 Task: Clip Boundaries.
Action: Mouse moved to (80, 8)
Screenshot: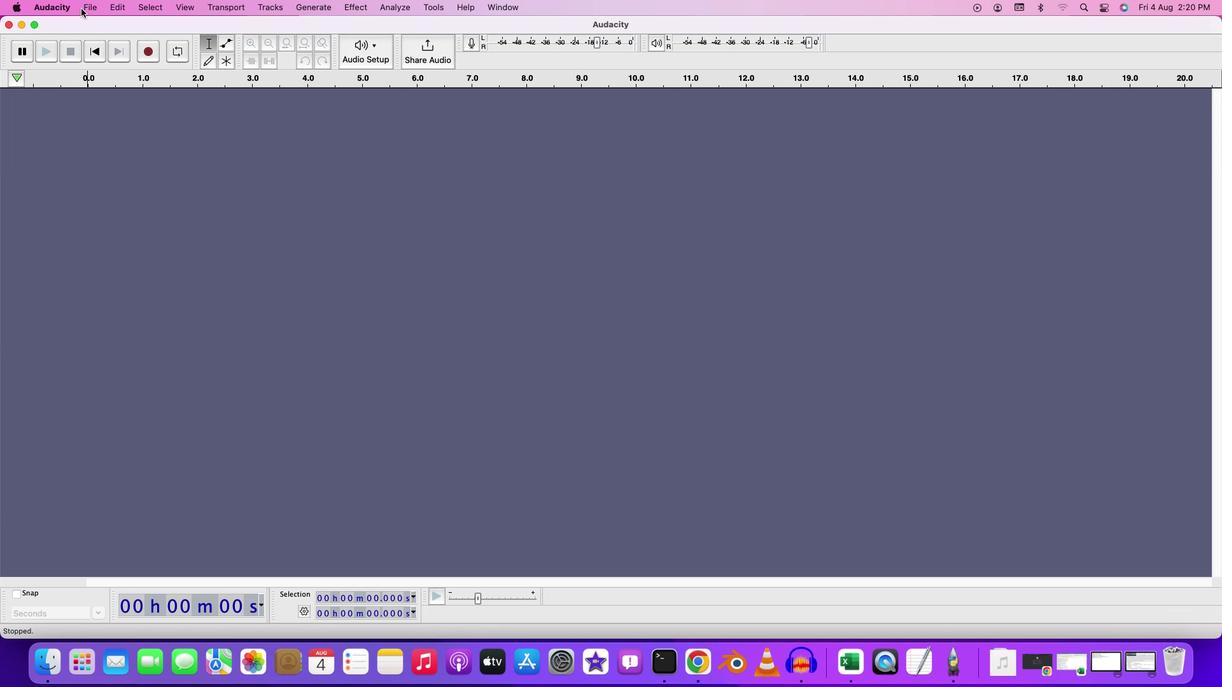 
Action: Mouse pressed left at (80, 8)
Screenshot: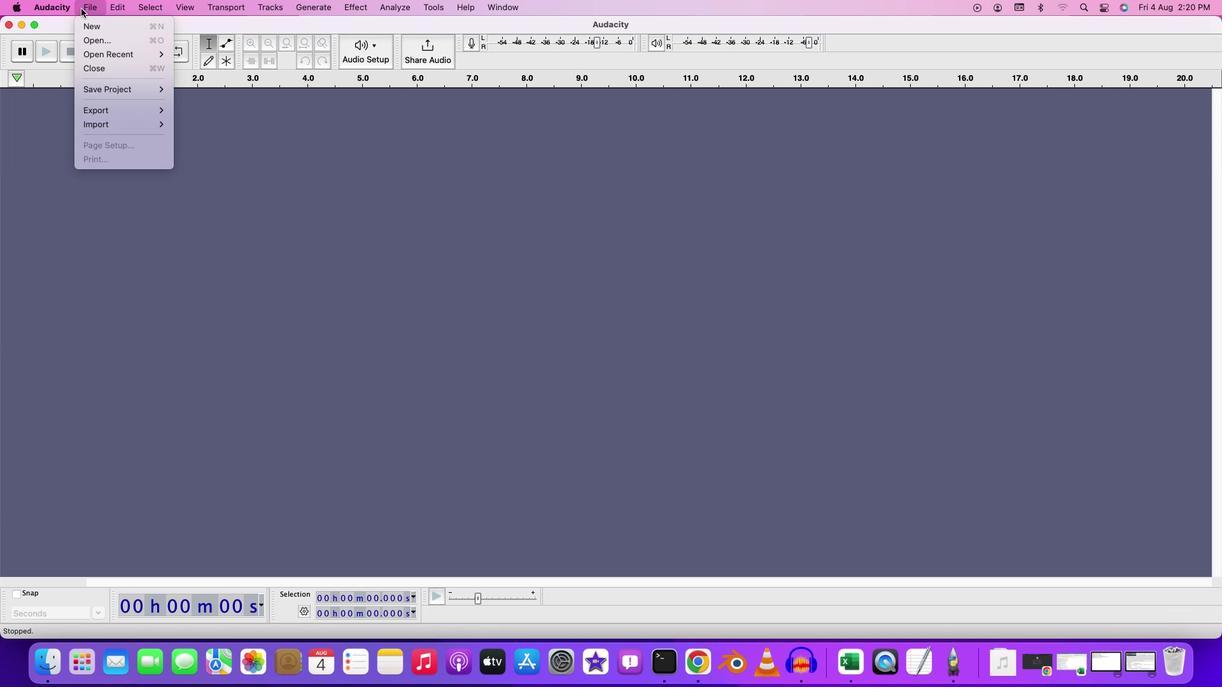 
Action: Mouse moved to (94, 38)
Screenshot: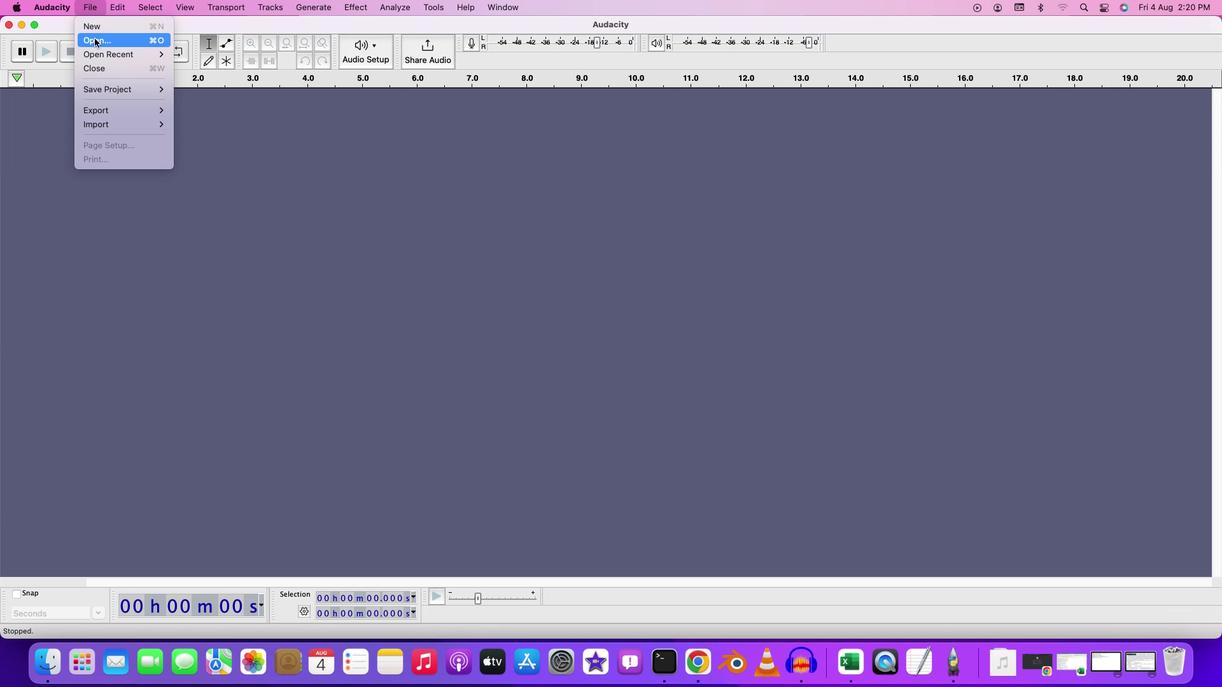 
Action: Mouse pressed left at (94, 38)
Screenshot: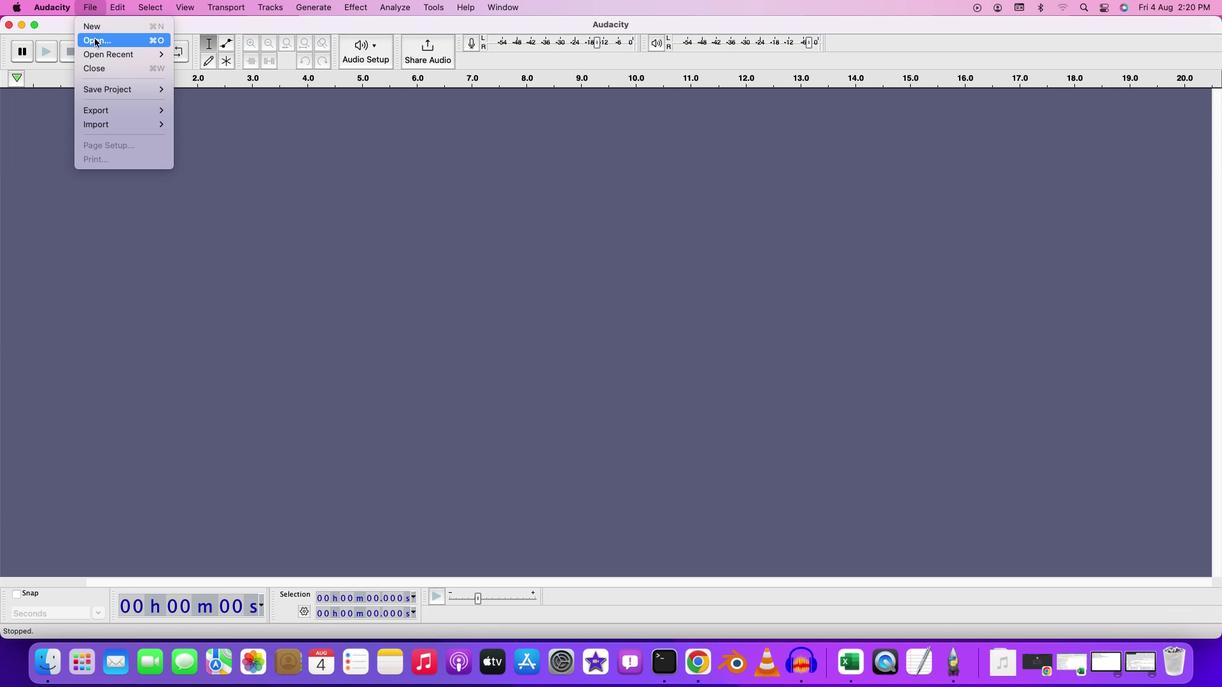 
Action: Mouse moved to (499, 181)
Screenshot: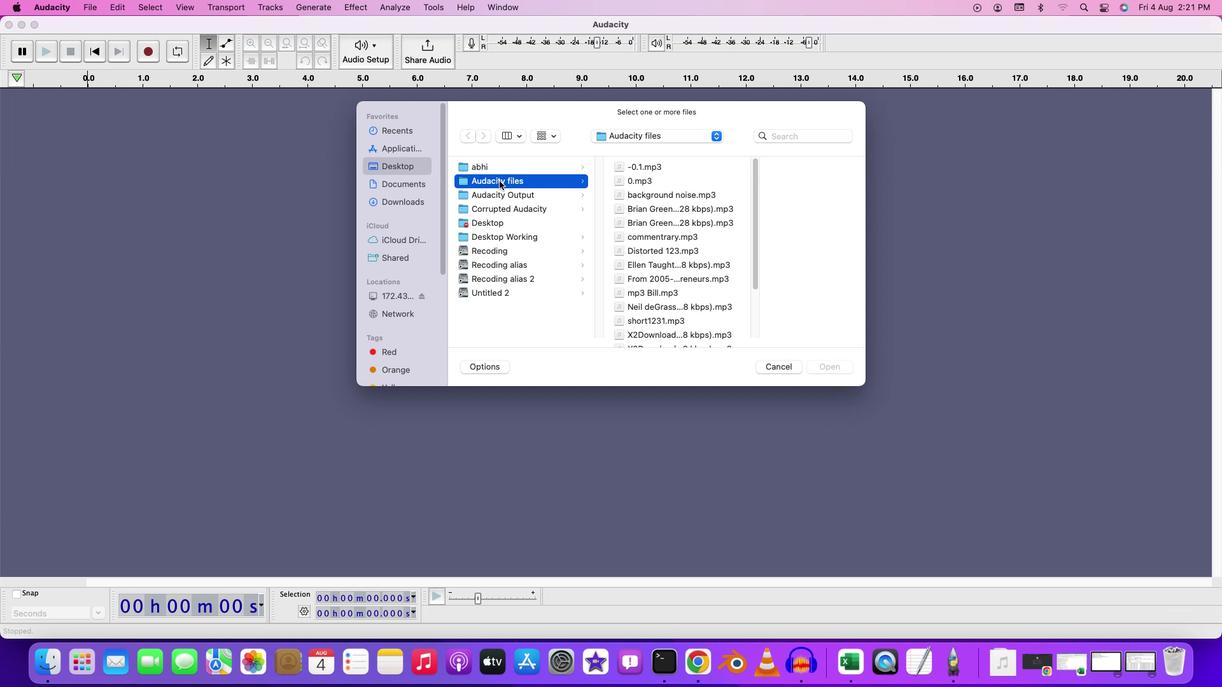 
Action: Mouse pressed left at (499, 181)
Screenshot: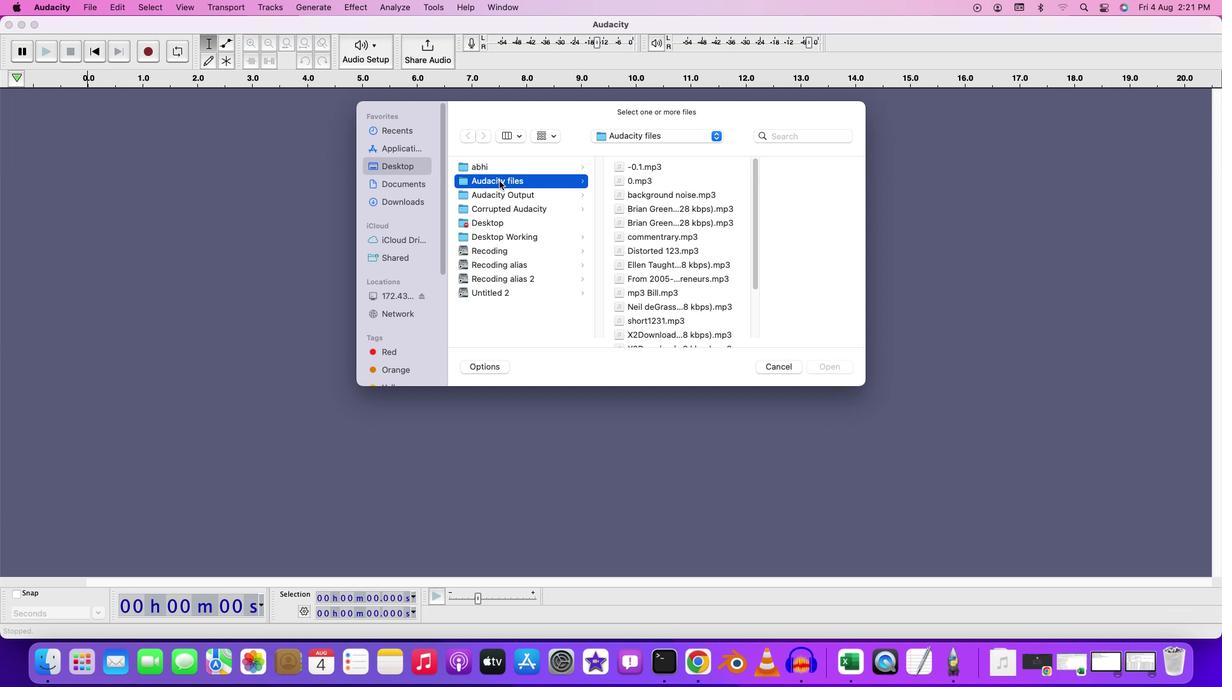
Action: Mouse moved to (658, 222)
Screenshot: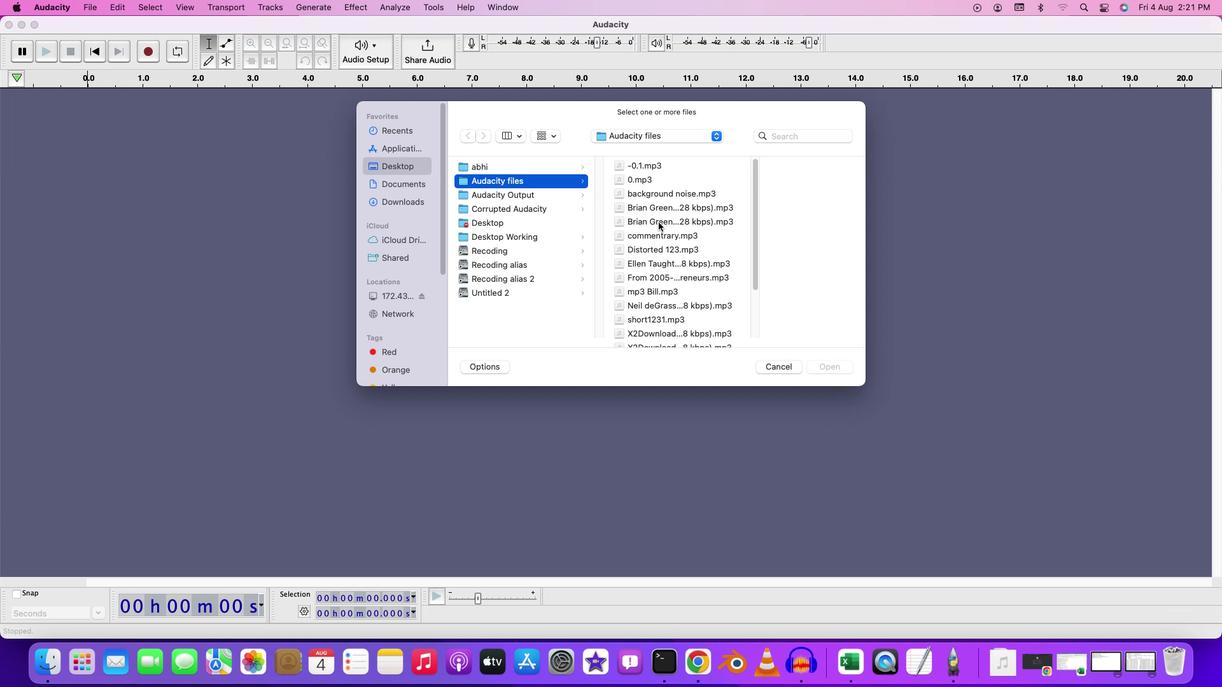 
Action: Mouse scrolled (658, 222) with delta (0, 0)
Screenshot: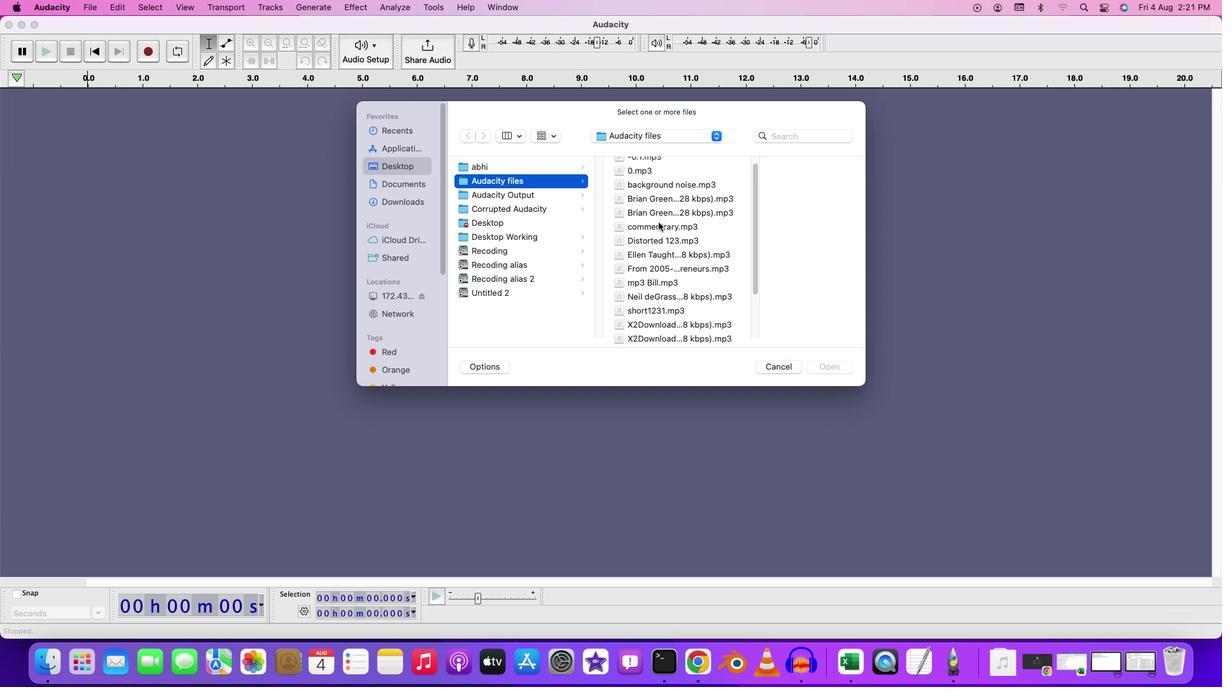 
Action: Mouse moved to (659, 222)
Screenshot: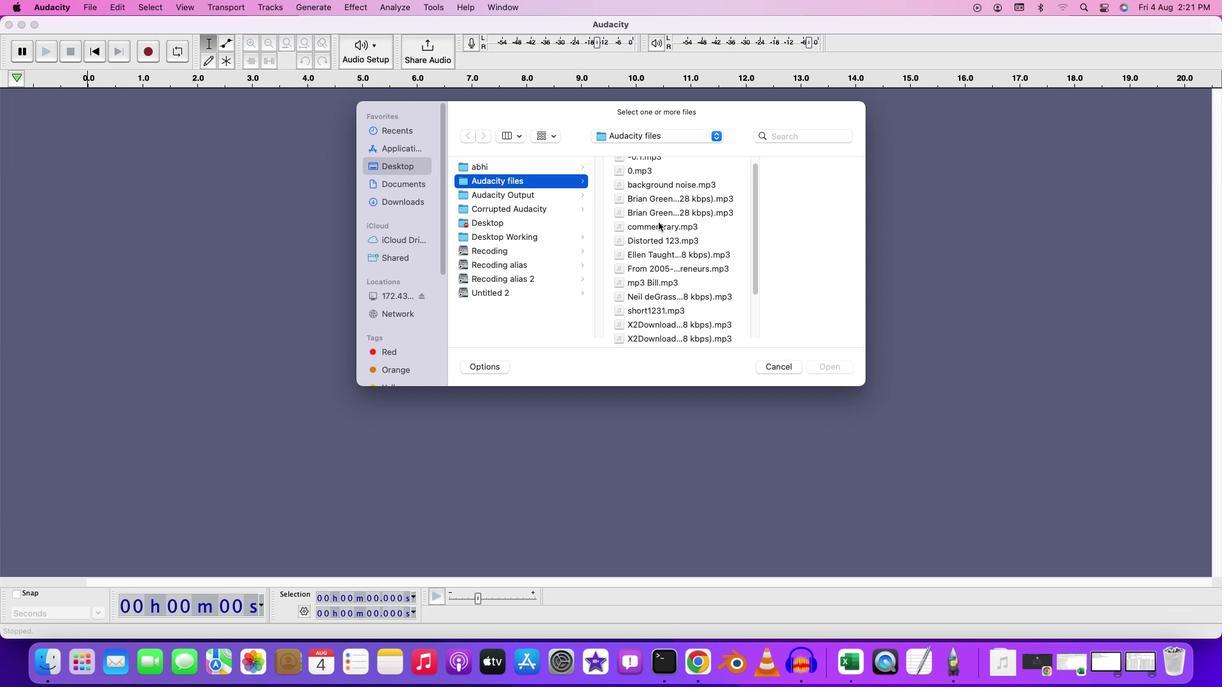 
Action: Mouse scrolled (659, 222) with delta (0, 0)
Screenshot: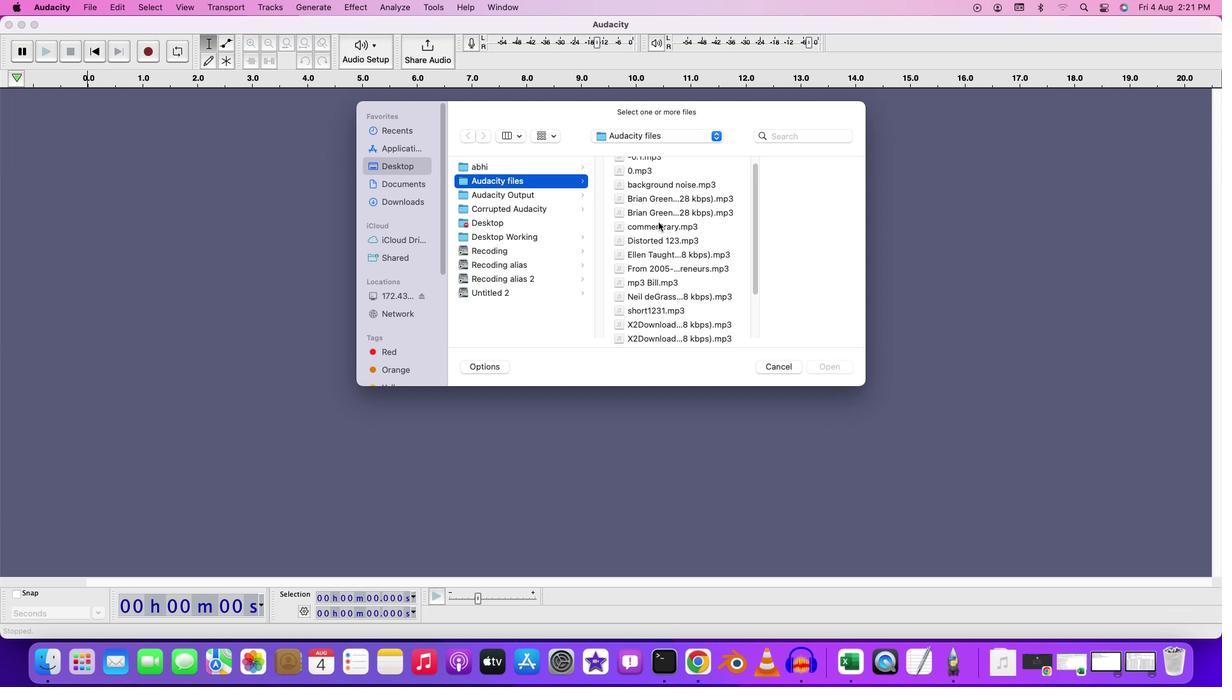 
Action: Mouse scrolled (659, 222) with delta (0, 0)
Screenshot: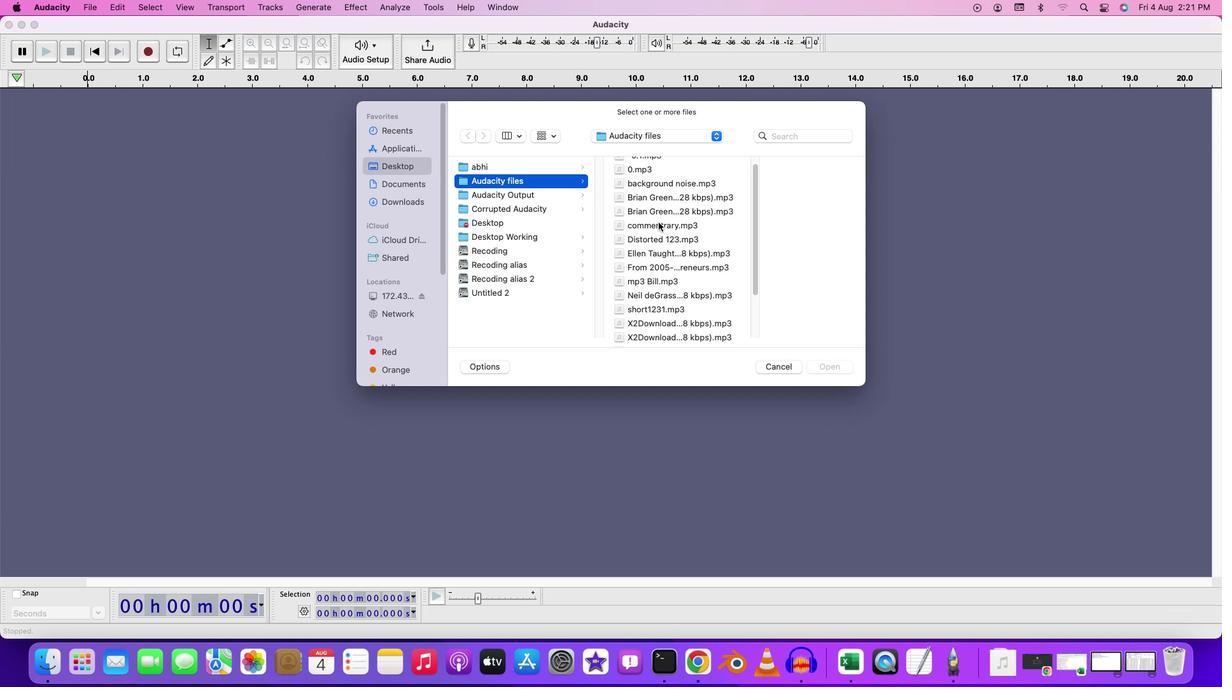 
Action: Mouse moved to (673, 235)
Screenshot: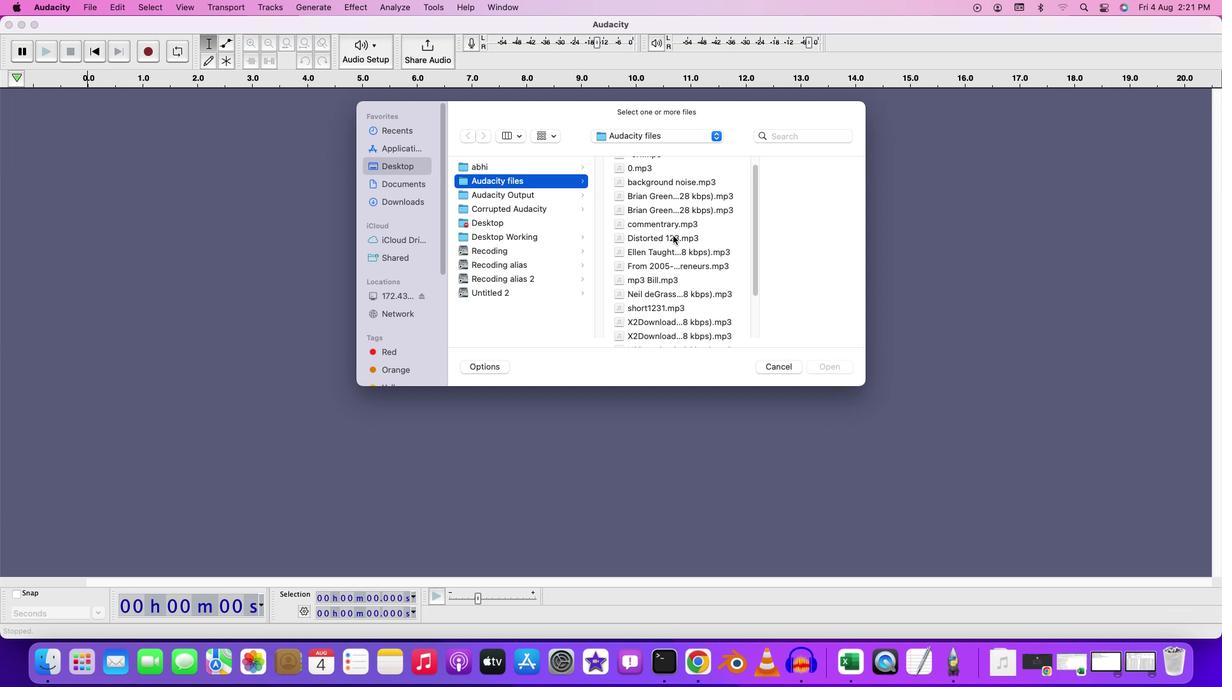 
Action: Mouse scrolled (673, 235) with delta (0, 0)
Screenshot: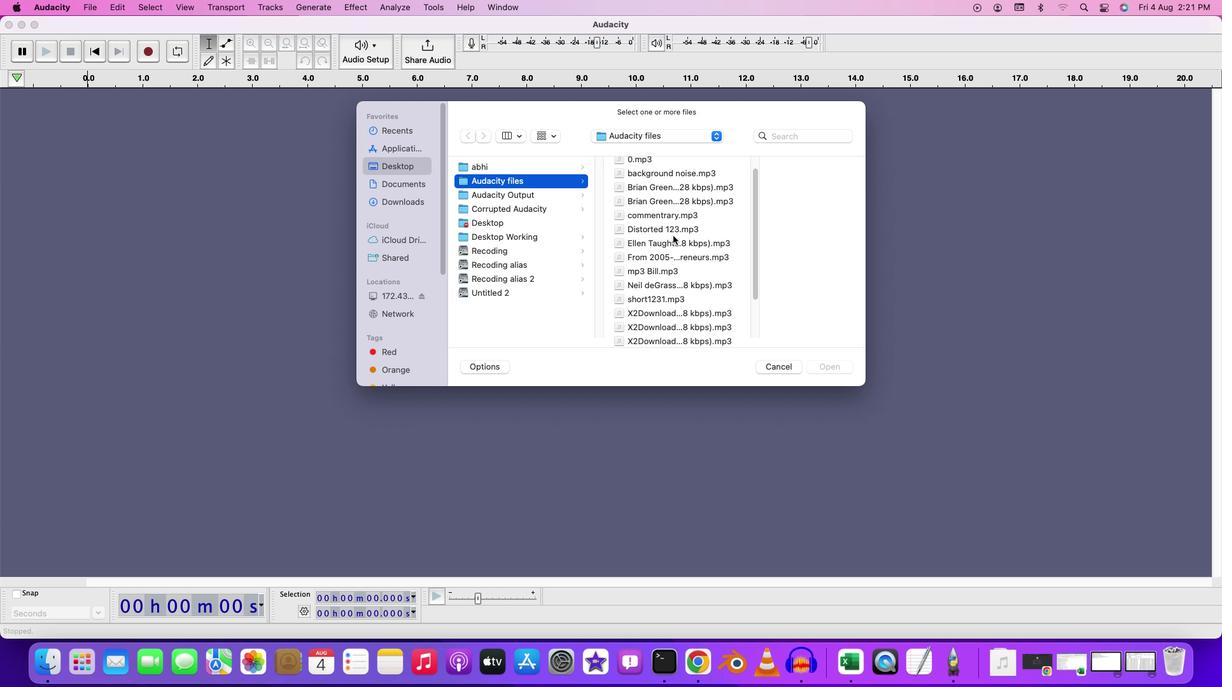 
Action: Mouse scrolled (673, 235) with delta (0, 0)
Screenshot: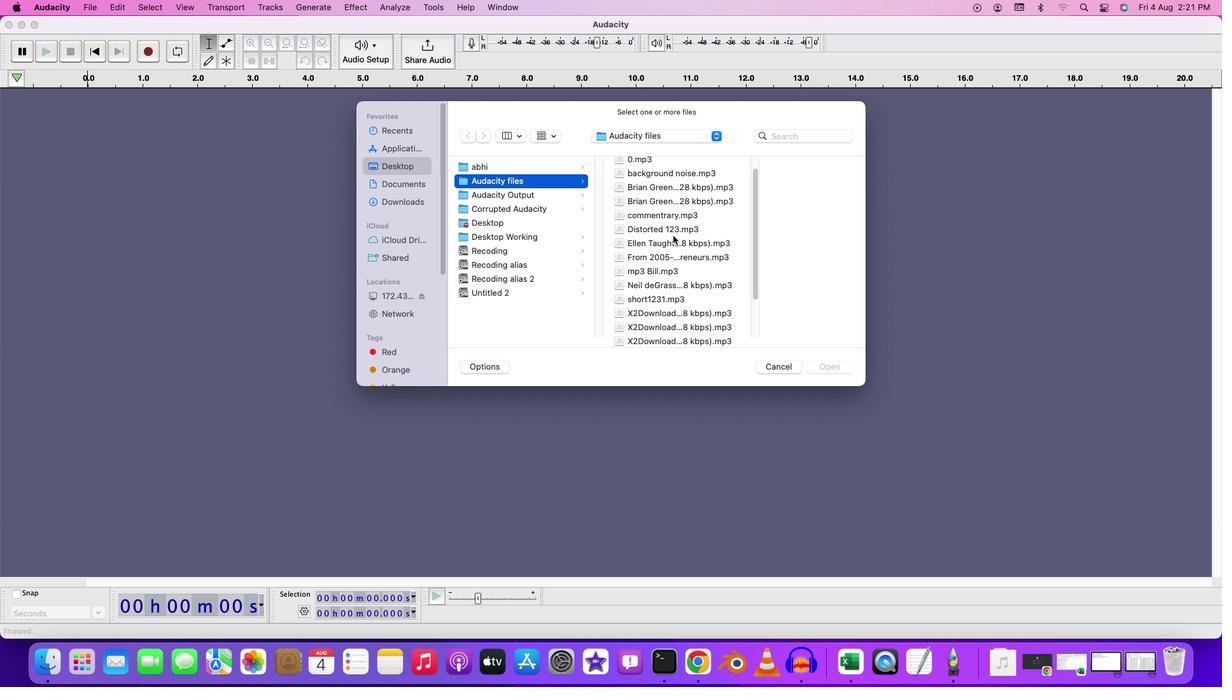 
Action: Mouse moved to (680, 225)
Screenshot: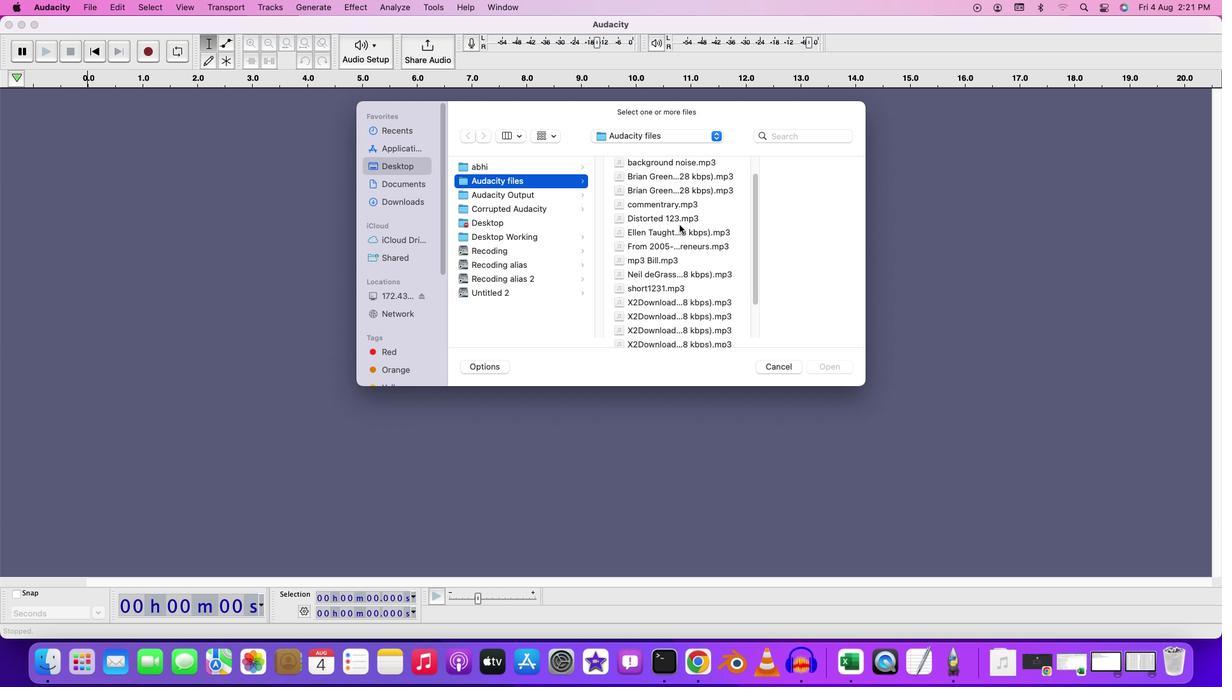
Action: Mouse scrolled (680, 225) with delta (0, 0)
Screenshot: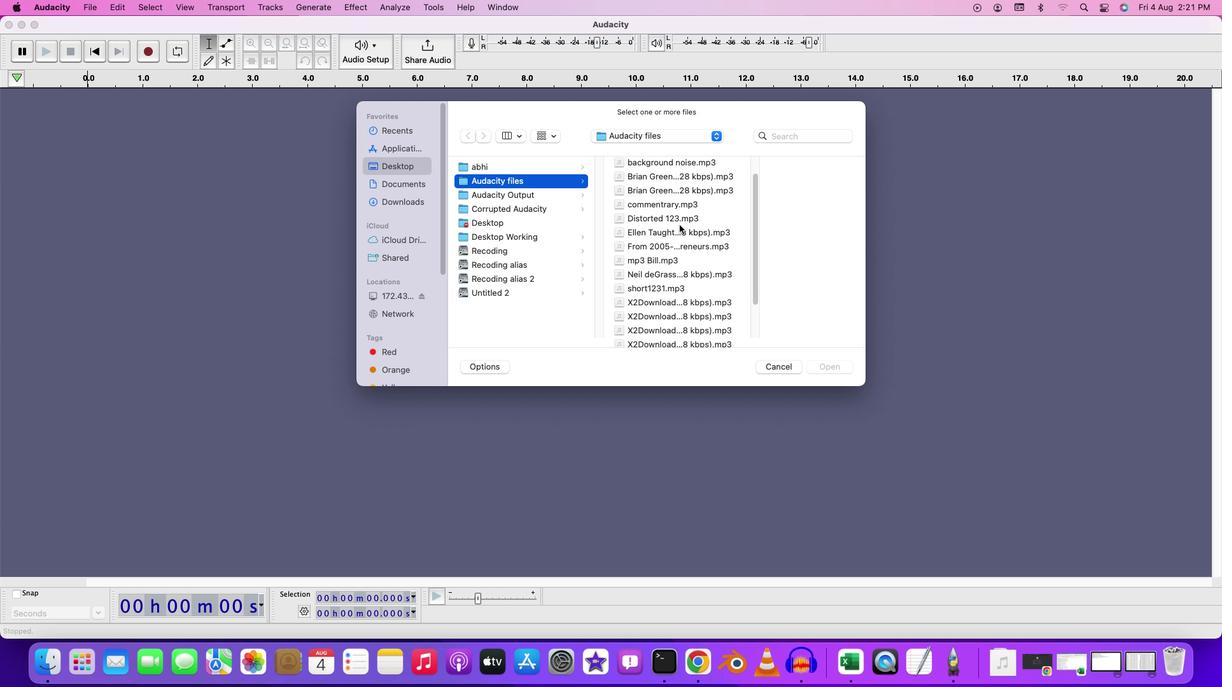 
Action: Mouse moved to (680, 225)
Screenshot: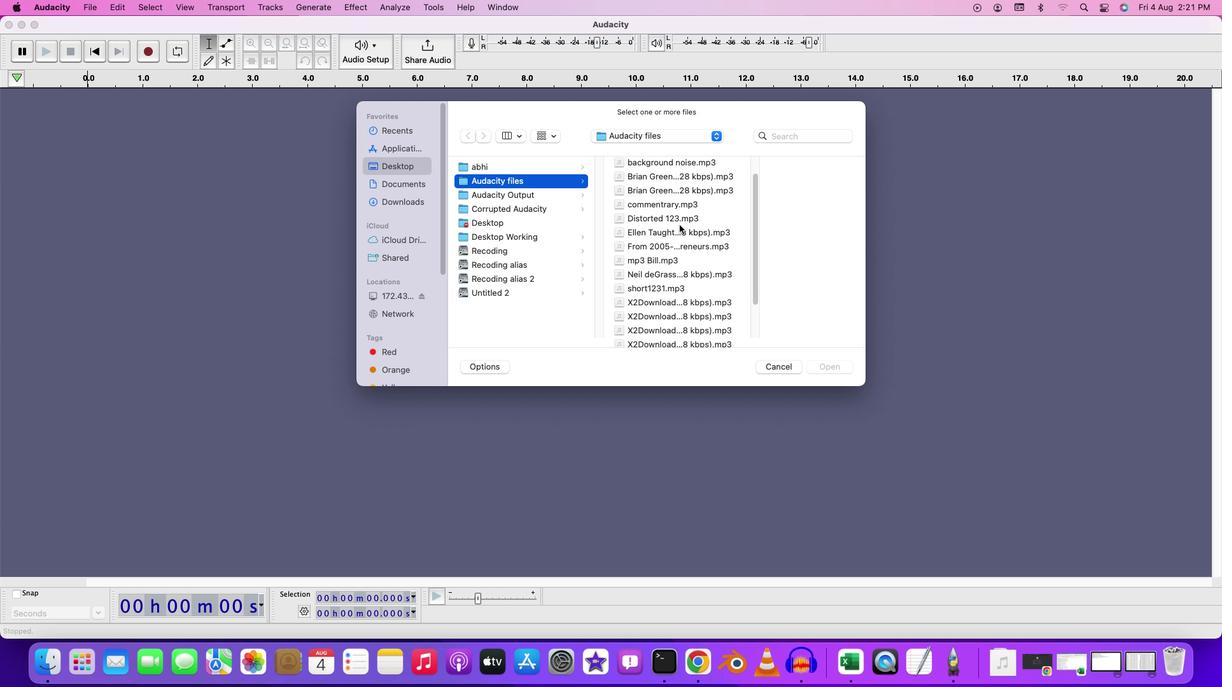 
Action: Mouse scrolled (680, 225) with delta (0, 0)
Screenshot: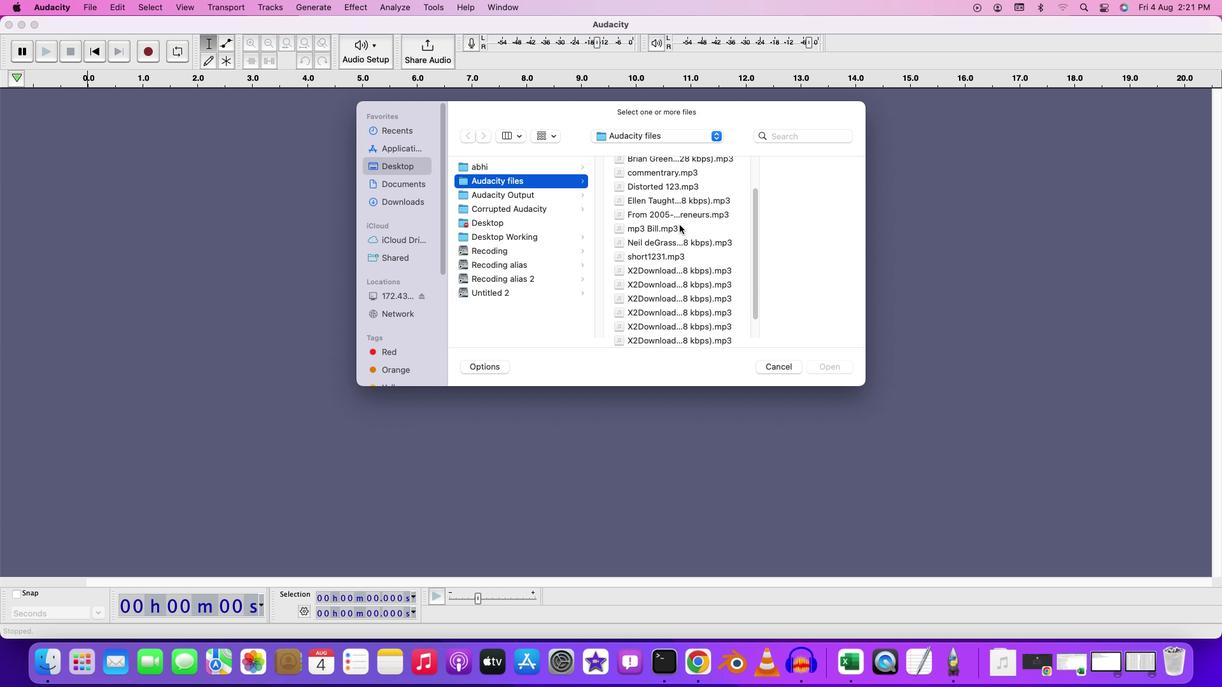 
Action: Mouse scrolled (680, 225) with delta (0, -1)
Screenshot: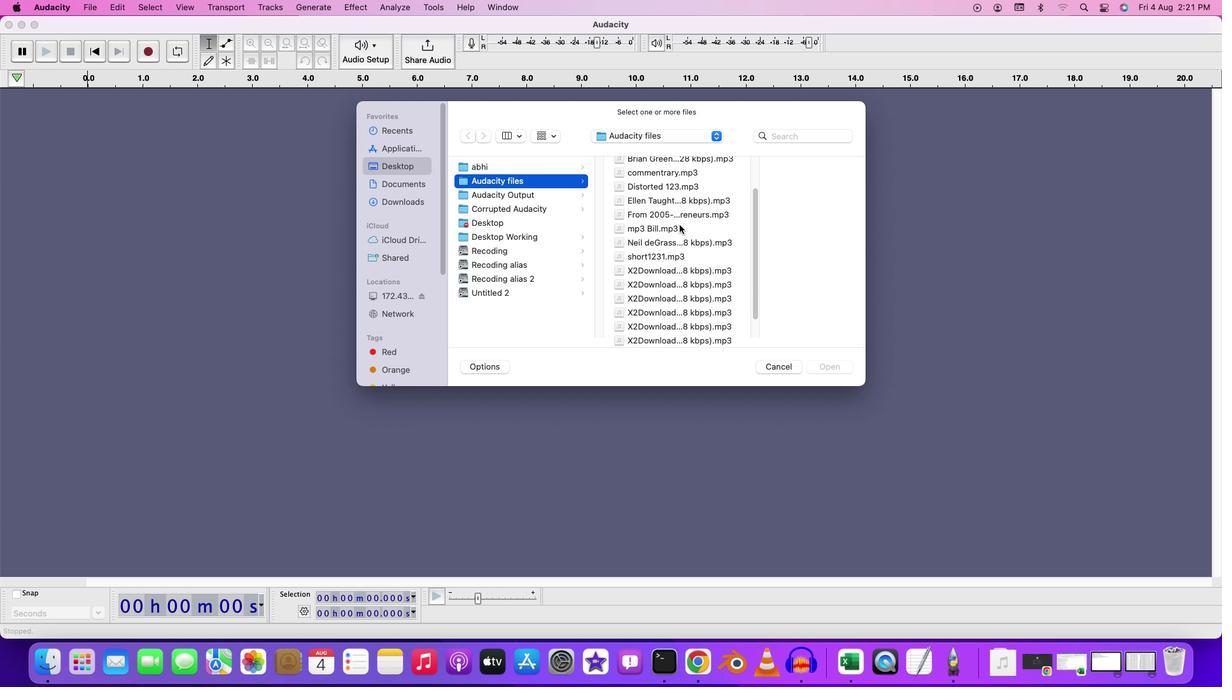 
Action: Mouse moved to (680, 225)
Screenshot: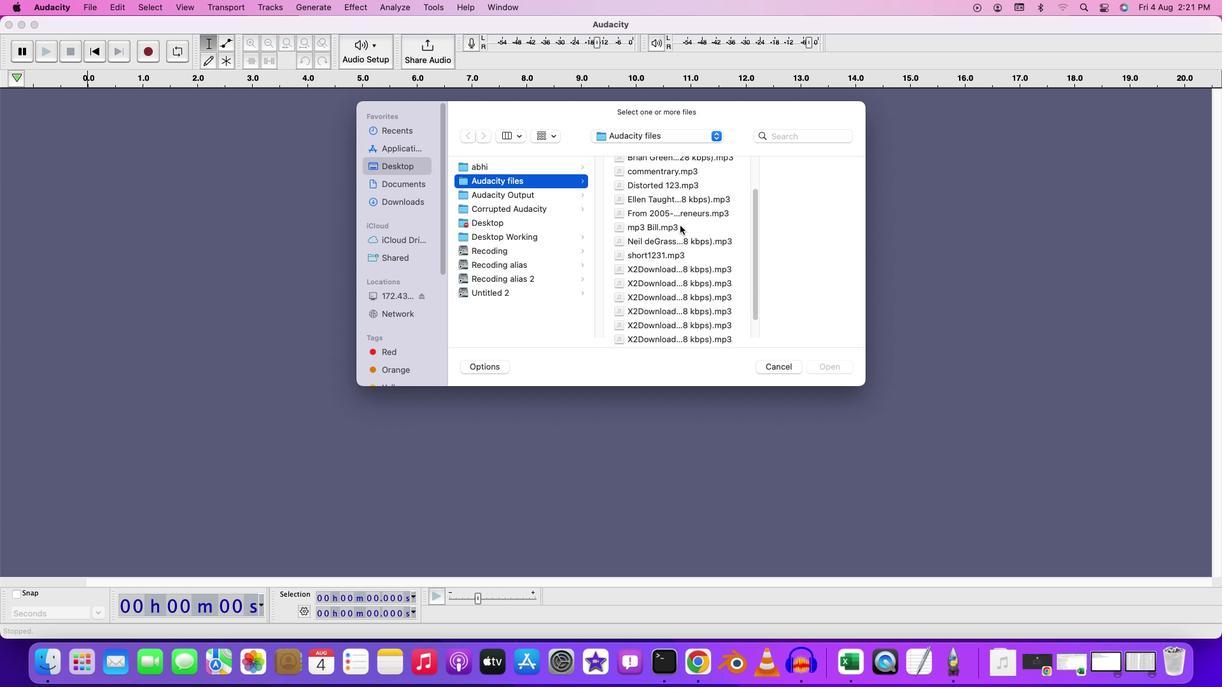
Action: Mouse scrolled (680, 225) with delta (0, 0)
Screenshot: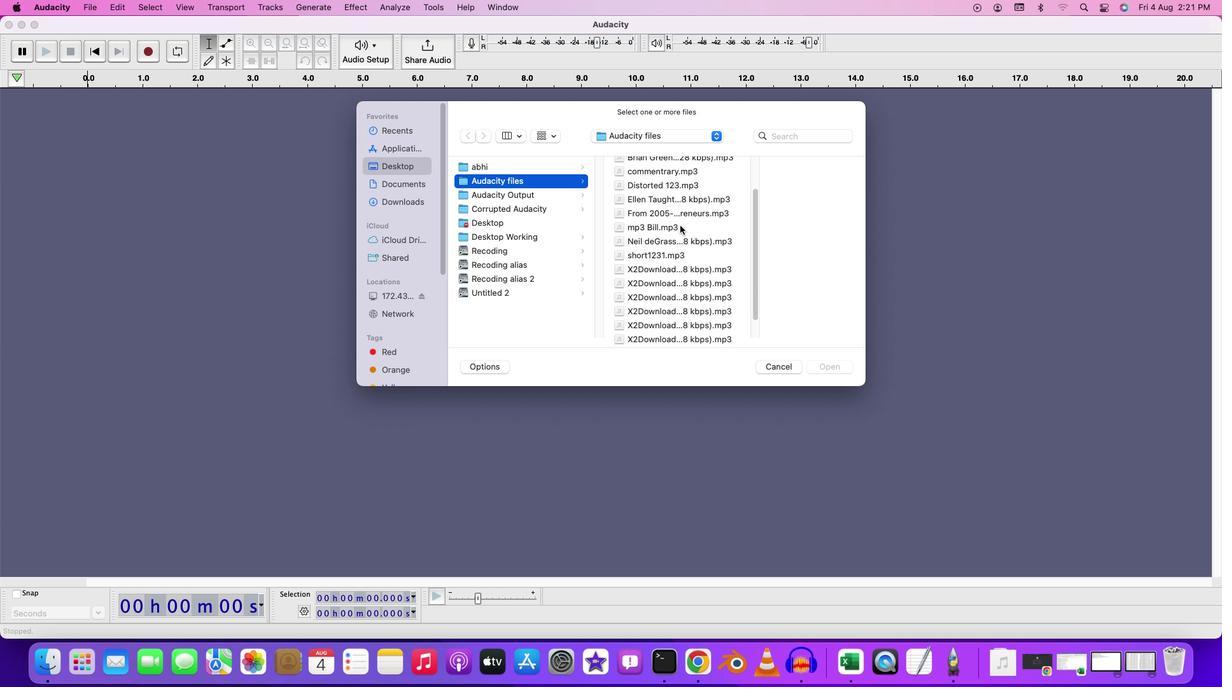 
Action: Mouse moved to (684, 238)
Screenshot: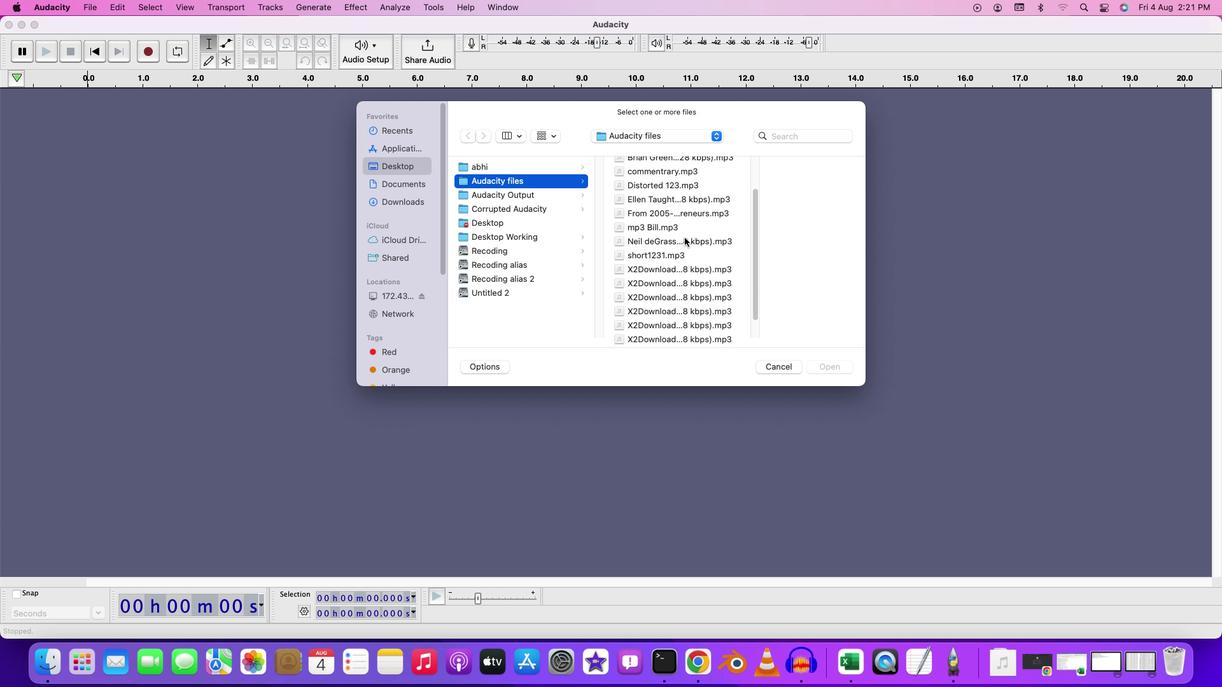 
Action: Mouse pressed left at (684, 238)
Screenshot: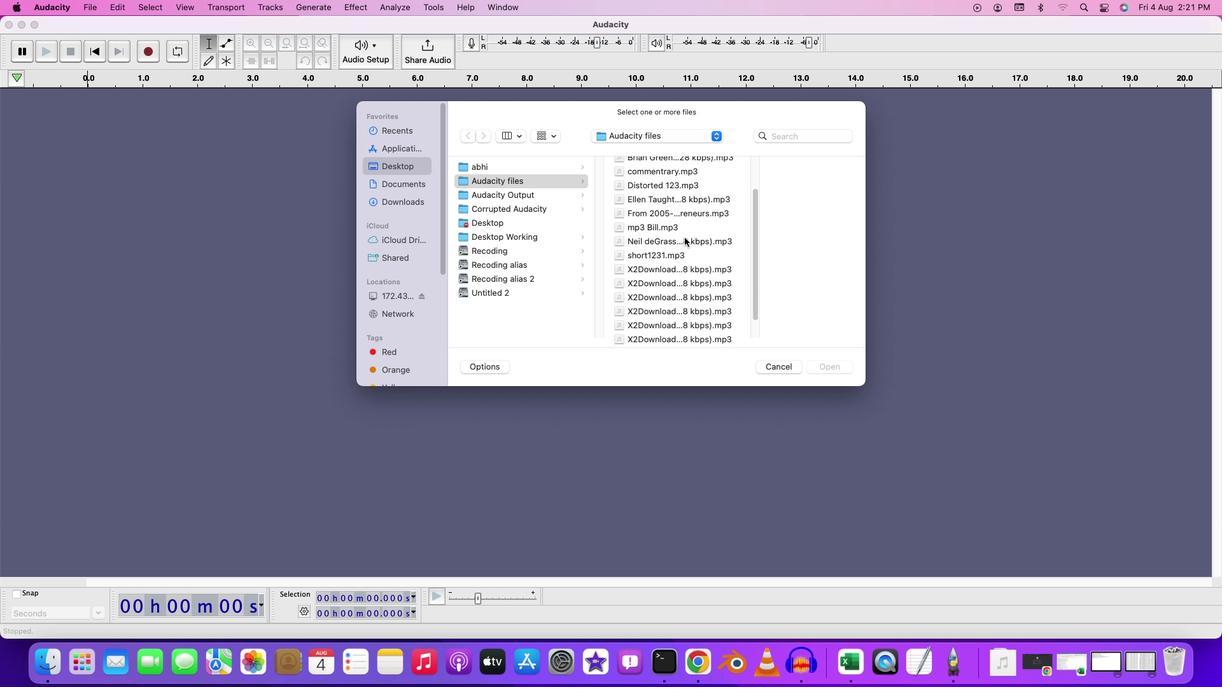 
Action: Mouse moved to (672, 242)
Screenshot: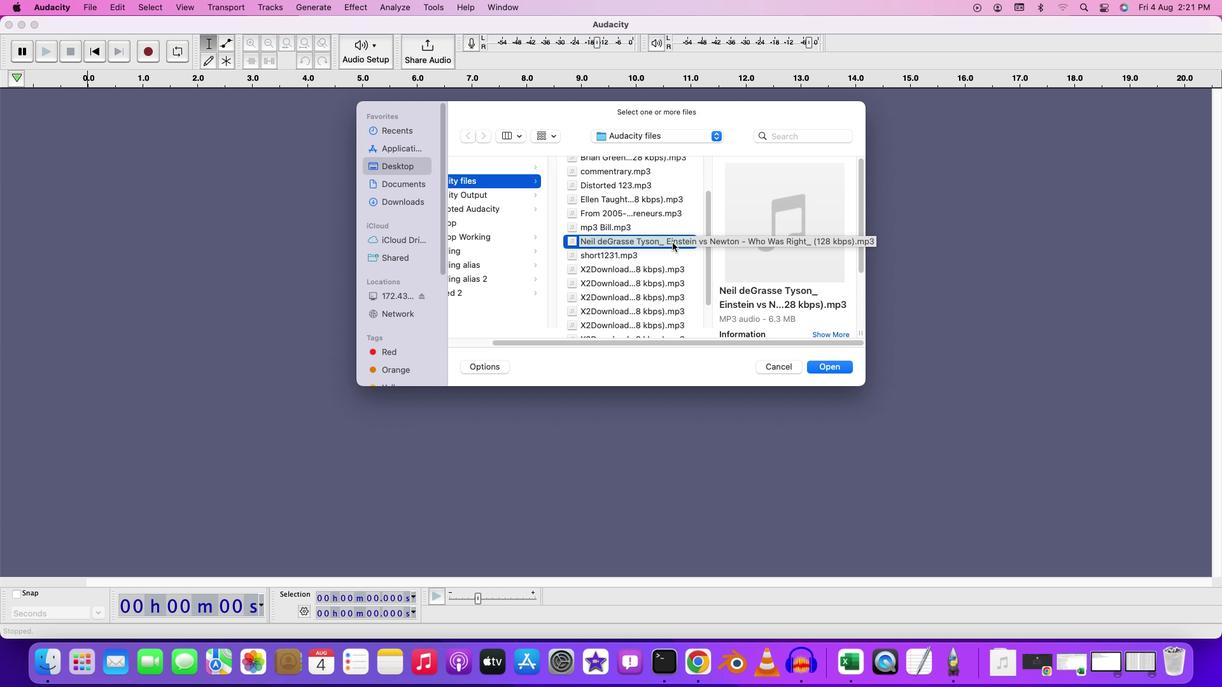 
Action: Mouse pressed left at (672, 242)
Screenshot: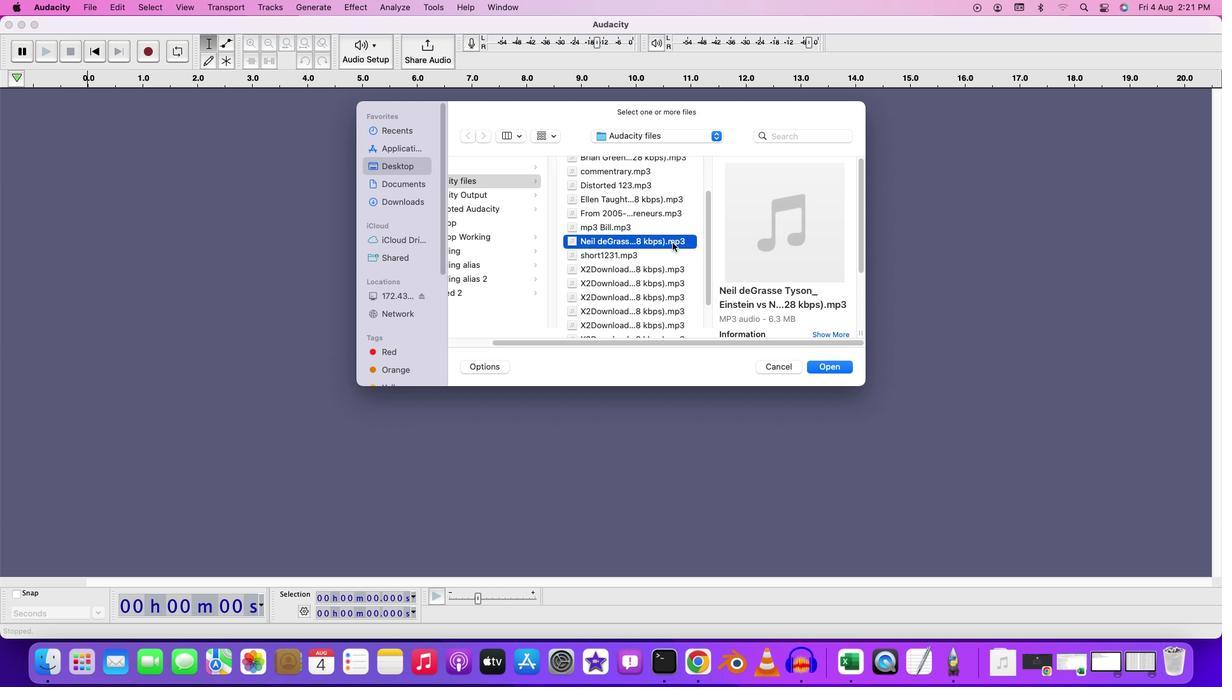 
Action: Mouse pressed left at (672, 242)
Screenshot: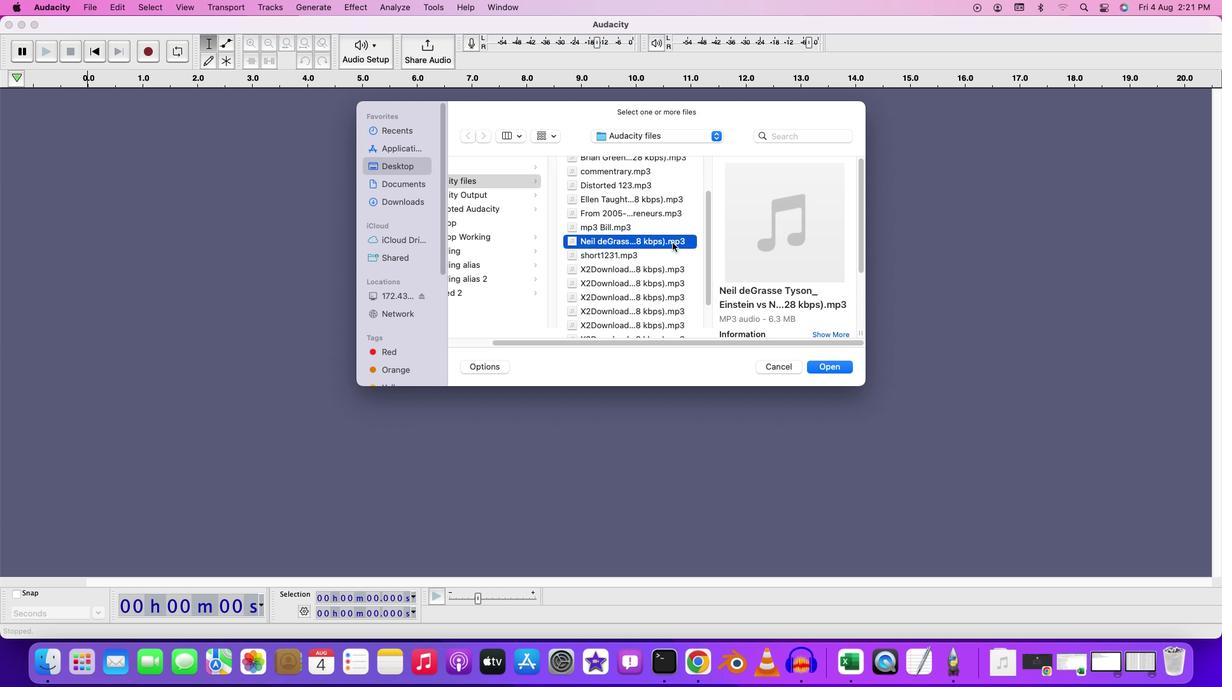 
Action: Mouse moved to (90, 105)
Screenshot: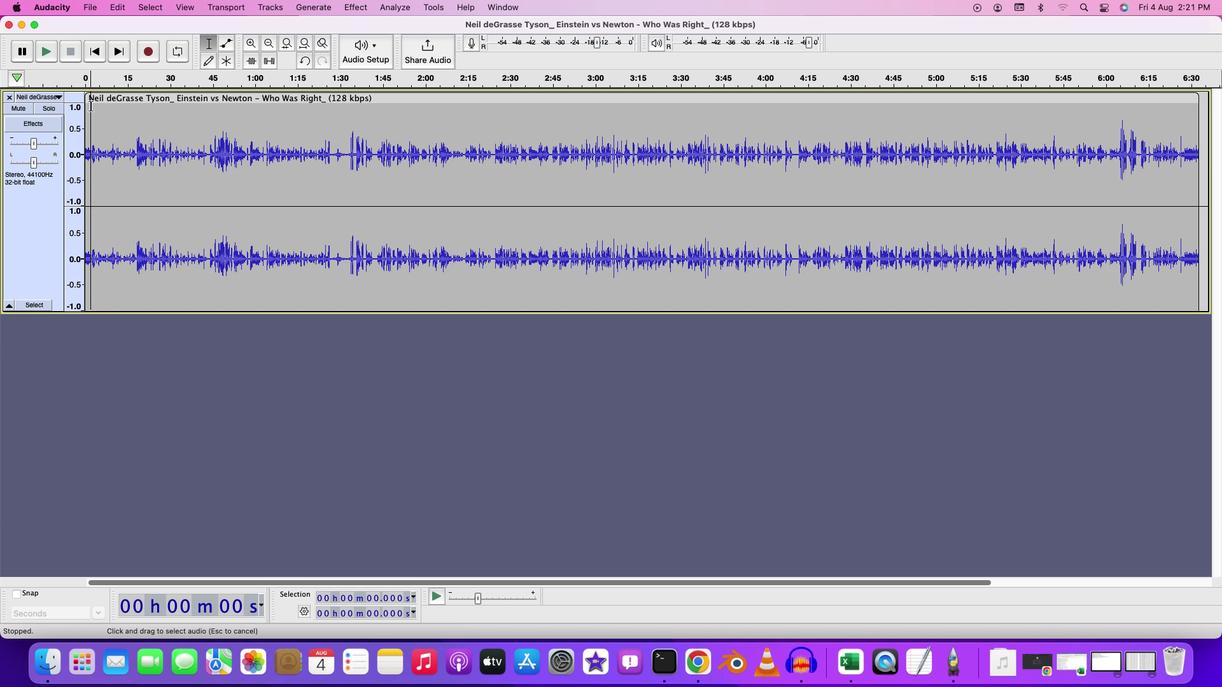 
Action: Mouse pressed left at (90, 105)
Screenshot: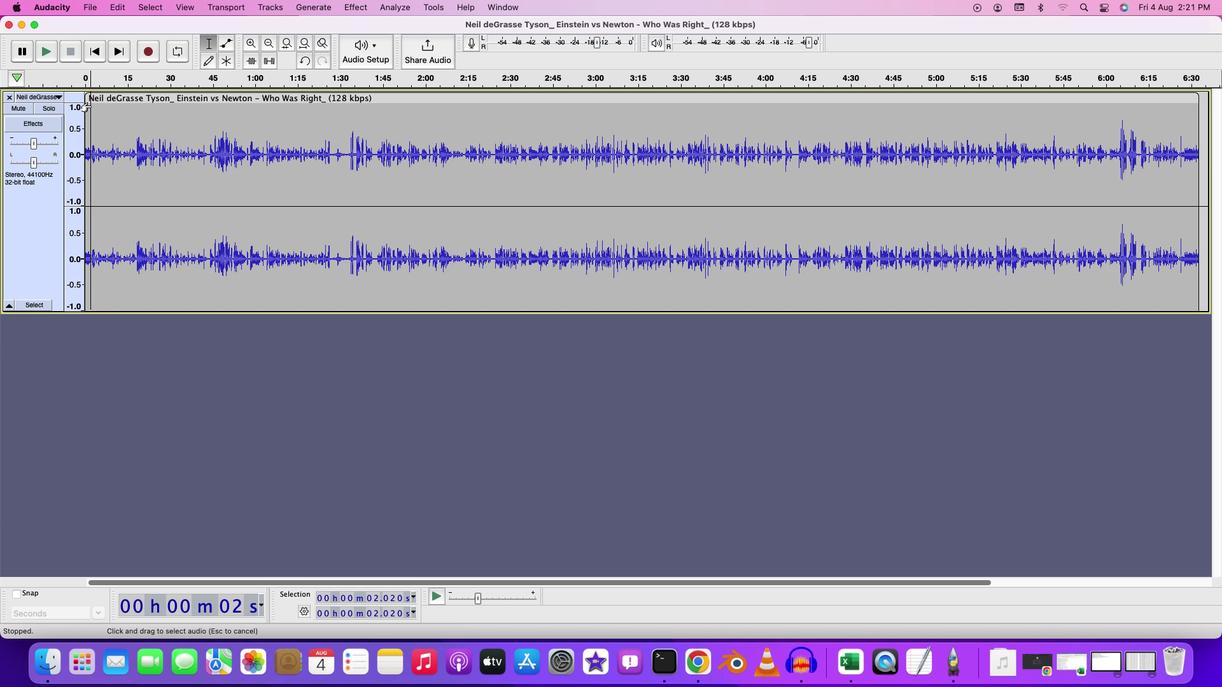 
Action: Key pressed Key.space
Screenshot: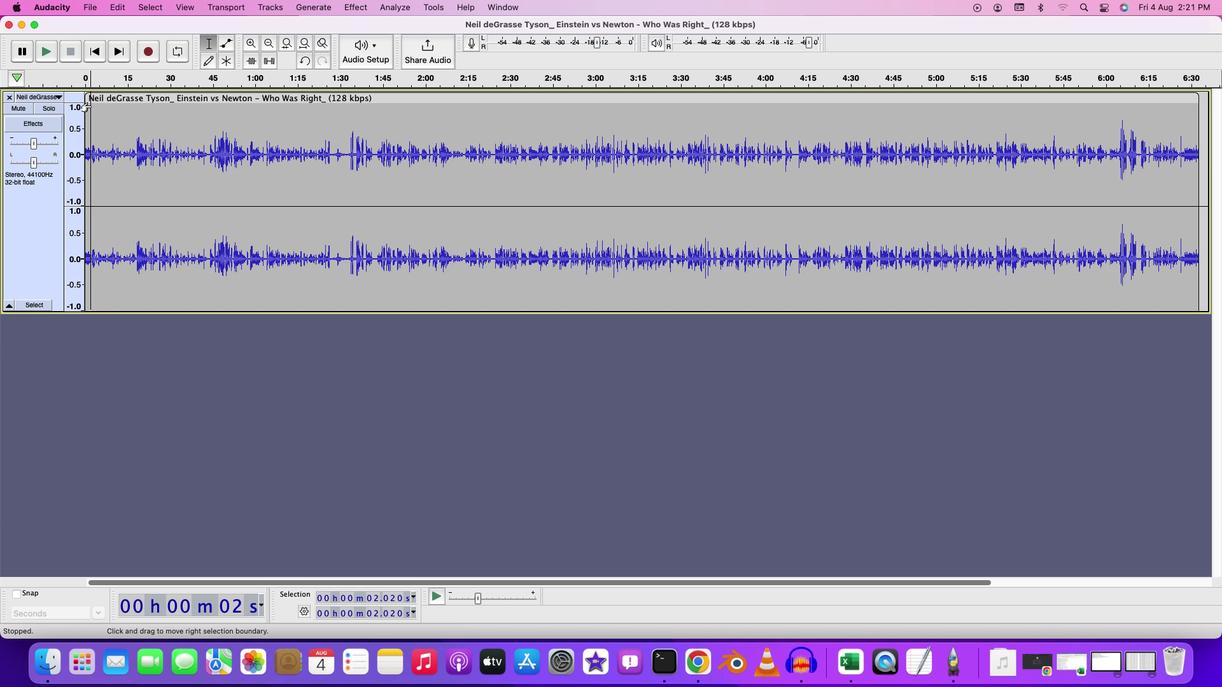 
Action: Mouse moved to (263, 129)
Screenshot: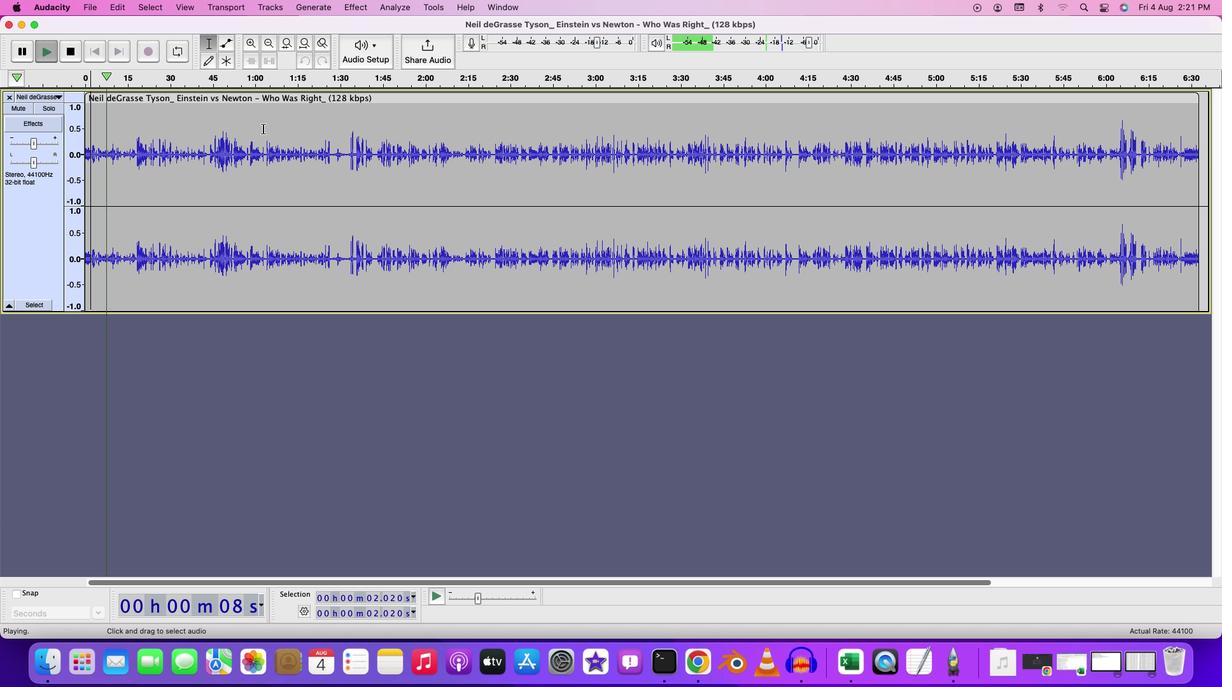 
Action: Mouse pressed left at (263, 129)
Screenshot: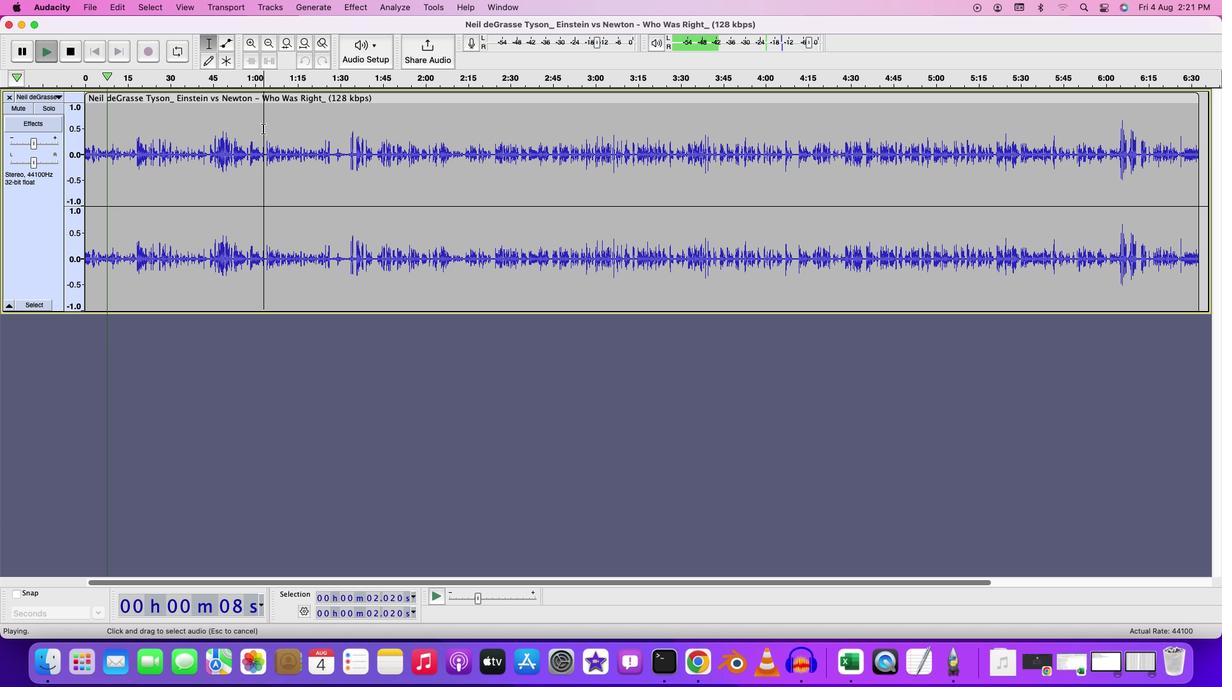 
Action: Mouse moved to (265, 128)
Screenshot: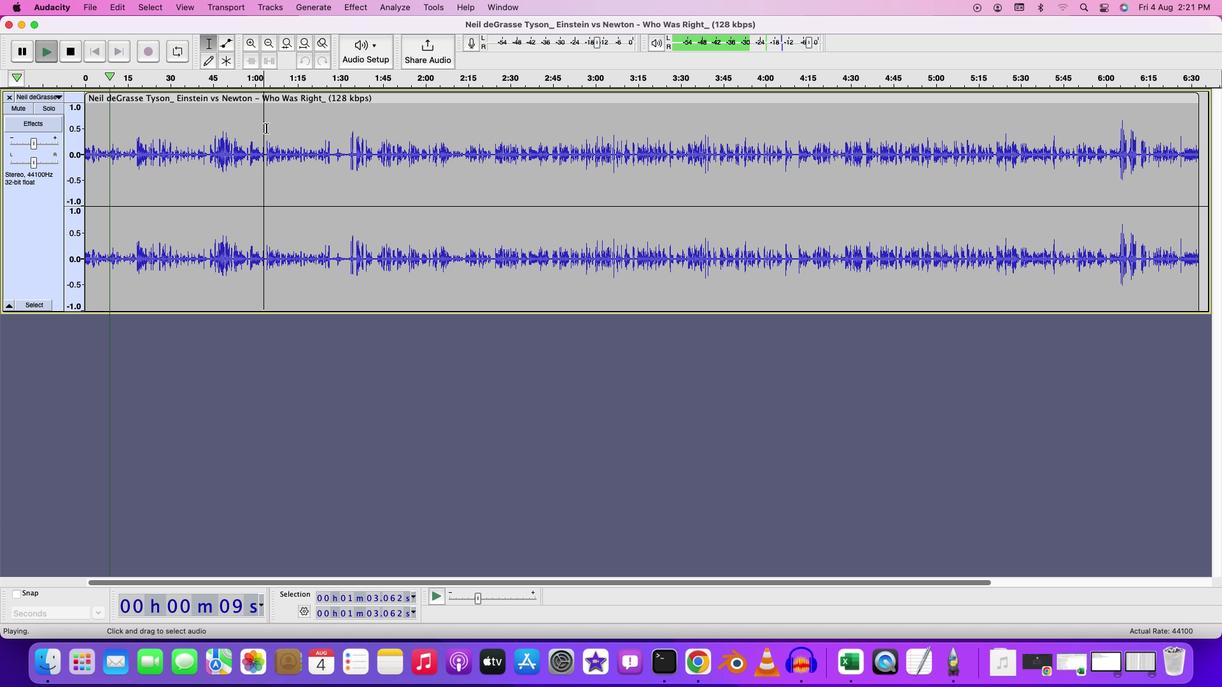 
Action: Key pressed Key.space
Screenshot: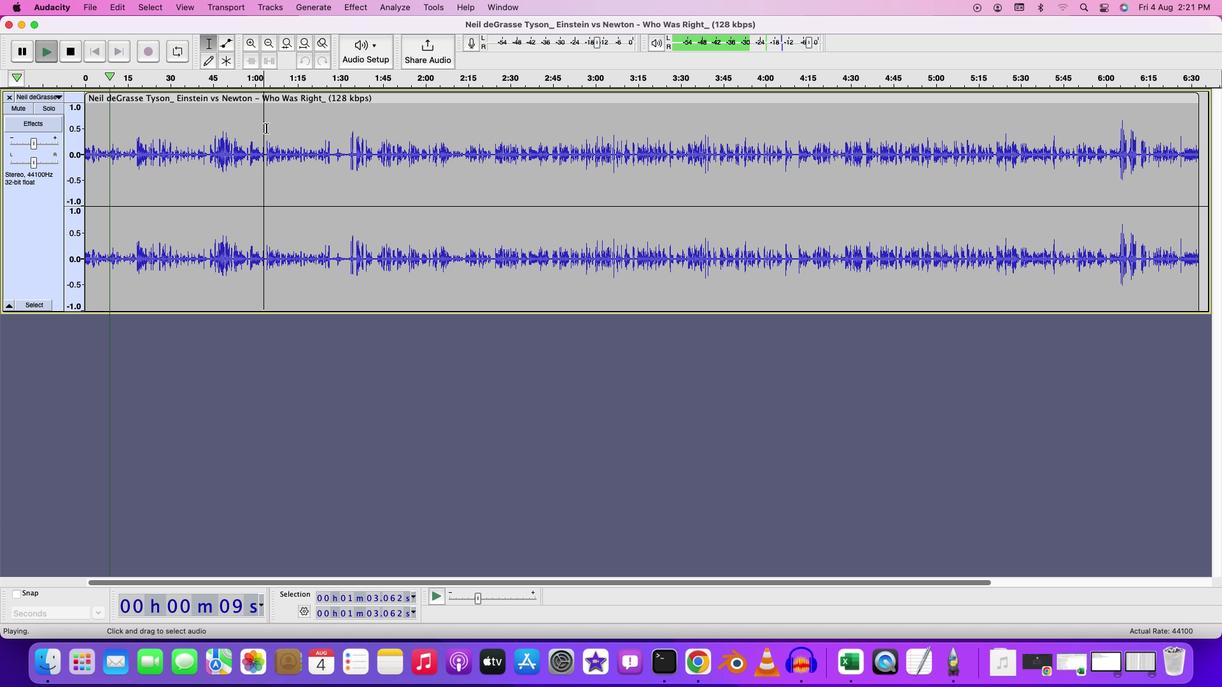 
Action: Mouse moved to (266, 128)
Screenshot: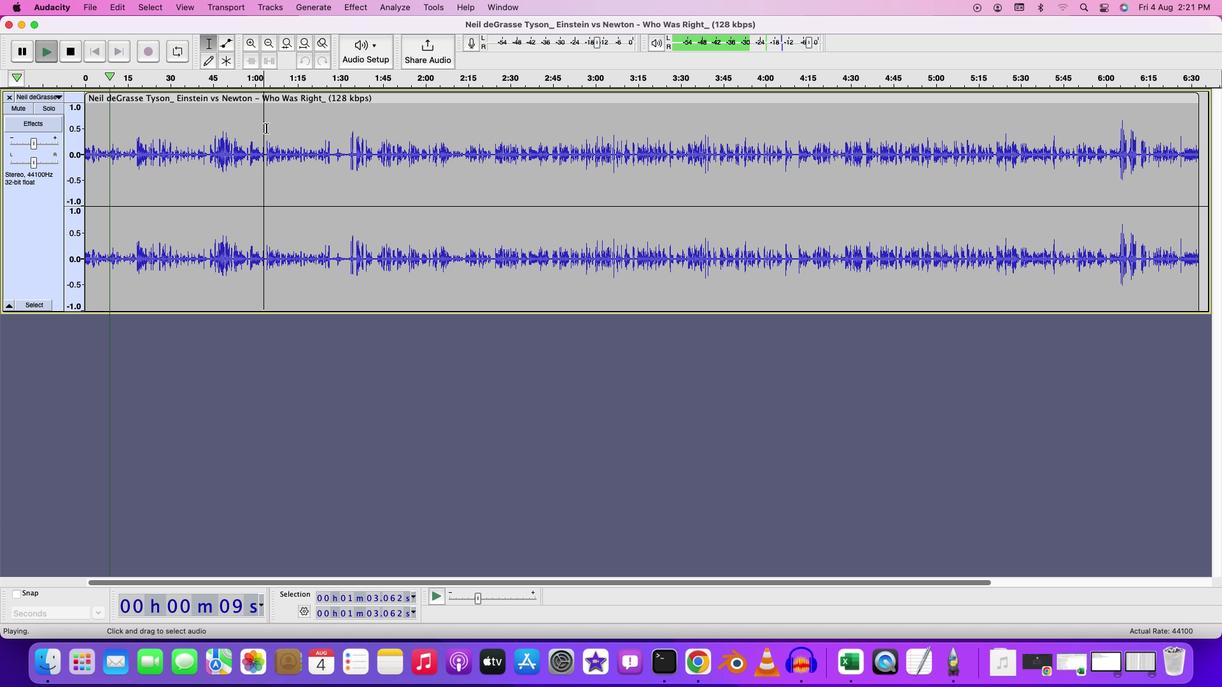 
Action: Key pressed Key.spaceKey.space
Screenshot: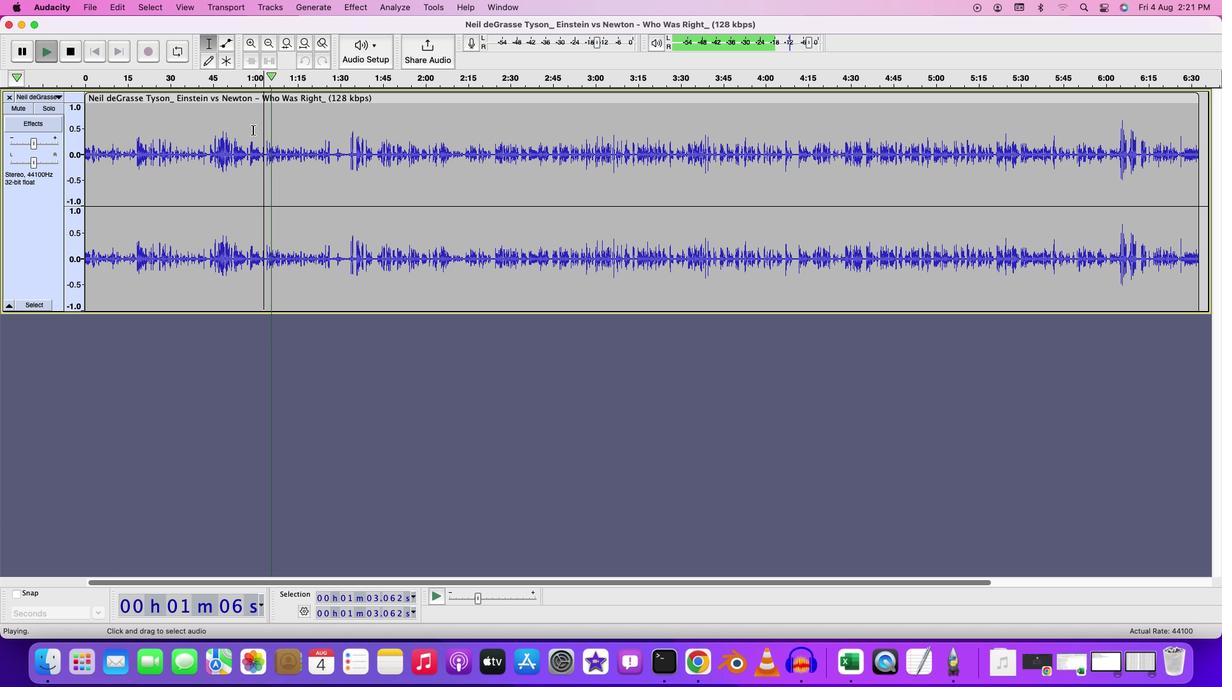 
Action: Mouse moved to (85, 127)
Screenshot: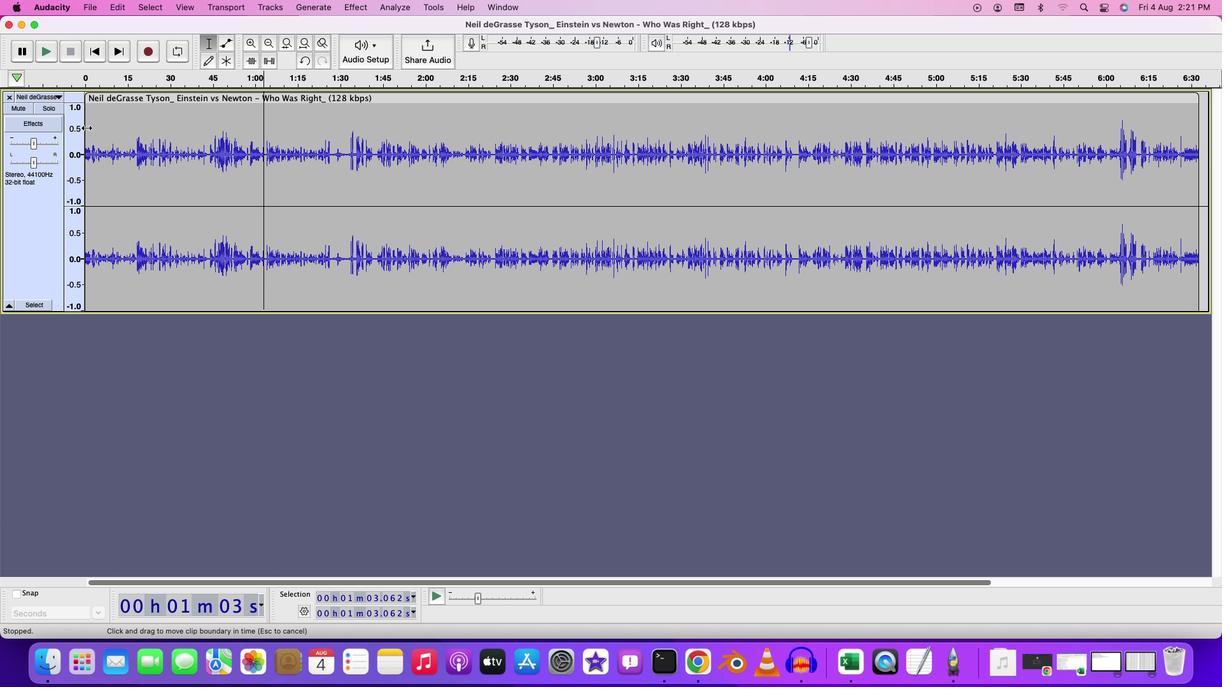 
Action: Mouse pressed left at (85, 127)
Screenshot: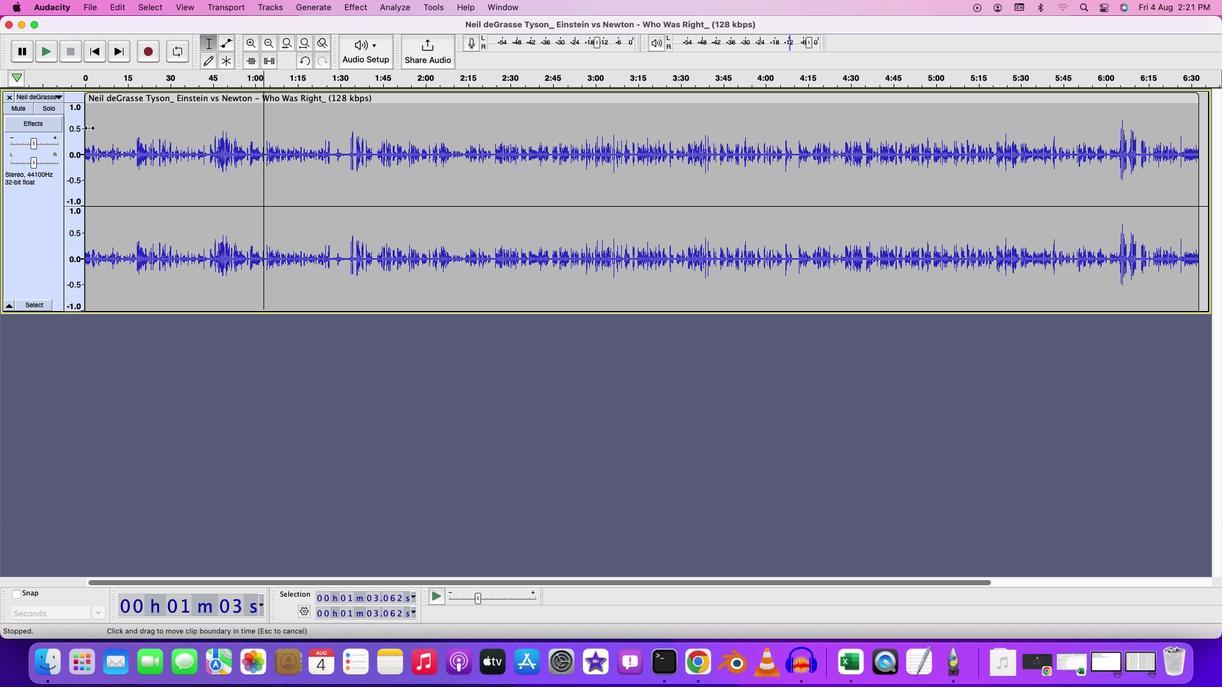 
Action: Mouse moved to (135, 111)
Screenshot: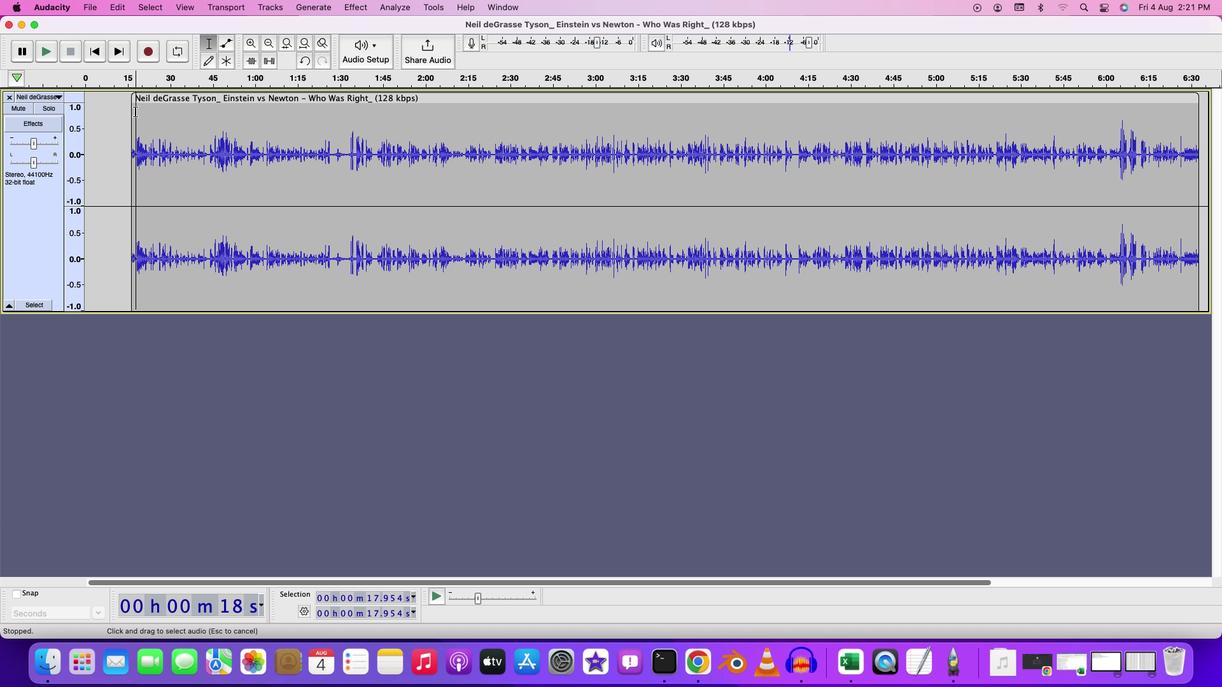 
Action: Mouse pressed left at (135, 111)
Screenshot: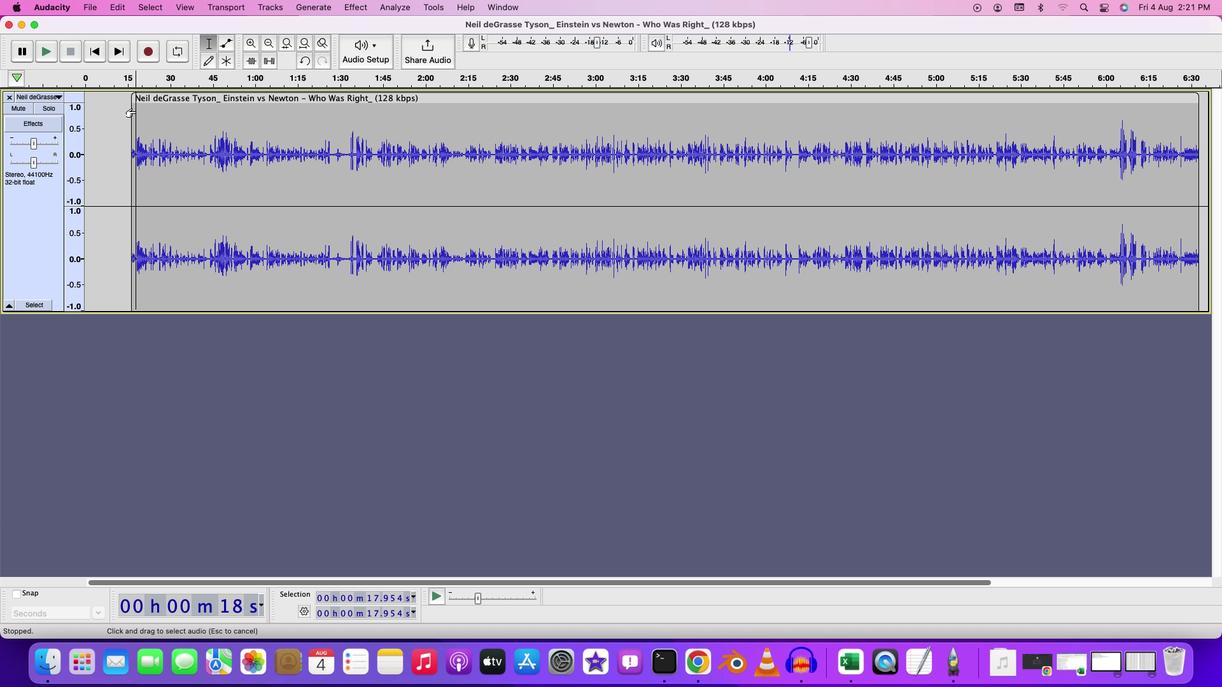
Action: Key pressed Key.space
Screenshot: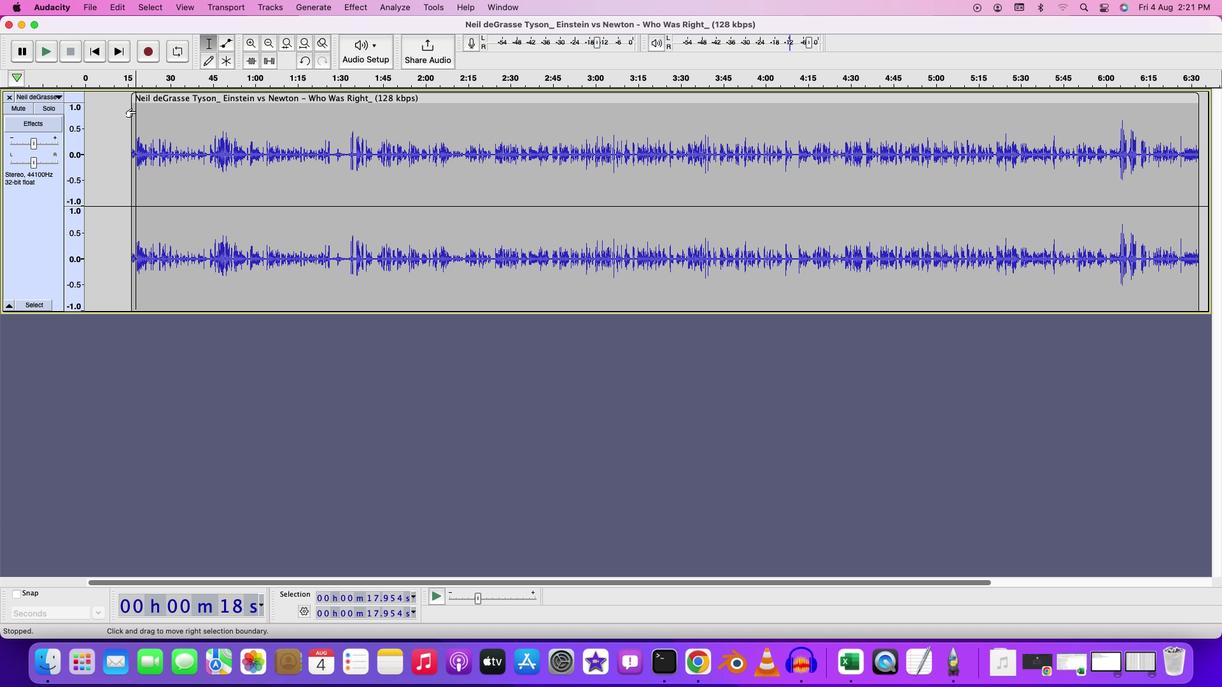 
Action: Mouse moved to (175, 124)
Screenshot: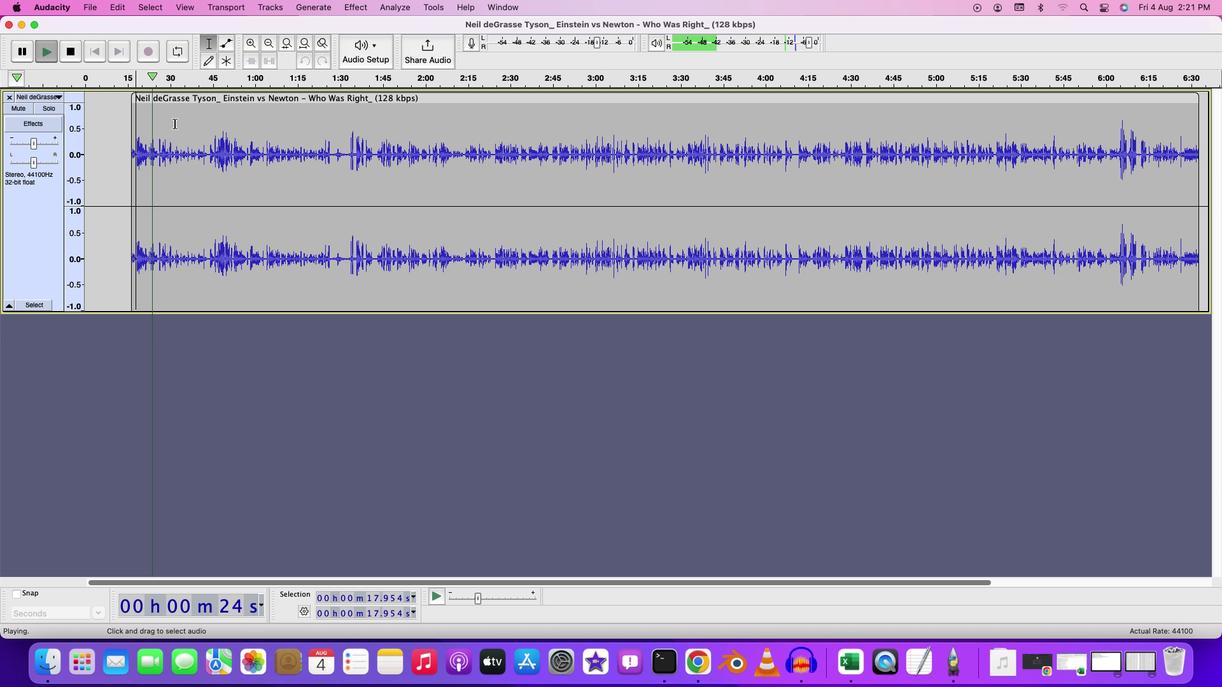 
Action: Key pressed Key.media_volume_upKey.media_volume_up
Screenshot: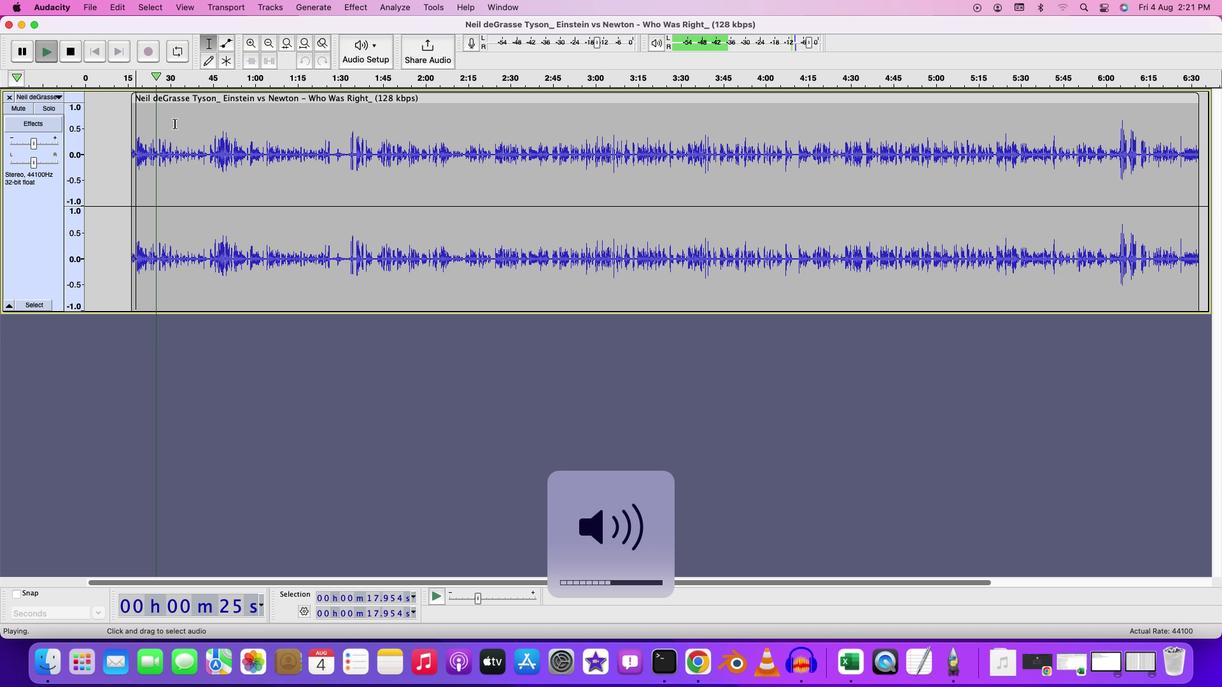 
Action: Mouse moved to (479, 600)
Screenshot: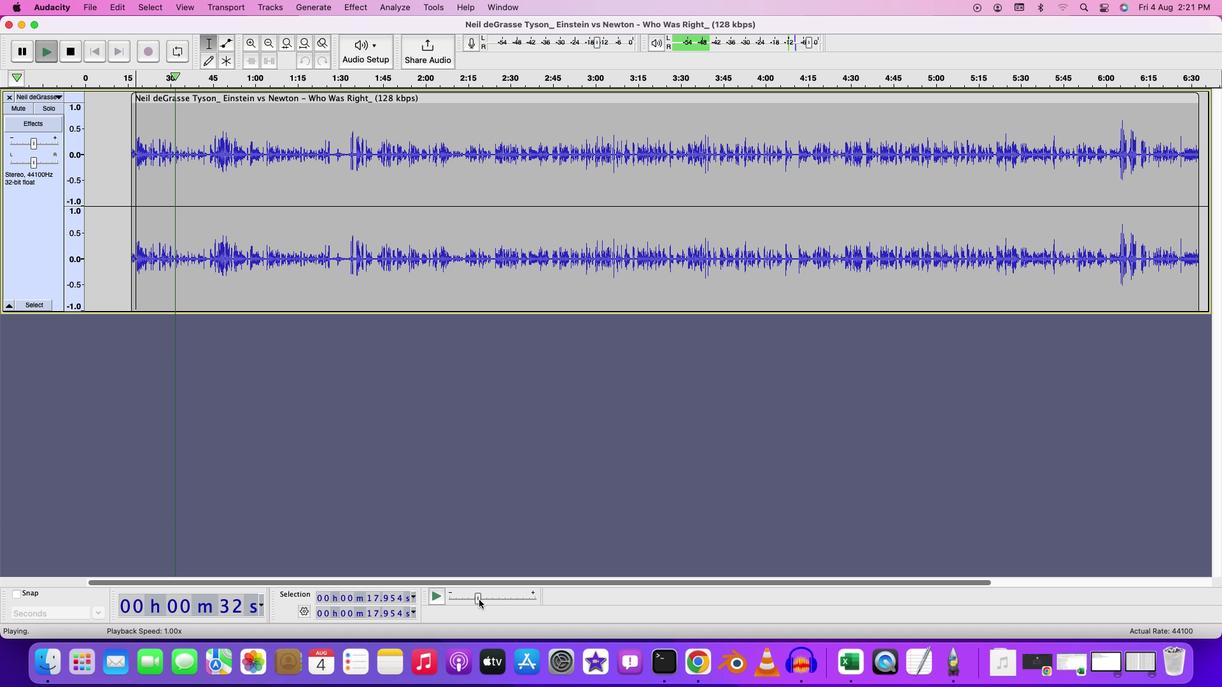 
Action: Mouse pressed left at (479, 600)
Screenshot: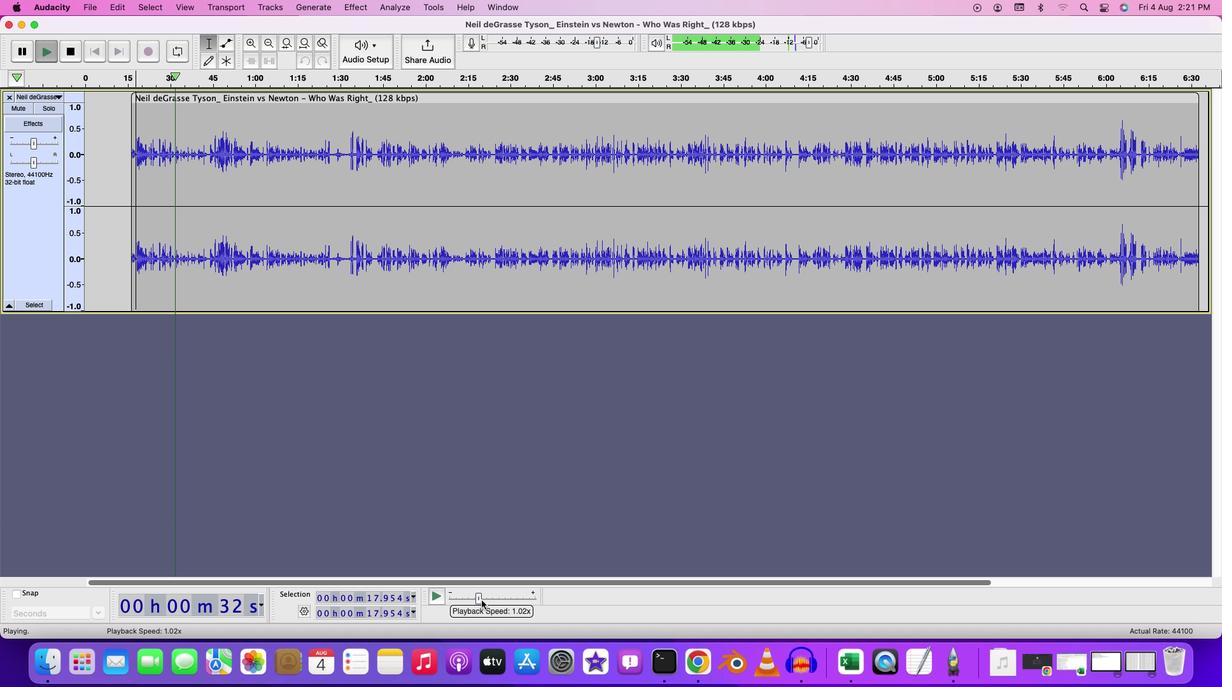 
Action: Mouse moved to (152, 120)
Screenshot: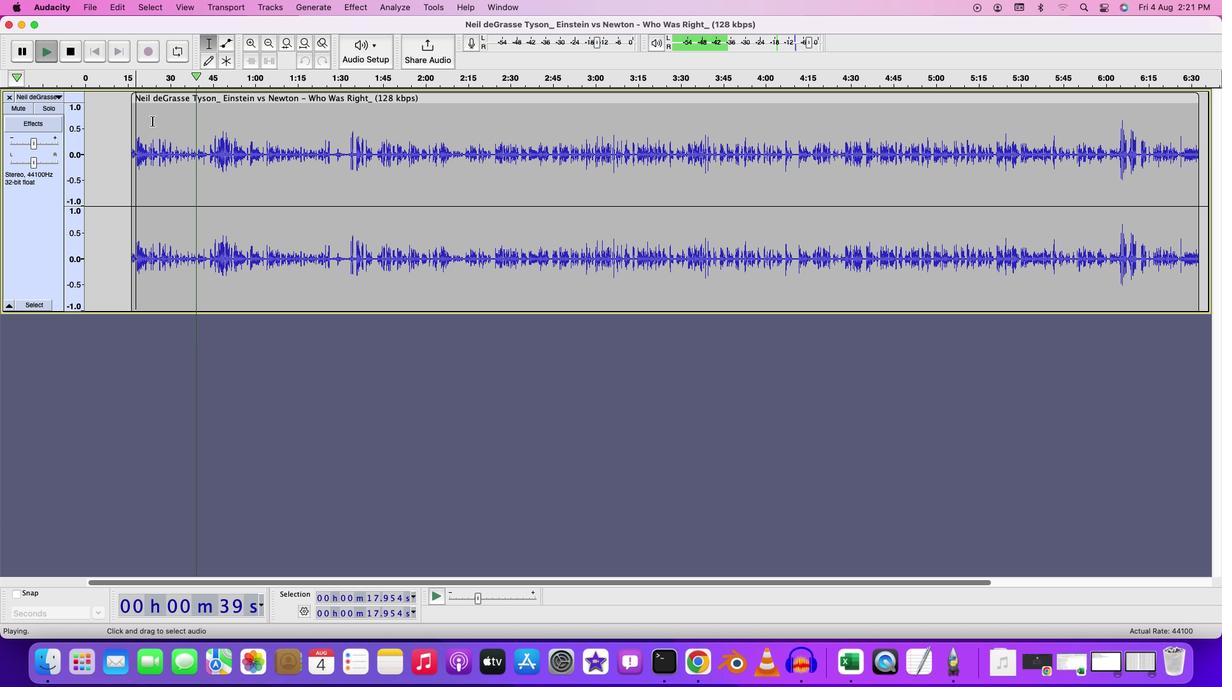 
Action: Mouse pressed left at (152, 120)
Screenshot: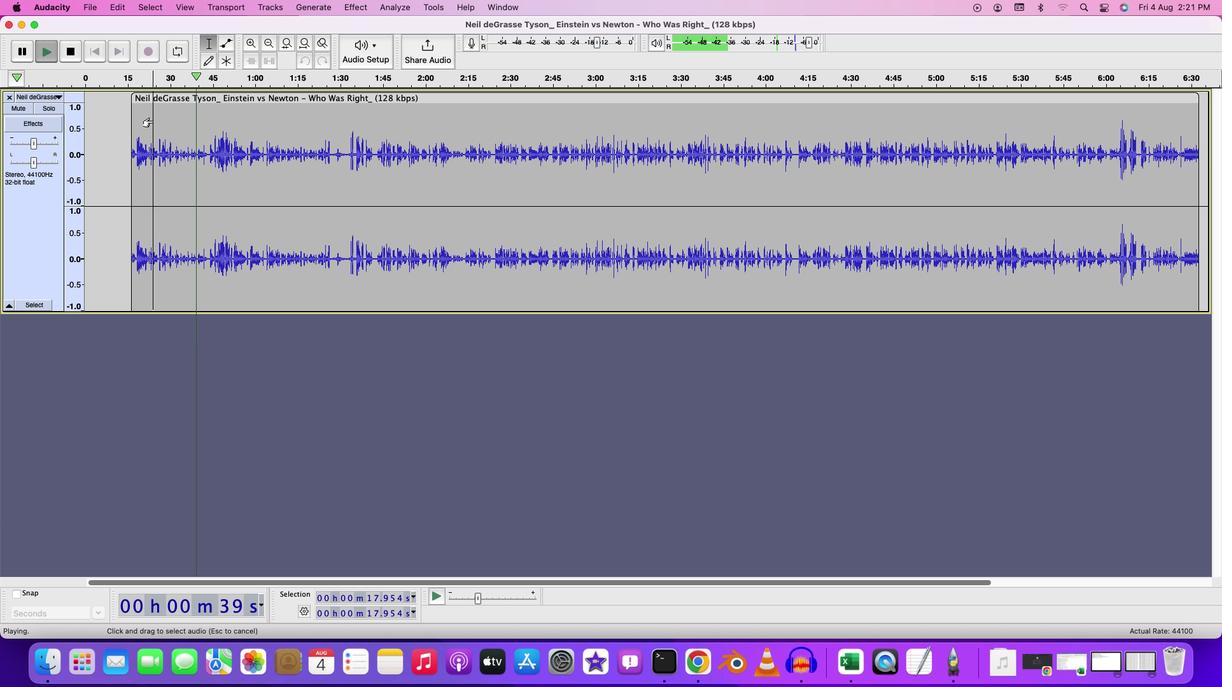 
Action: Key pressed Key.space
Screenshot: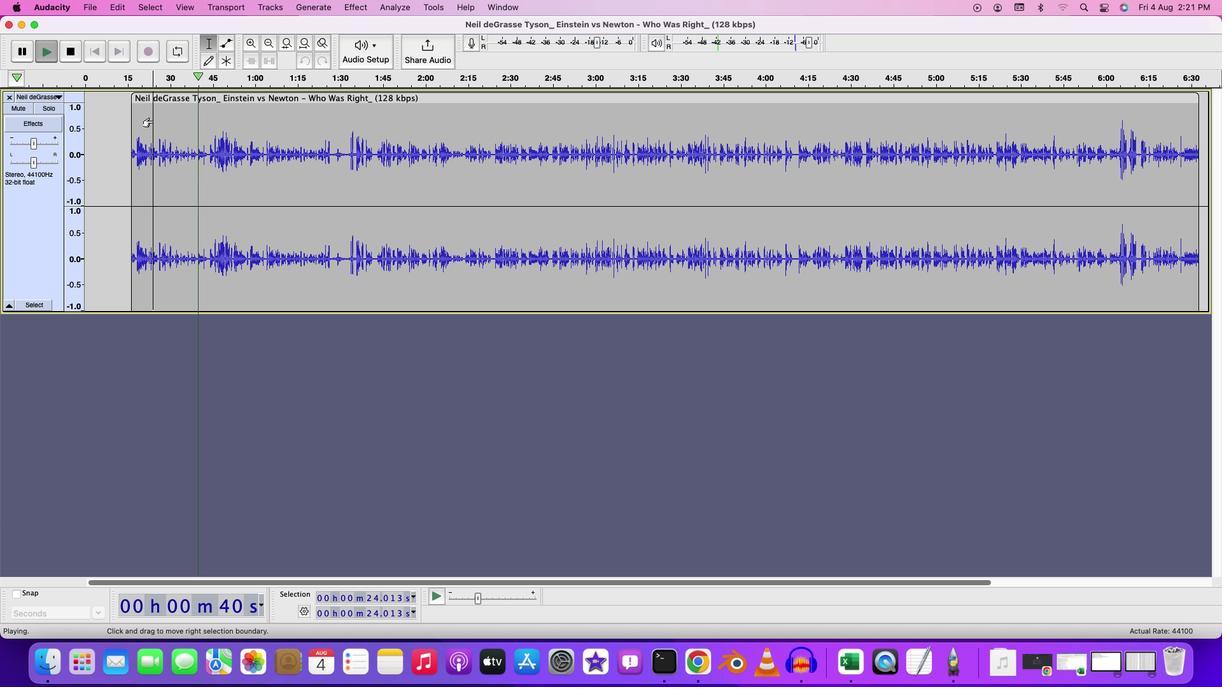 
Action: Mouse moved to (166, 121)
Screenshot: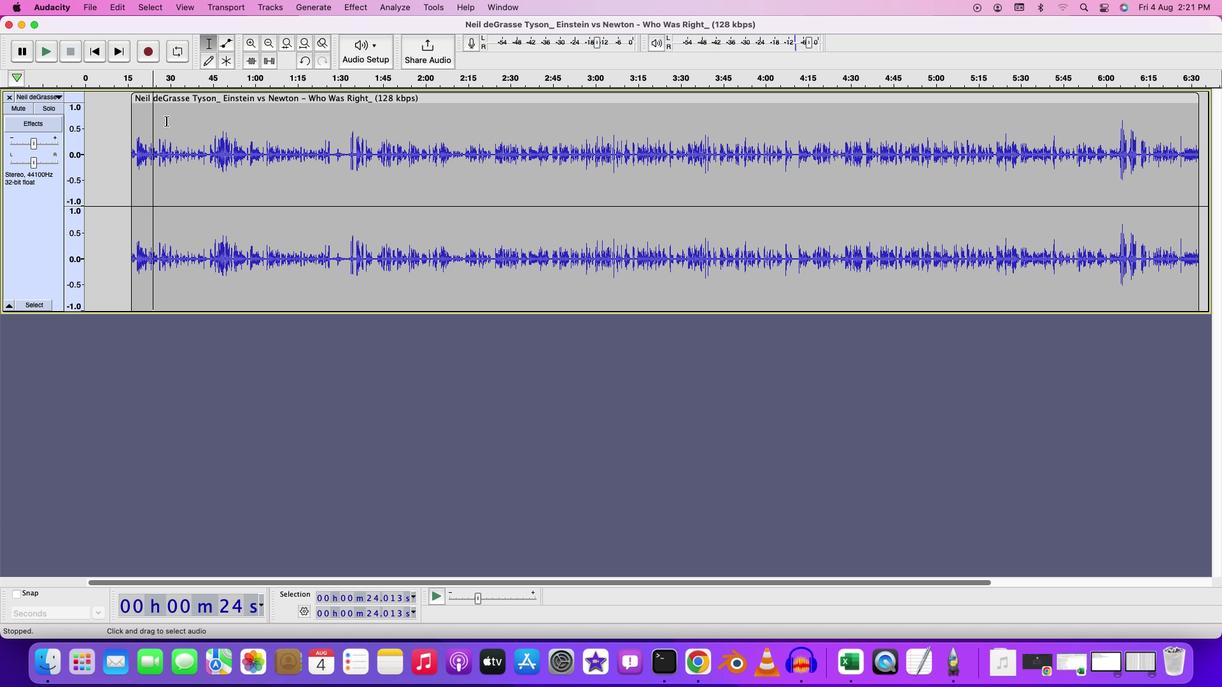 
Action: Key pressed Key.spaceKey.space
Screenshot: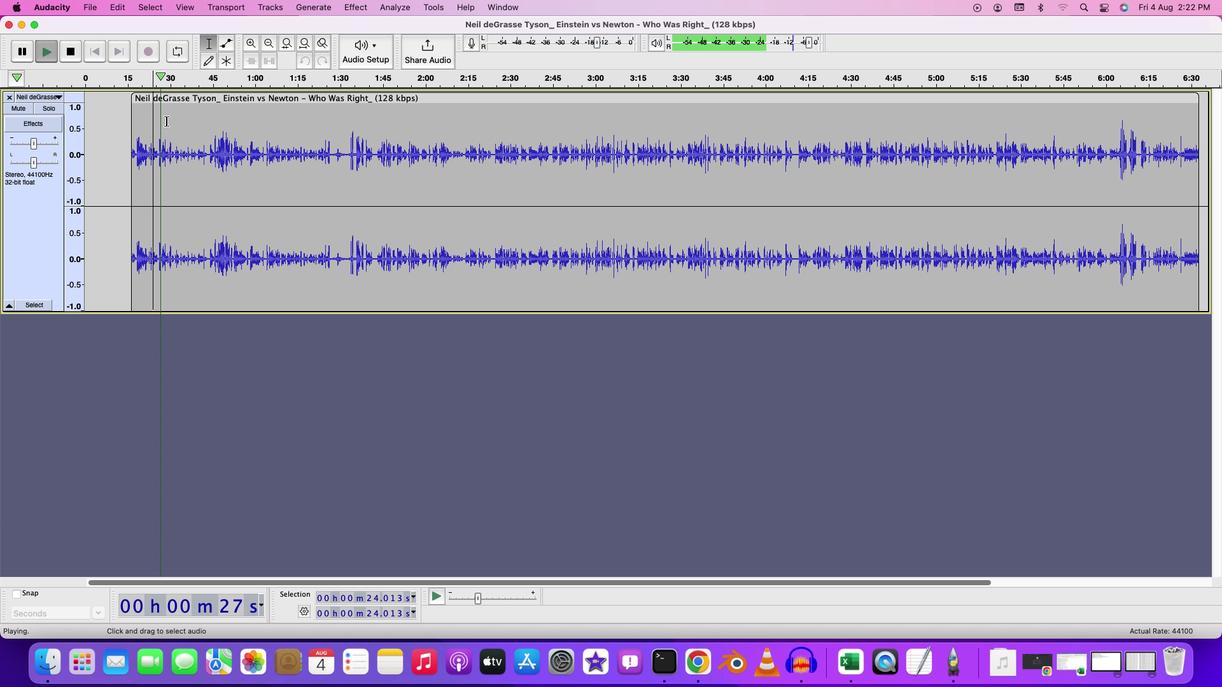 
Action: Mouse moved to (131, 145)
Screenshot: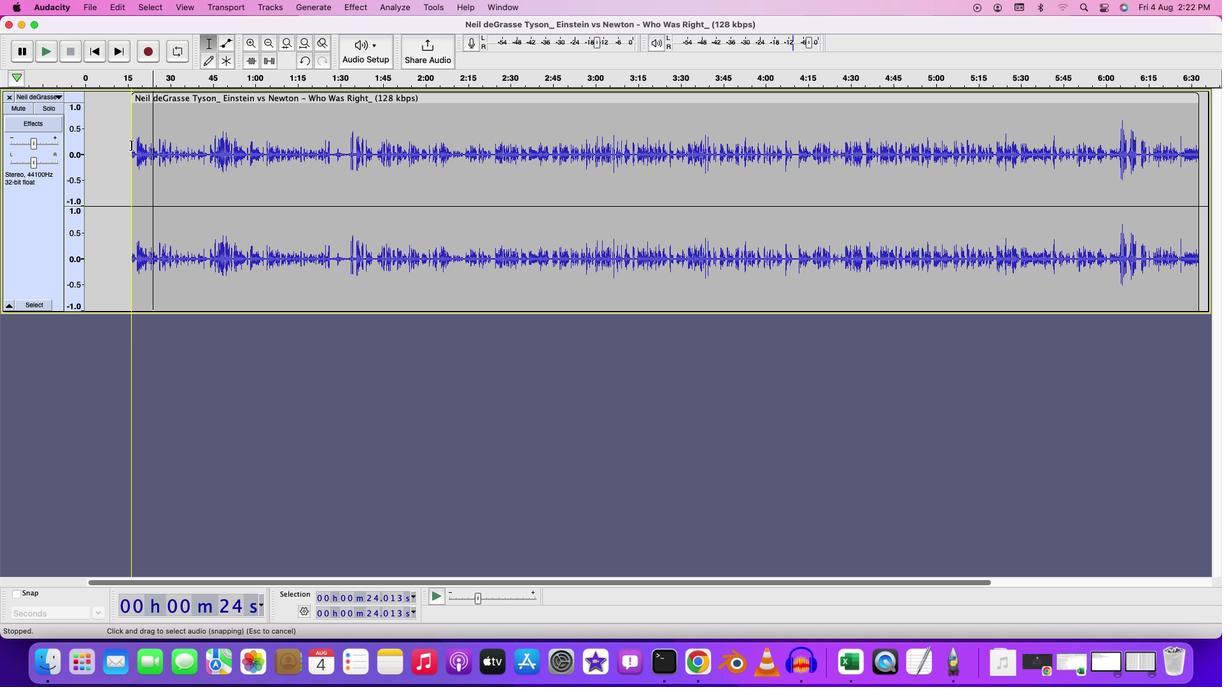 
Action: Mouse pressed left at (131, 145)
Screenshot: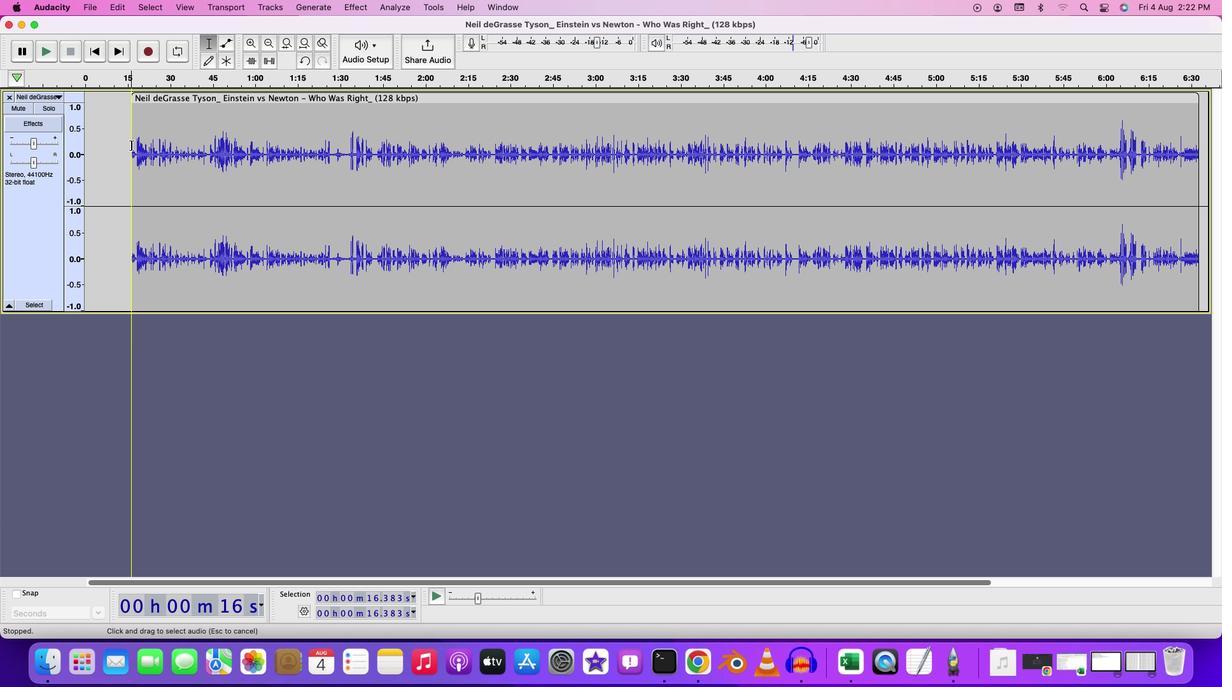 
Action: Mouse moved to (125, 135)
Screenshot: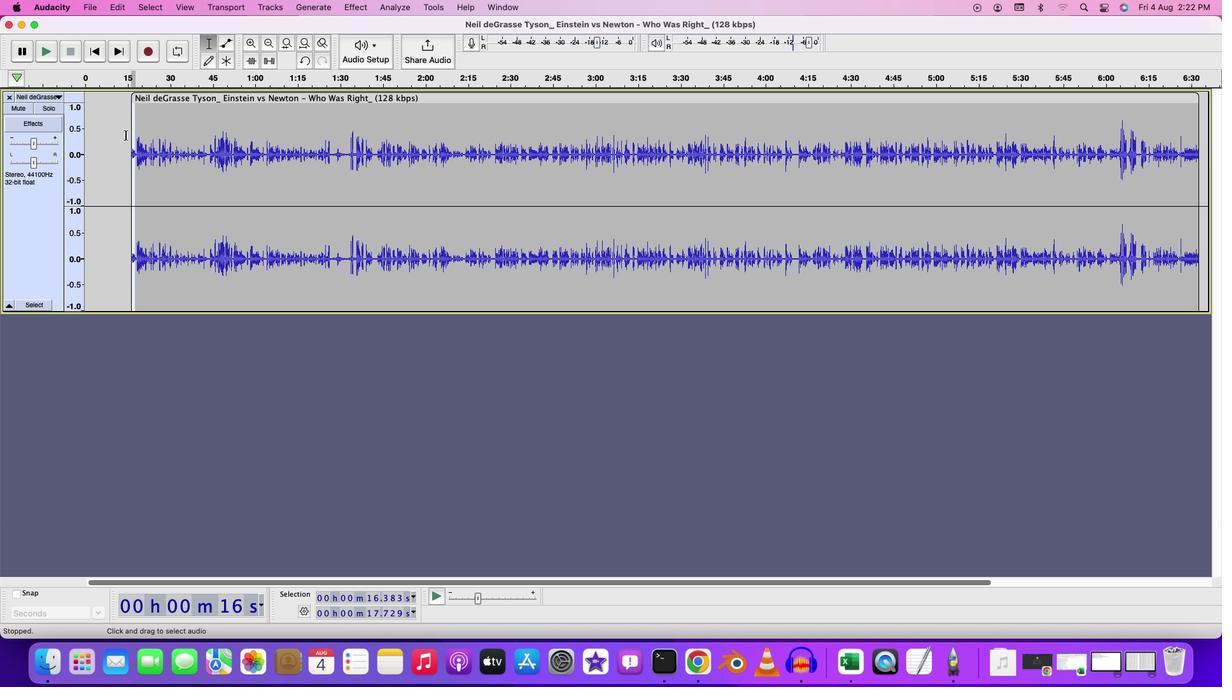 
Action: Mouse pressed left at (125, 135)
Screenshot: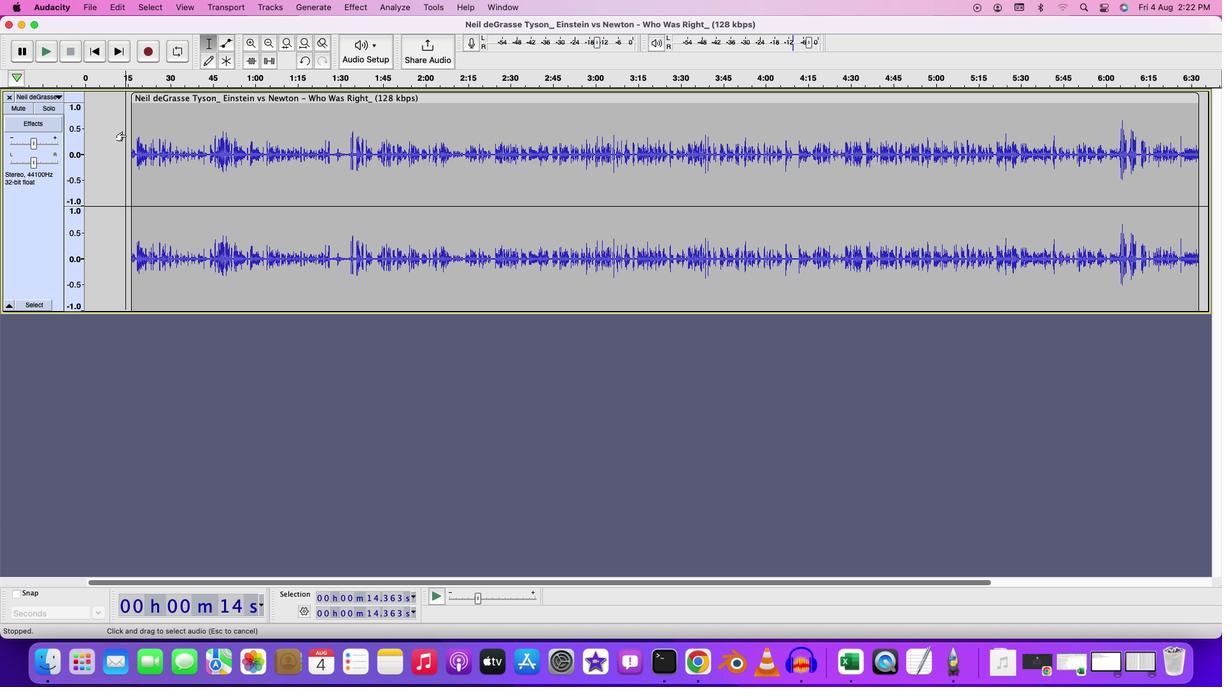 
Action: Mouse moved to (128, 133)
Screenshot: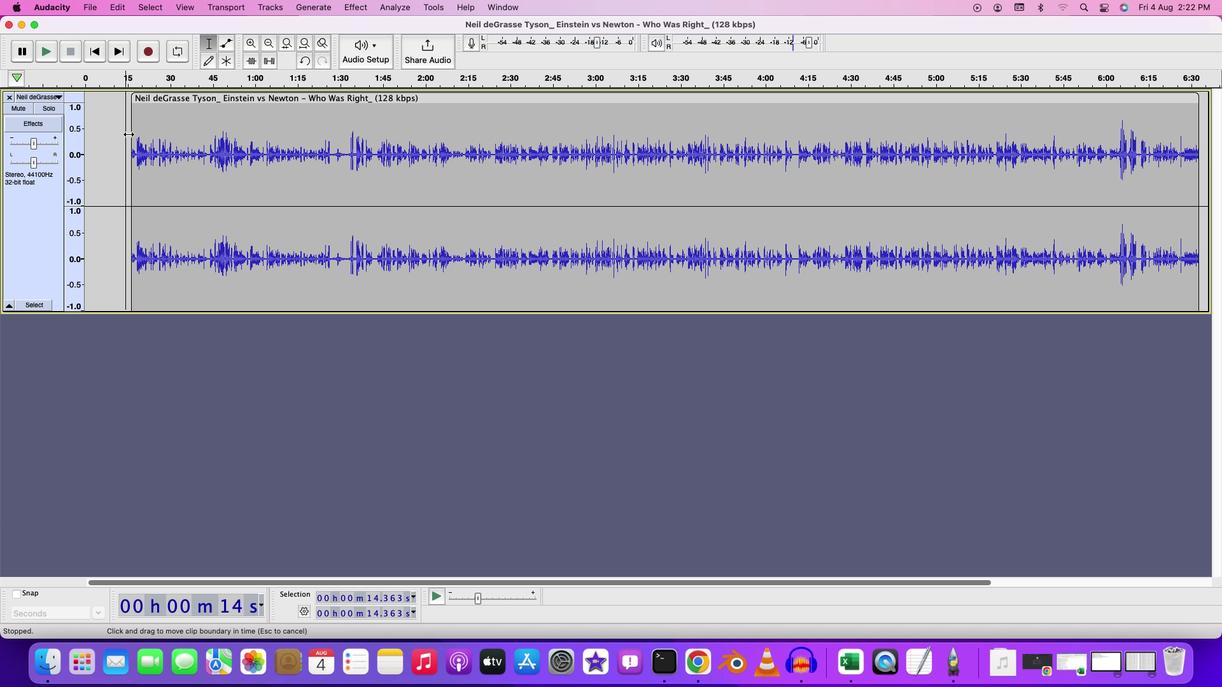 
Action: Mouse pressed left at (128, 133)
Screenshot: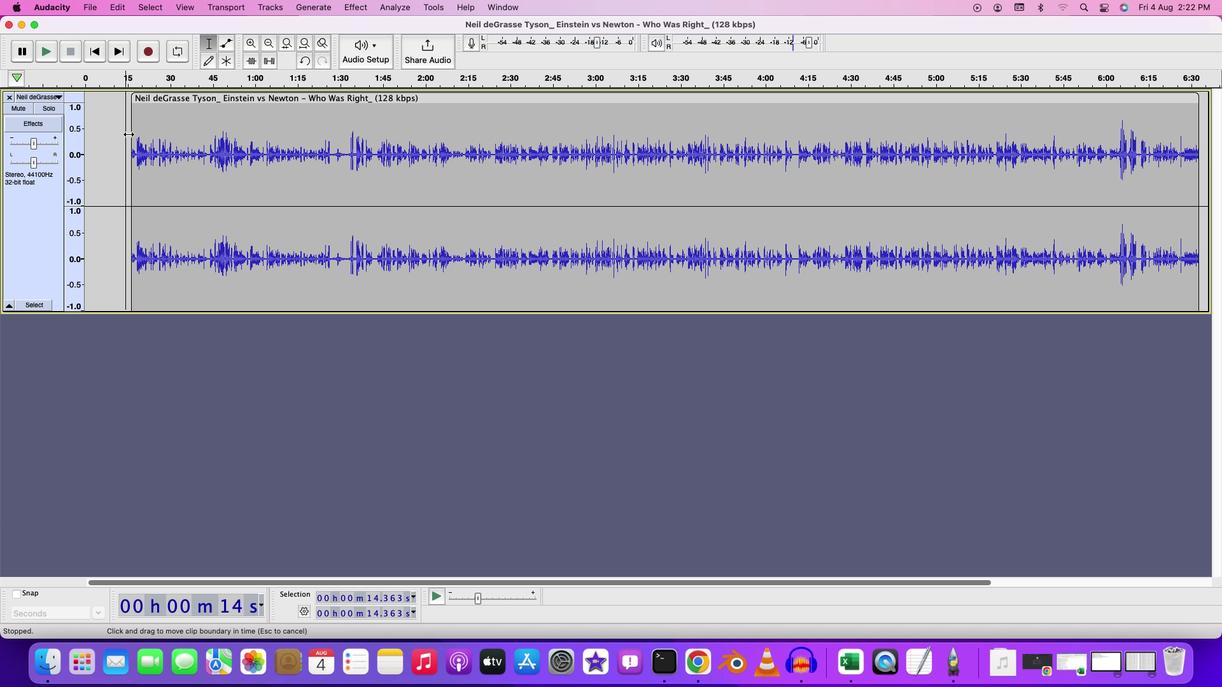 
Action: Mouse moved to (150, 125)
Screenshot: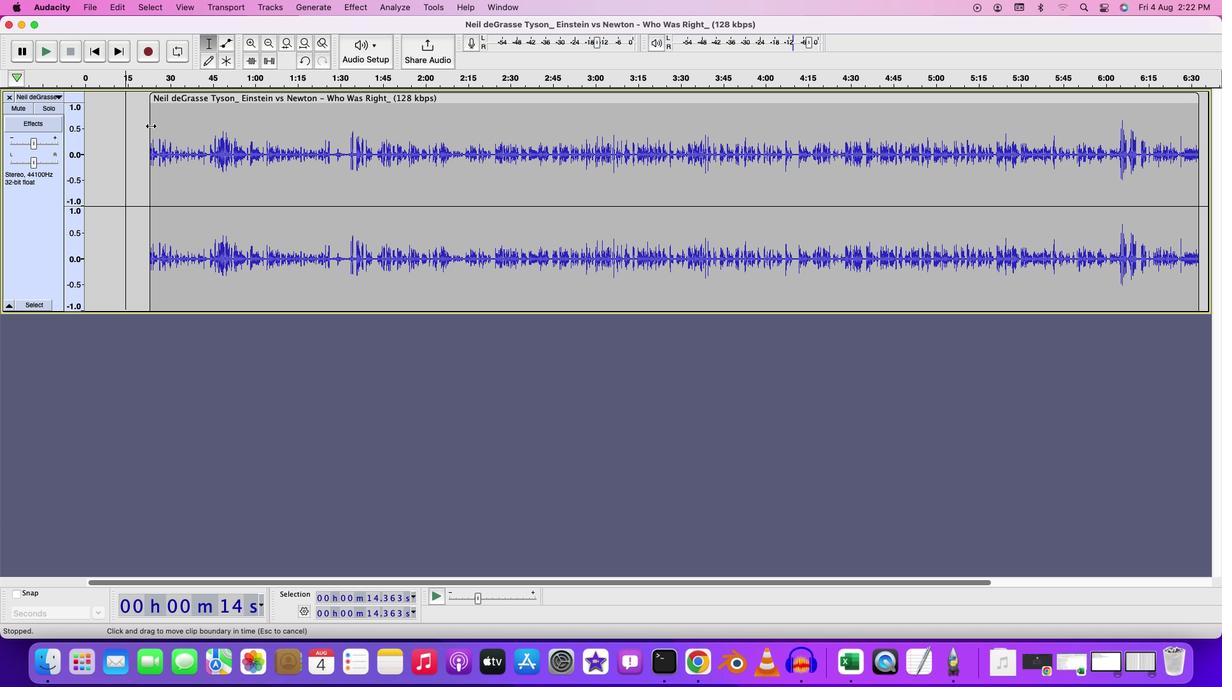 
Action: Mouse pressed left at (150, 125)
Screenshot: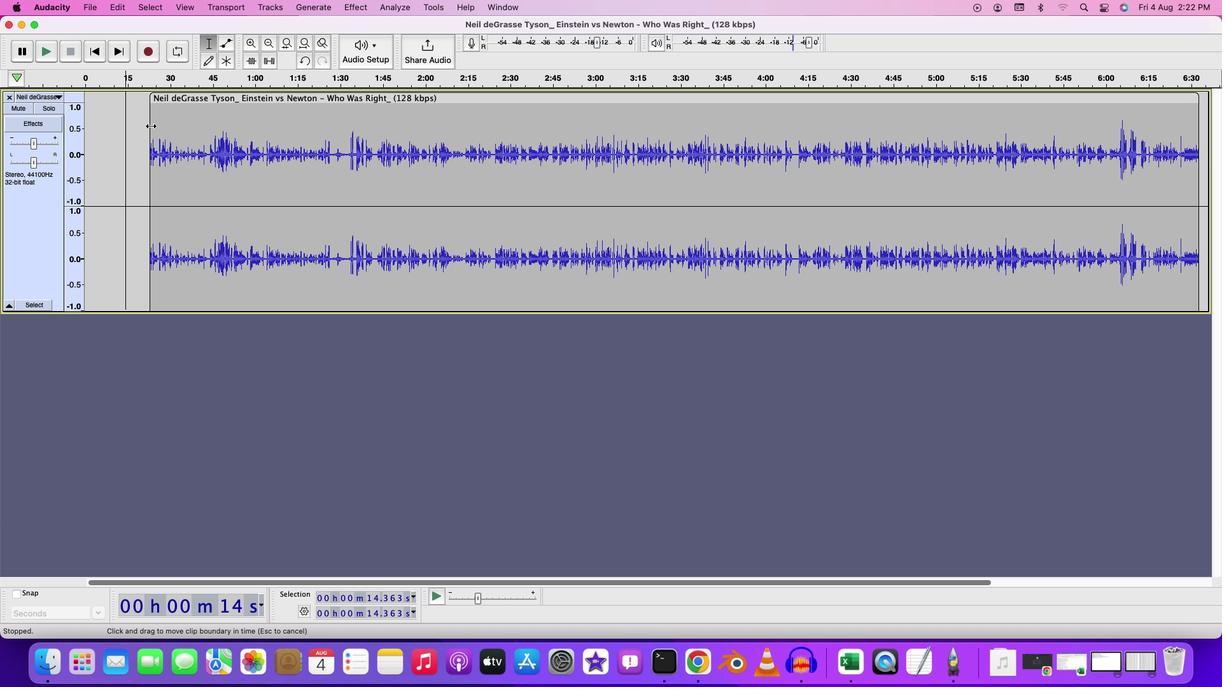 
Action: Key pressed Key.space
Screenshot: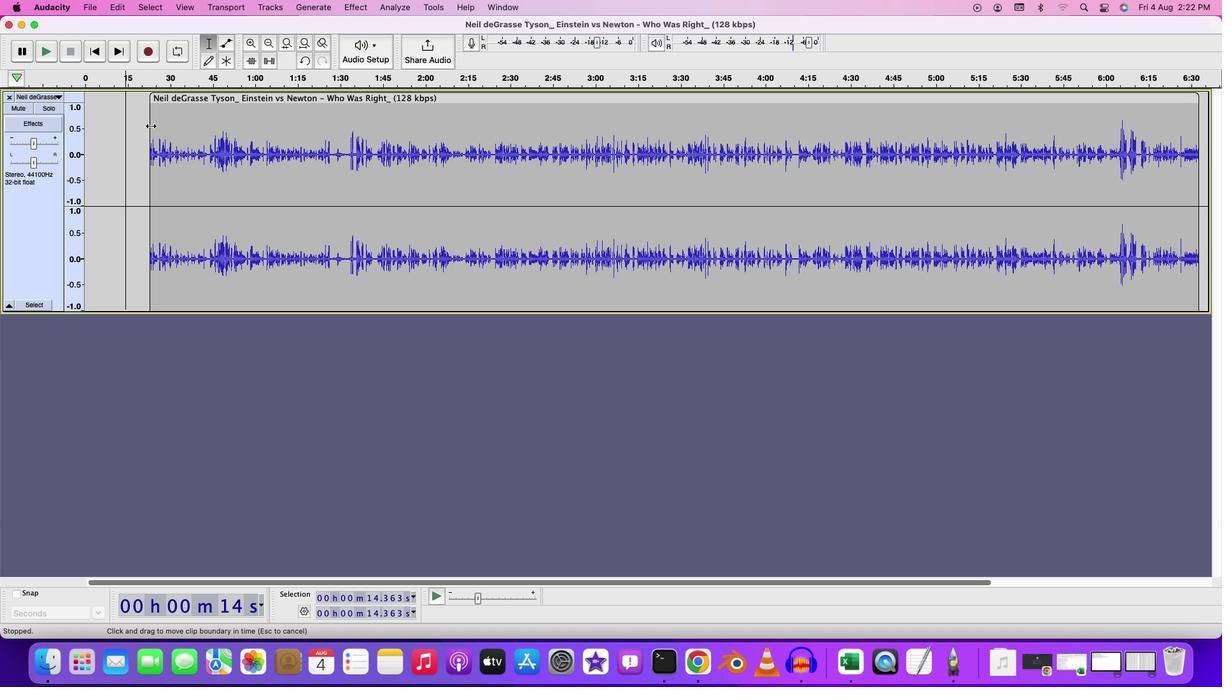 
Action: Mouse moved to (152, 115)
Screenshot: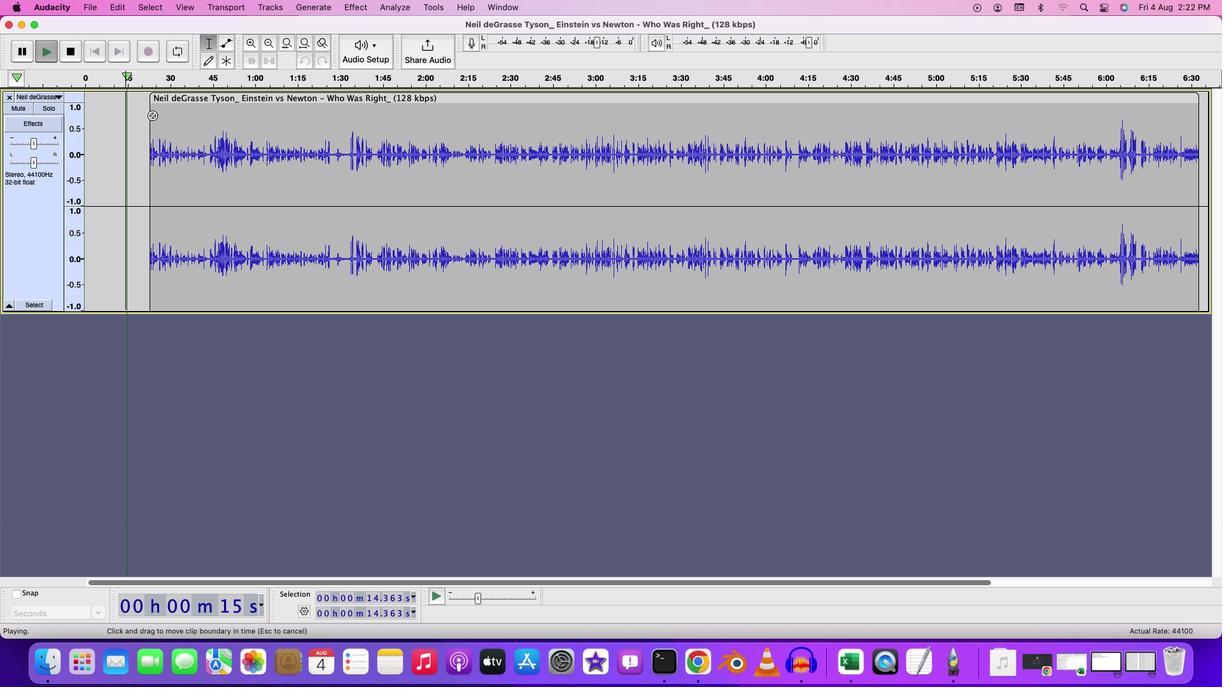 
Action: Mouse pressed left at (152, 115)
Screenshot: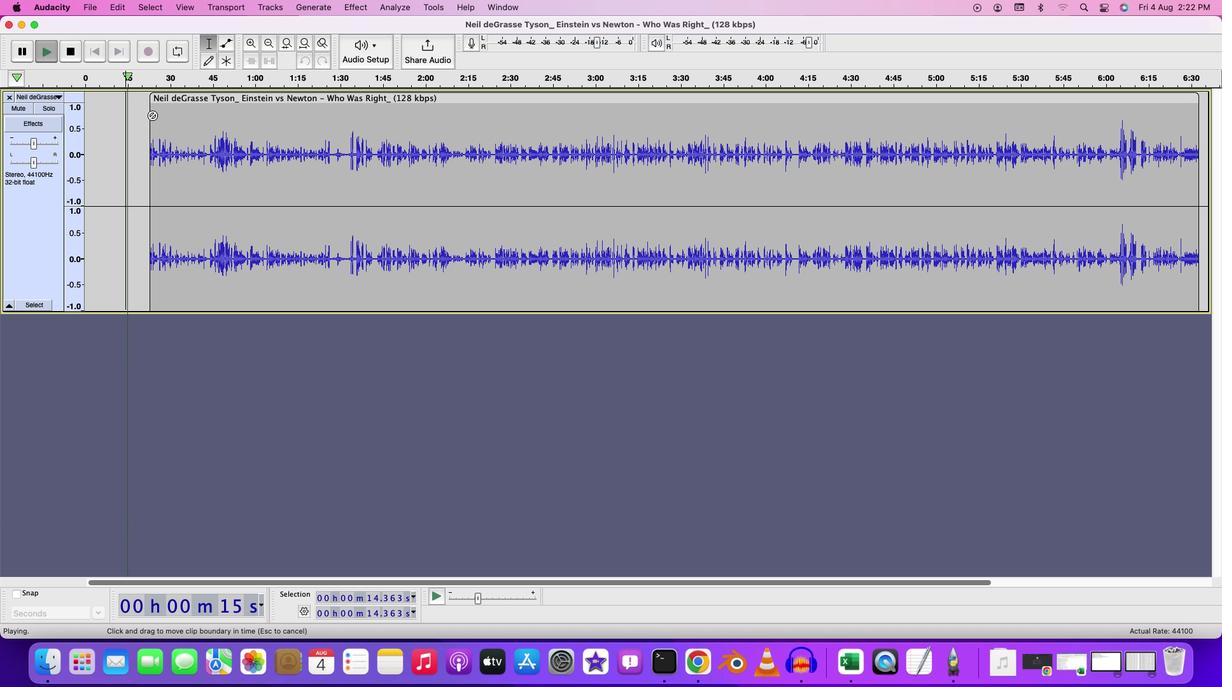 
Action: Mouse moved to (141, 96)
Screenshot: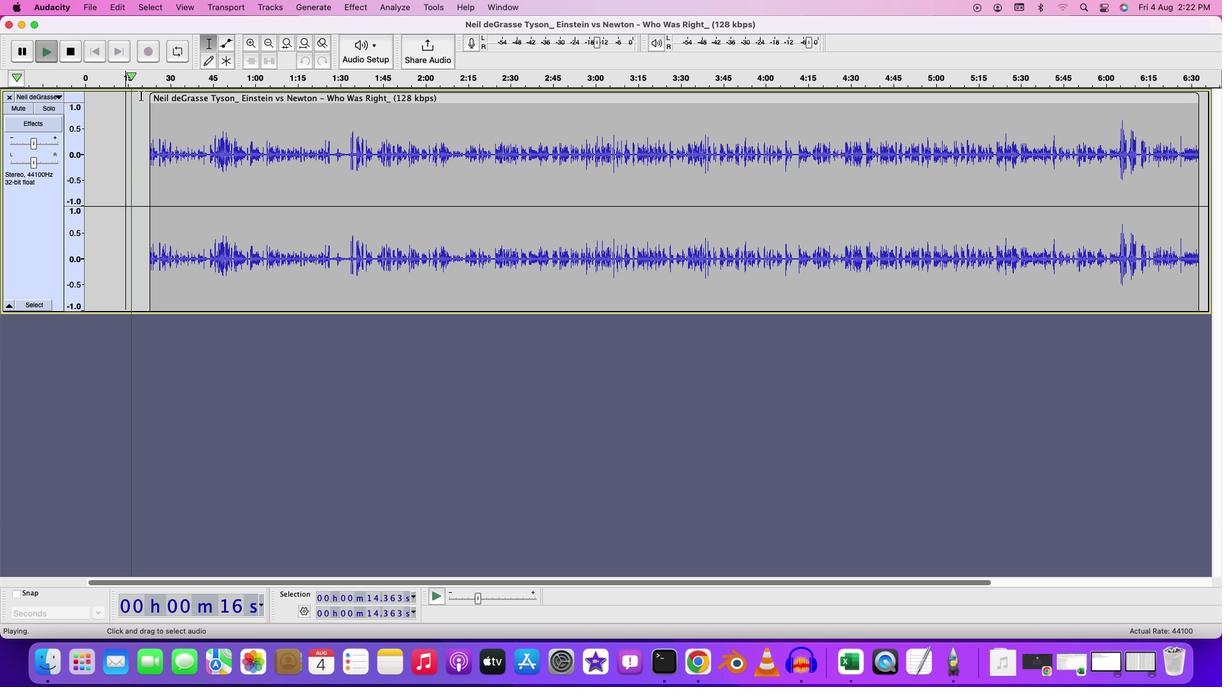 
Action: Mouse pressed left at (141, 96)
Screenshot: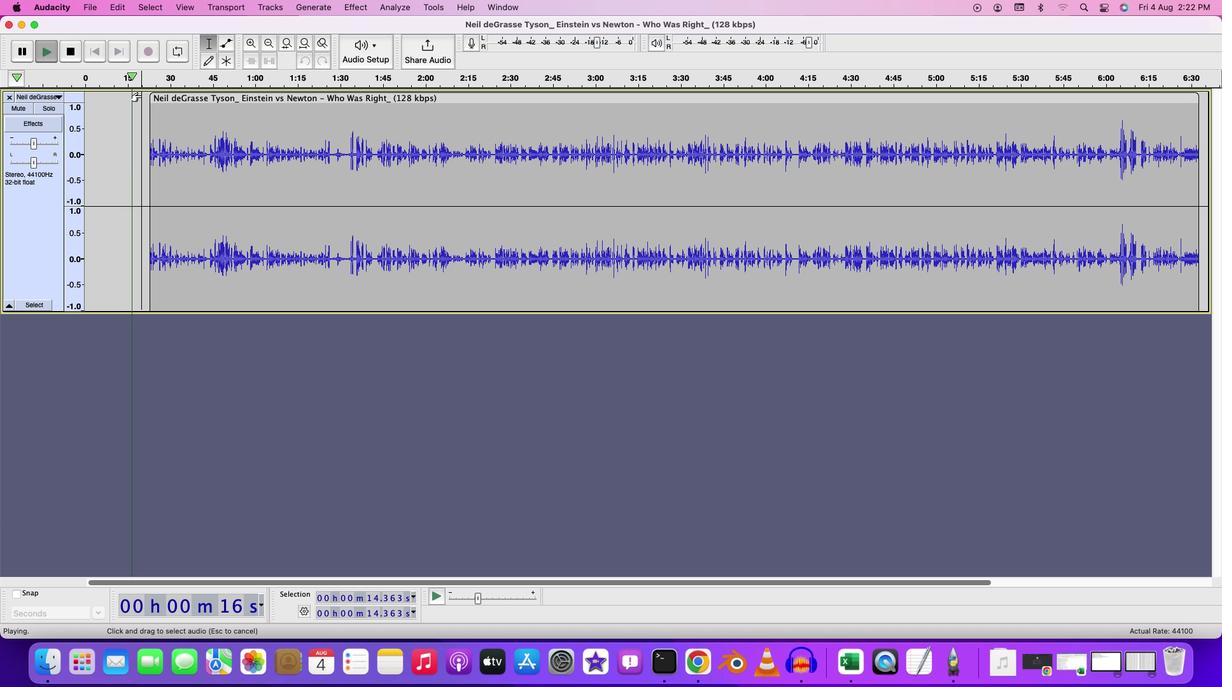 
Action: Mouse moved to (177, 117)
Screenshot: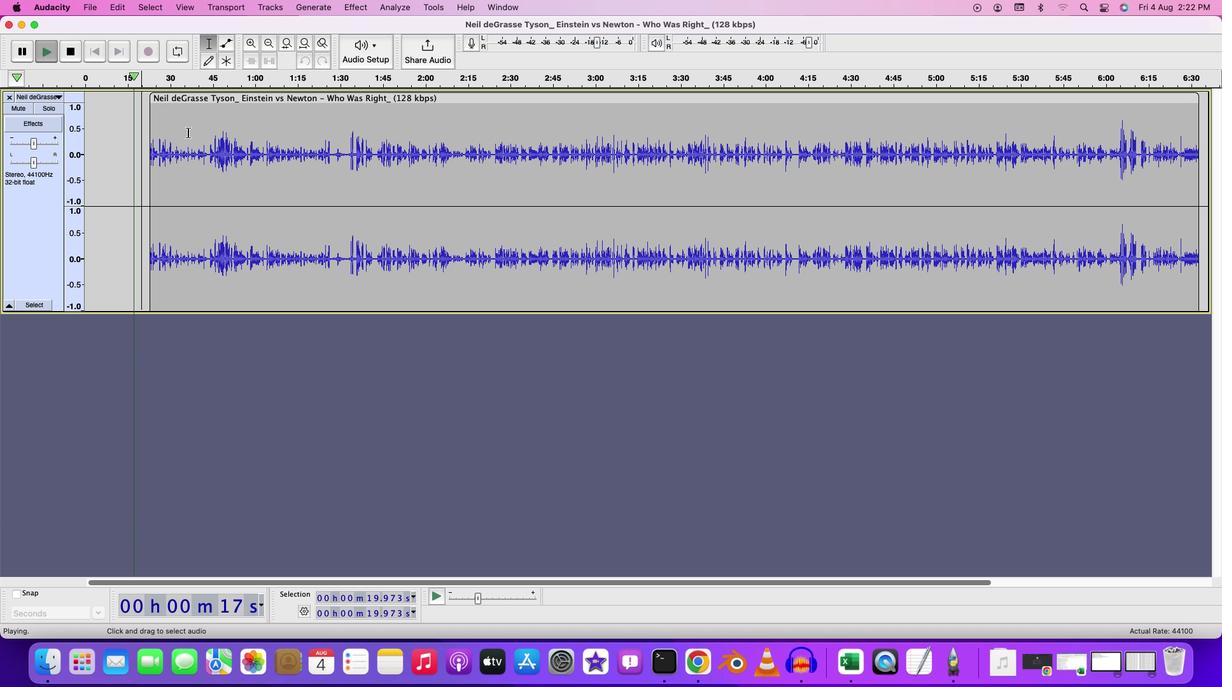 
Action: Key pressed Key.space
Screenshot: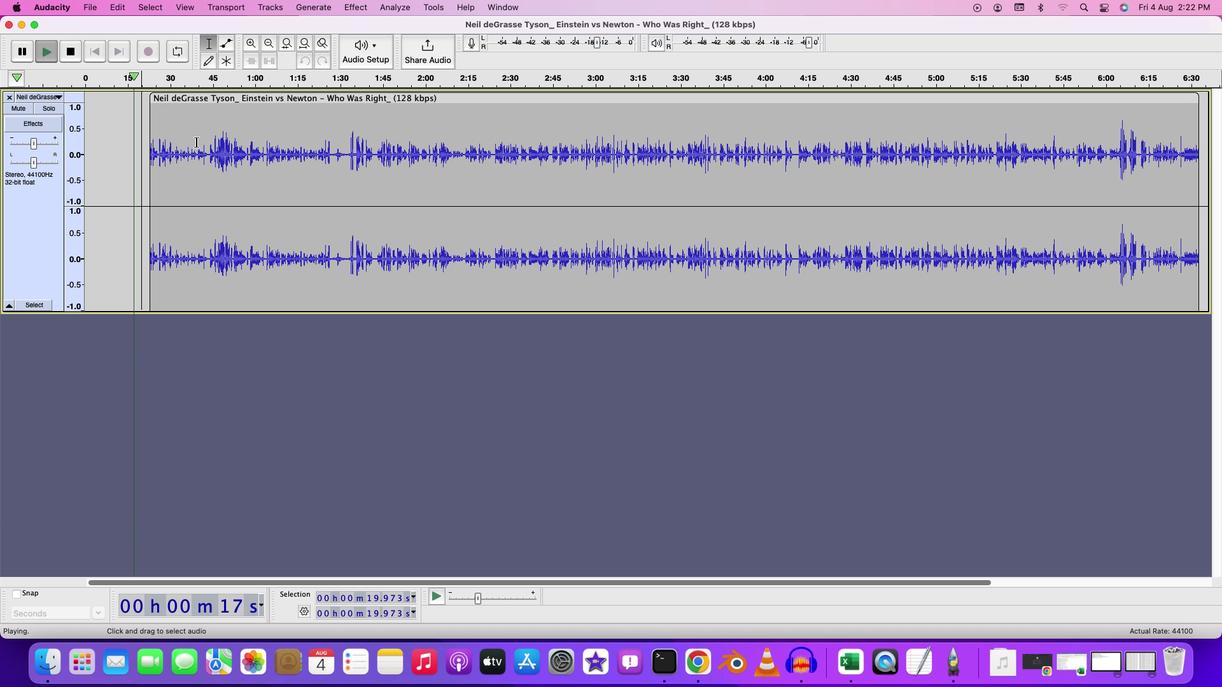 
Action: Mouse moved to (247, 236)
Screenshot: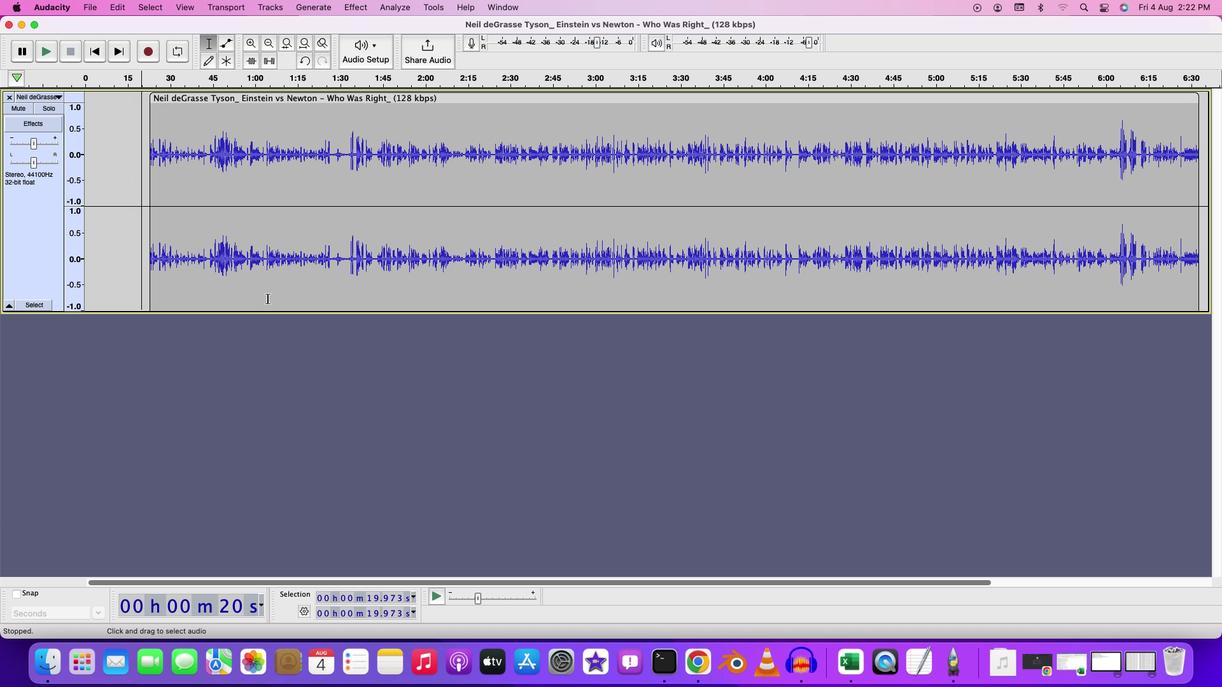
Action: Key pressed Key.space
Screenshot: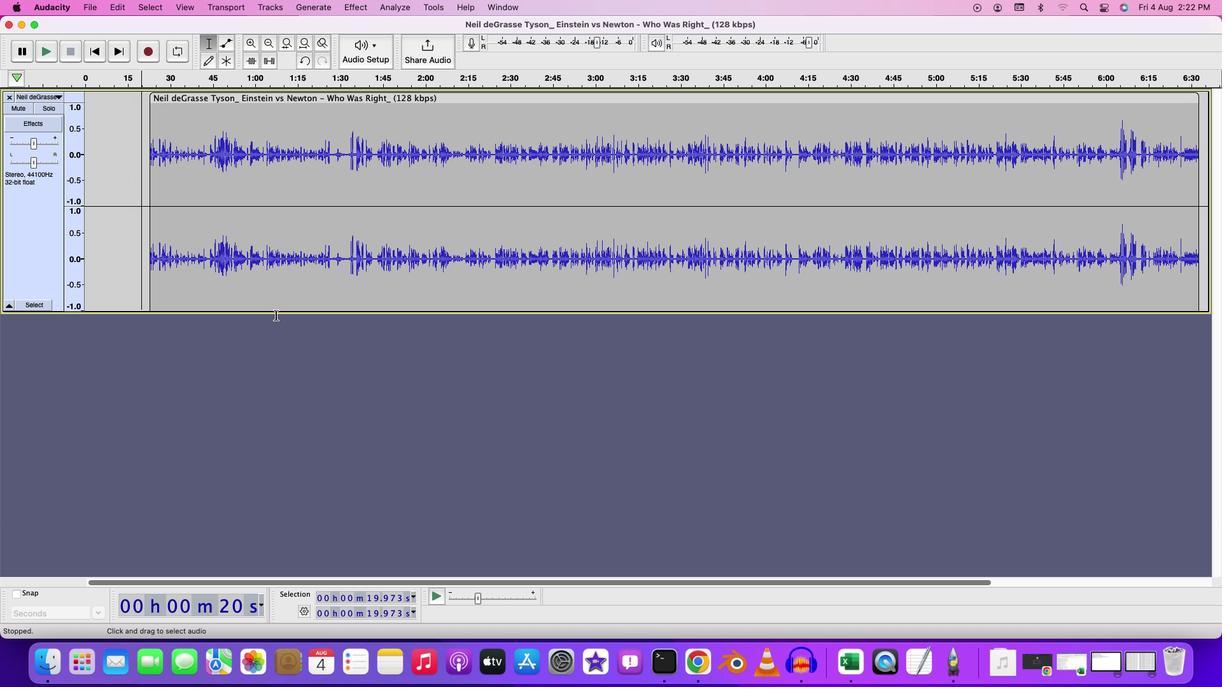 
Action: Mouse moved to (280, 349)
Screenshot: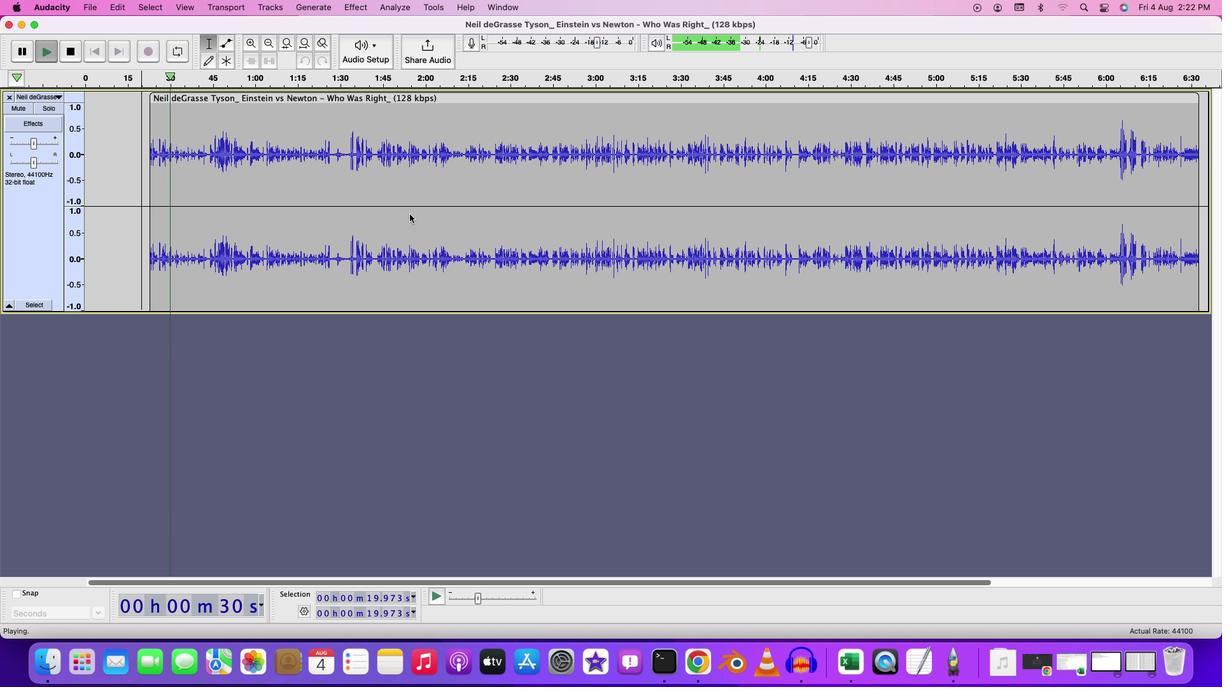 
Action: Key pressed Key.space
Screenshot: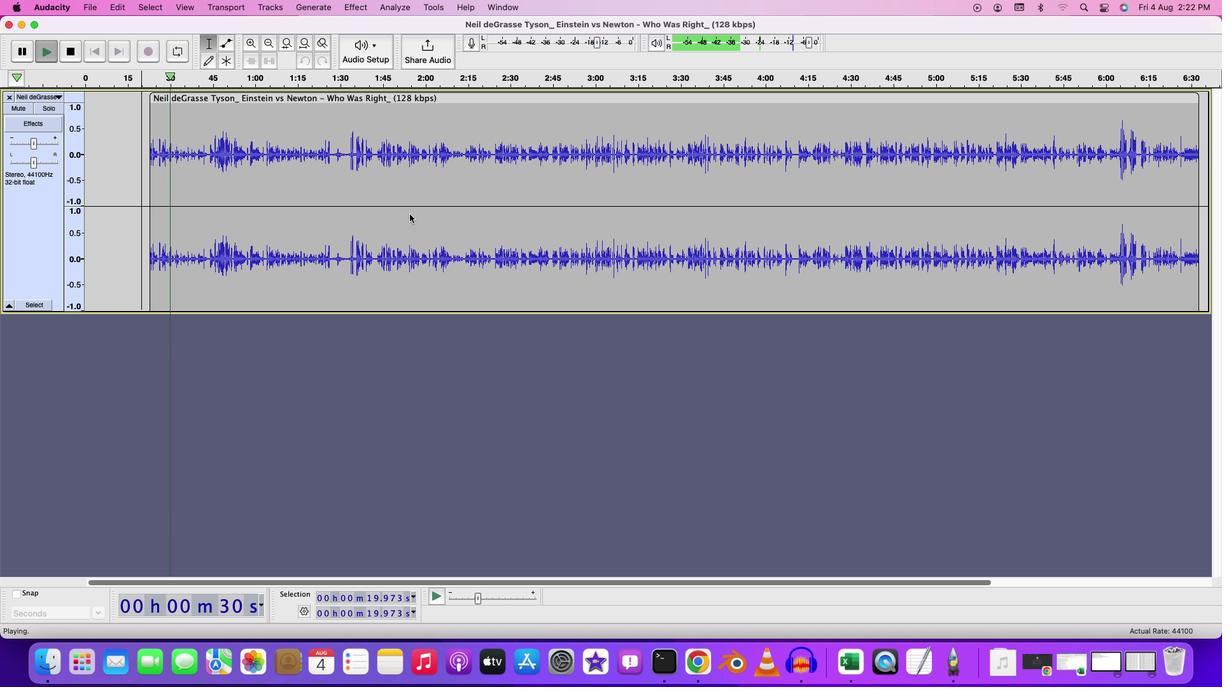 
Action: Mouse moved to (444, 98)
Screenshot: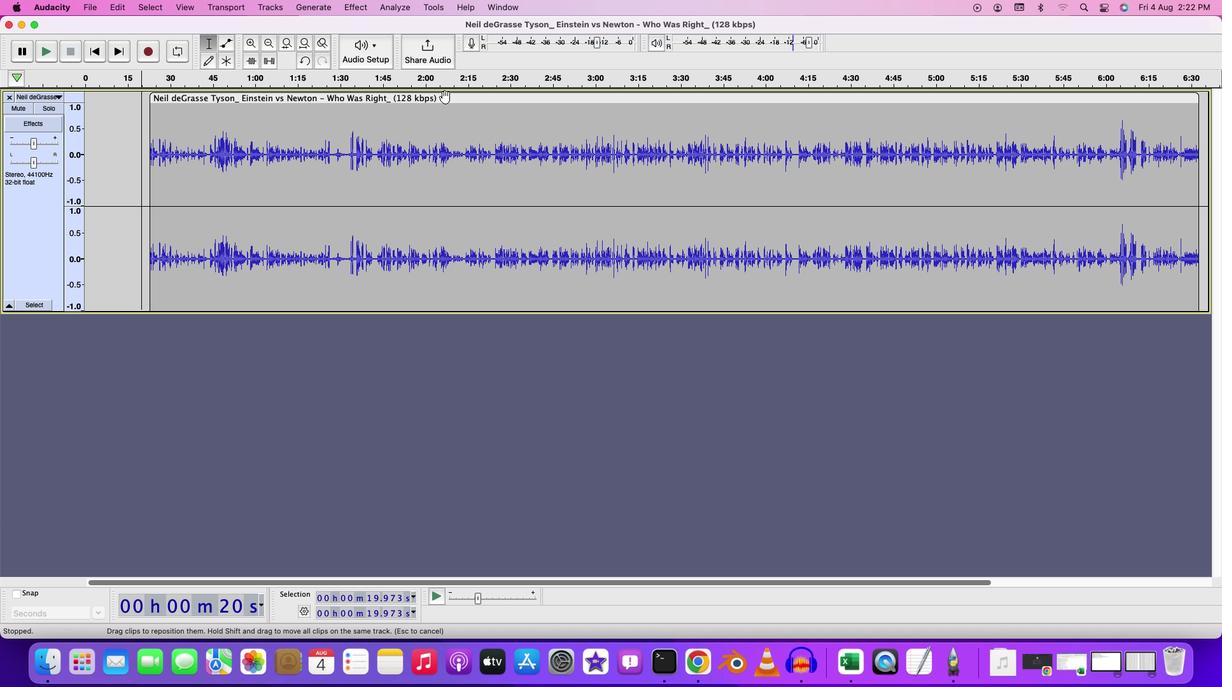 
Action: Mouse pressed left at (444, 98)
Screenshot: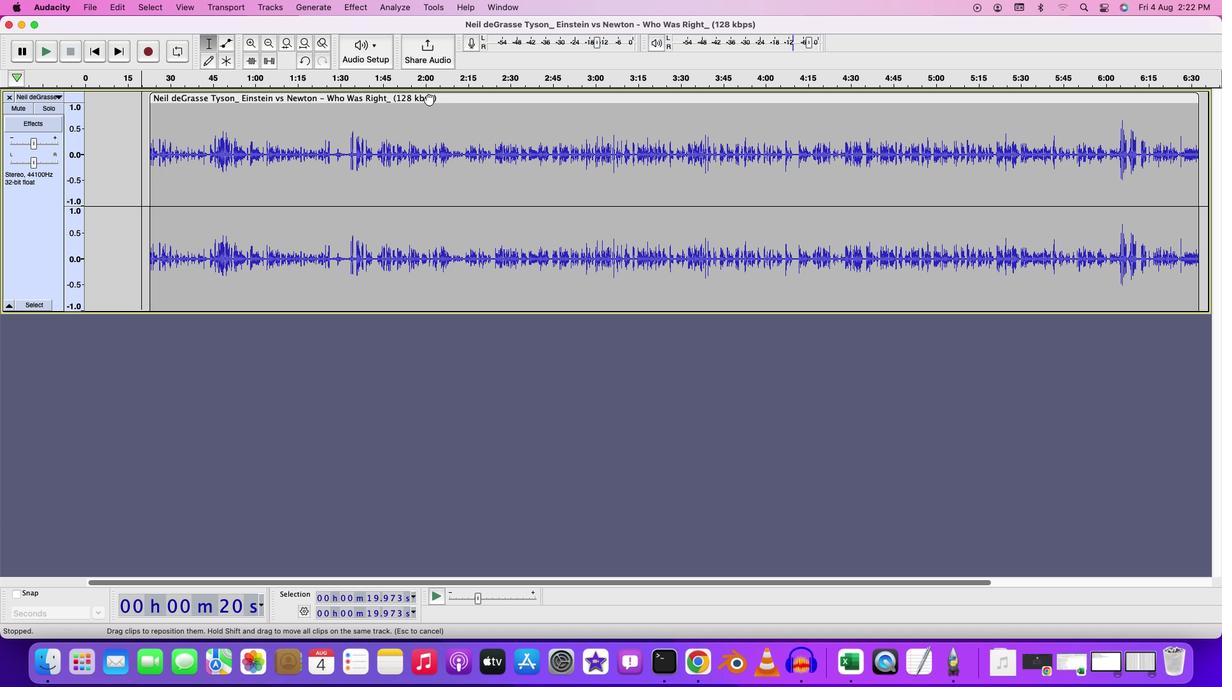 
Action: Mouse moved to (1106, 121)
Screenshot: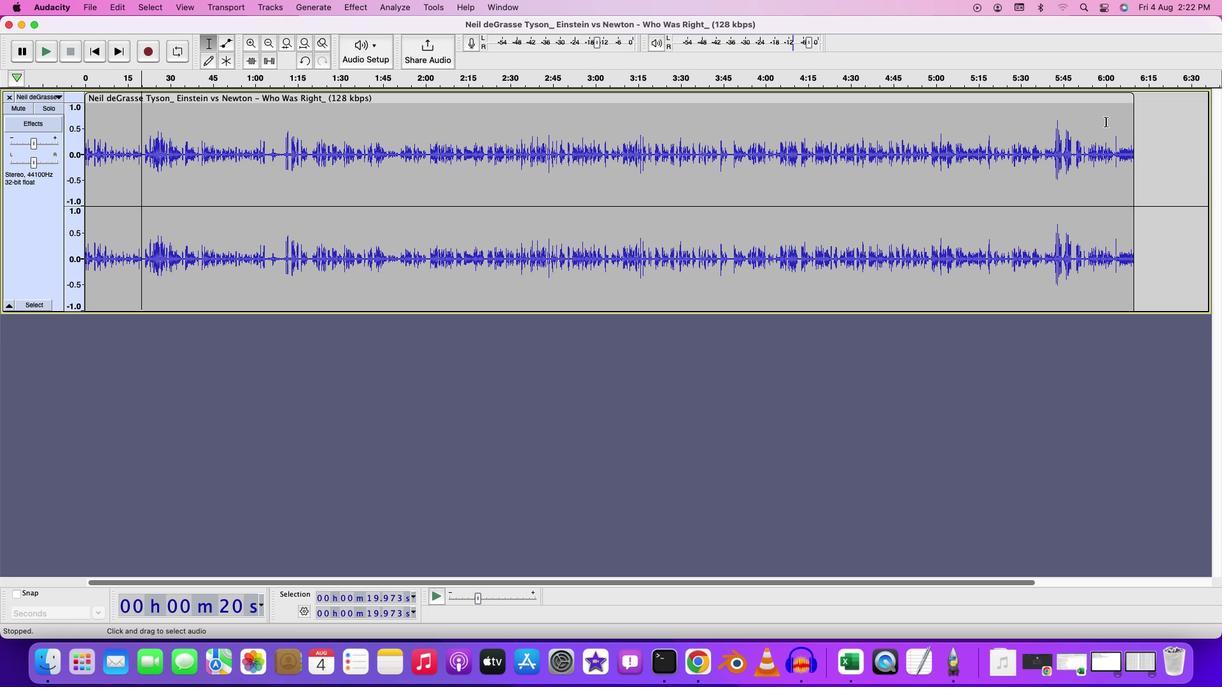 
Action: Mouse pressed left at (1106, 121)
Screenshot: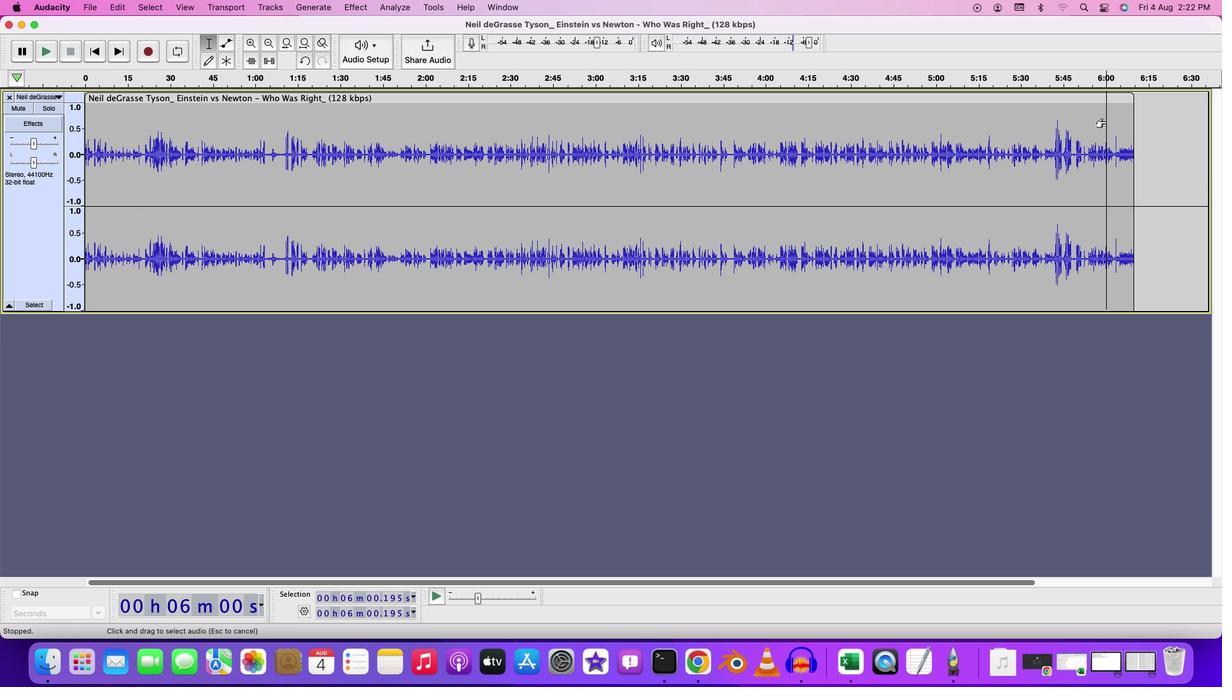 
Action: Key pressed Key.space
Screenshot: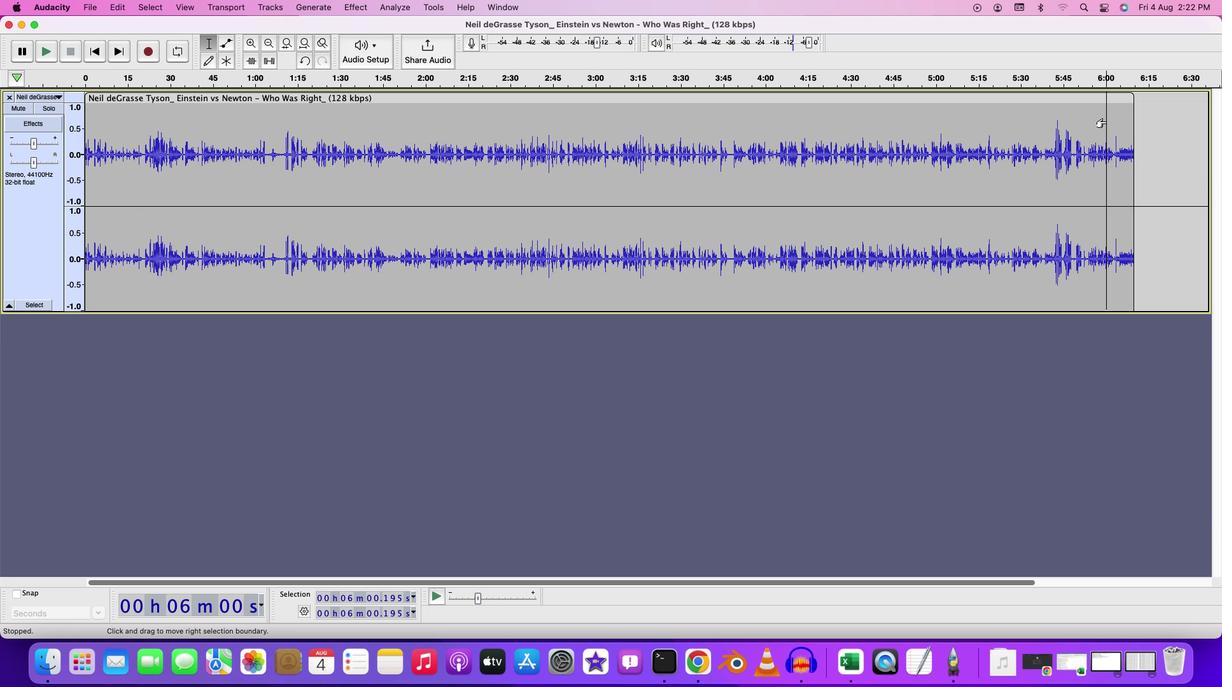 
Action: Mouse moved to (1147, 152)
Screenshot: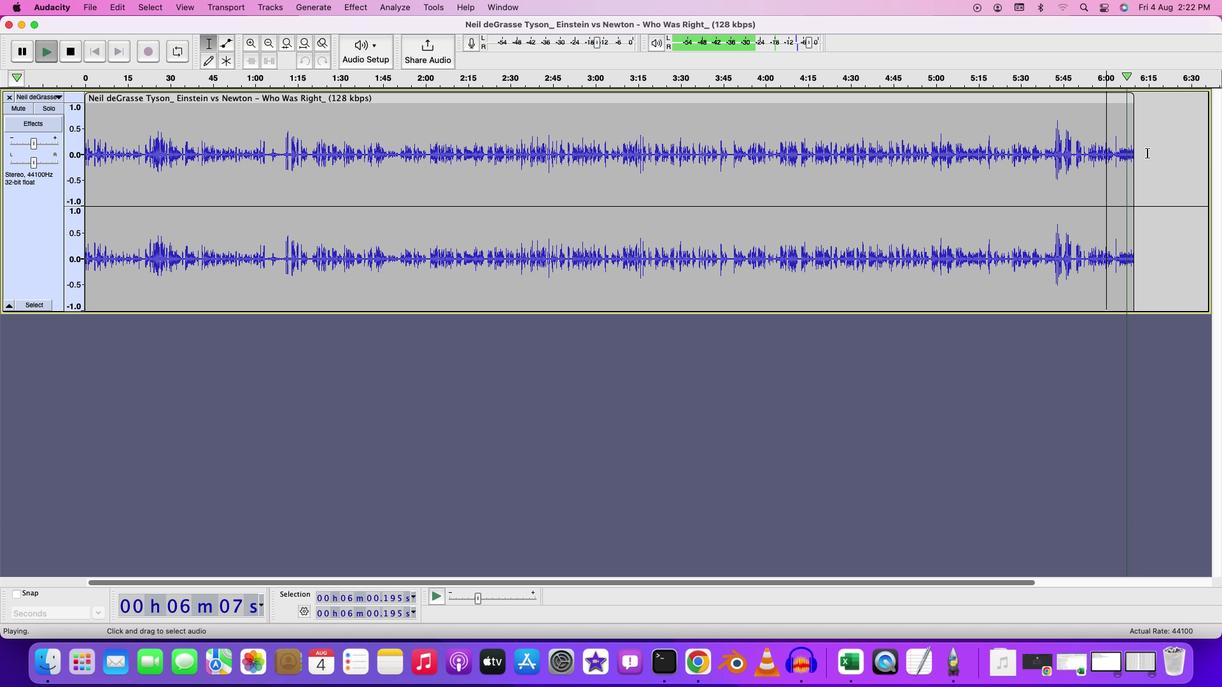 
Action: Key pressed Key.space
Screenshot: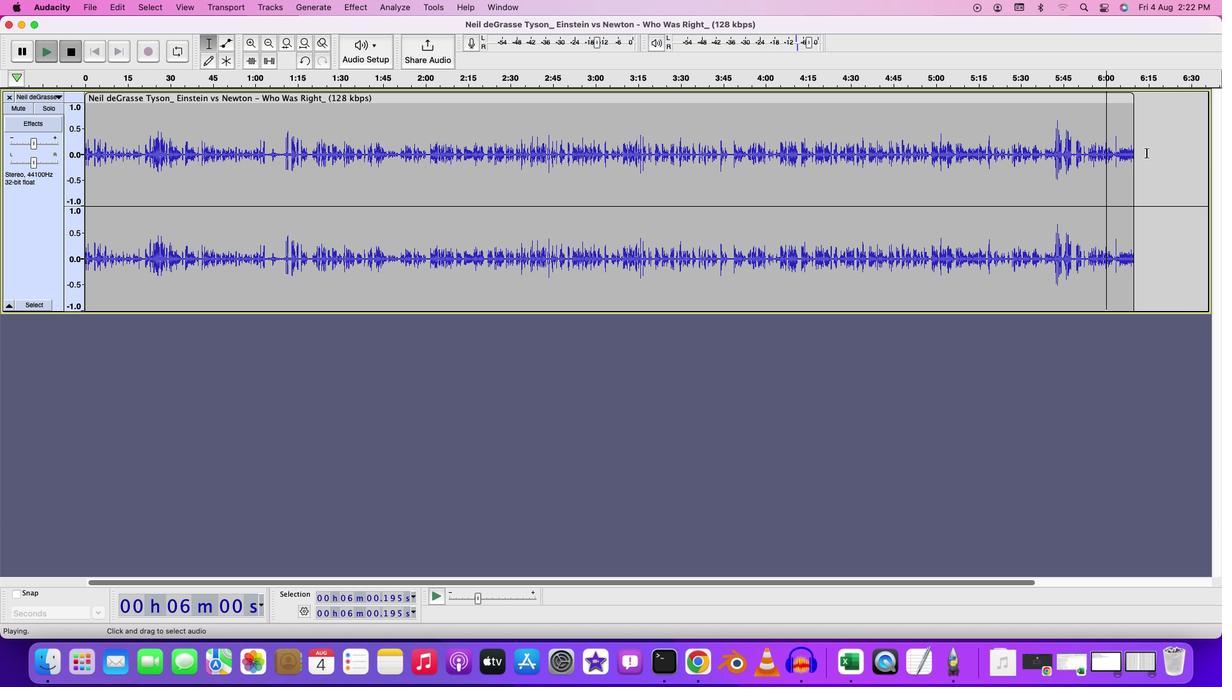 
Action: Mouse moved to (1141, 151)
Screenshot: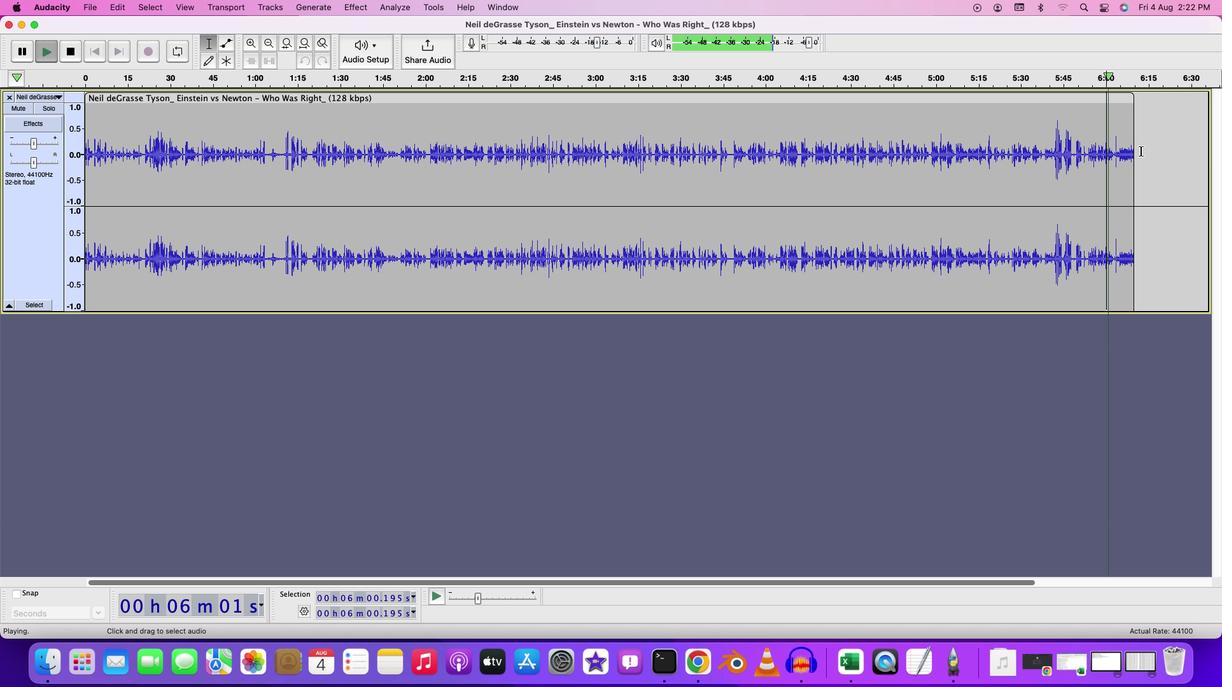 
Action: Mouse pressed left at (1141, 151)
Screenshot: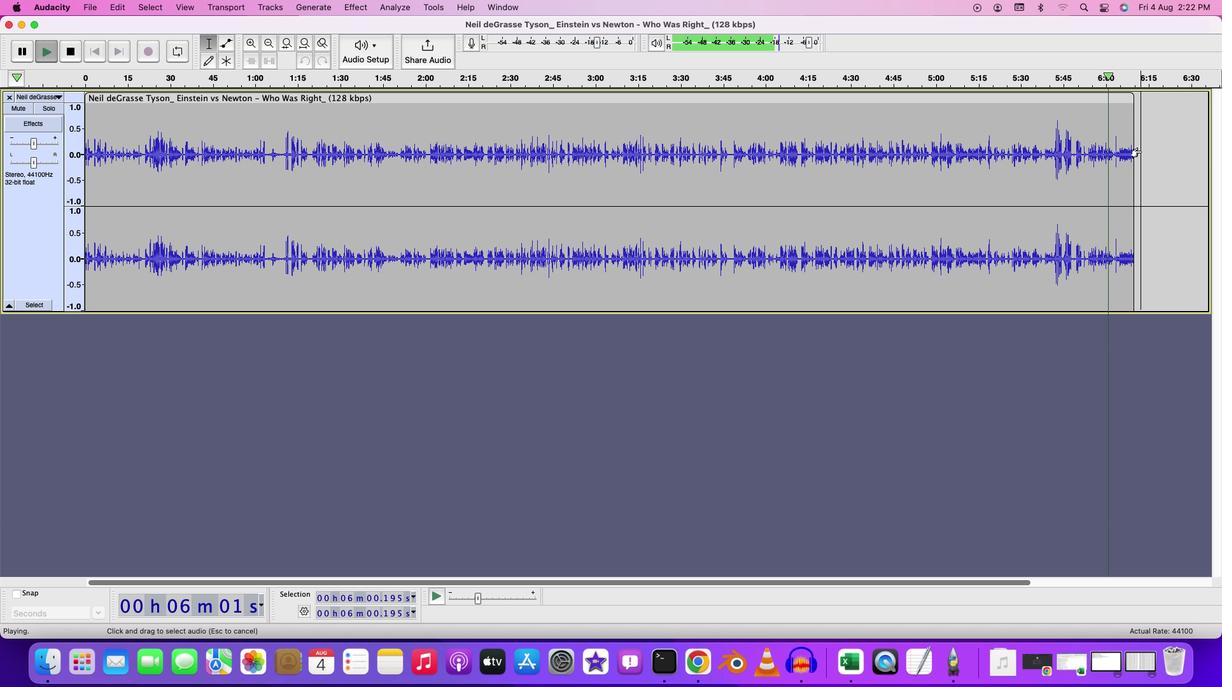 
Action: Mouse moved to (1062, 140)
Screenshot: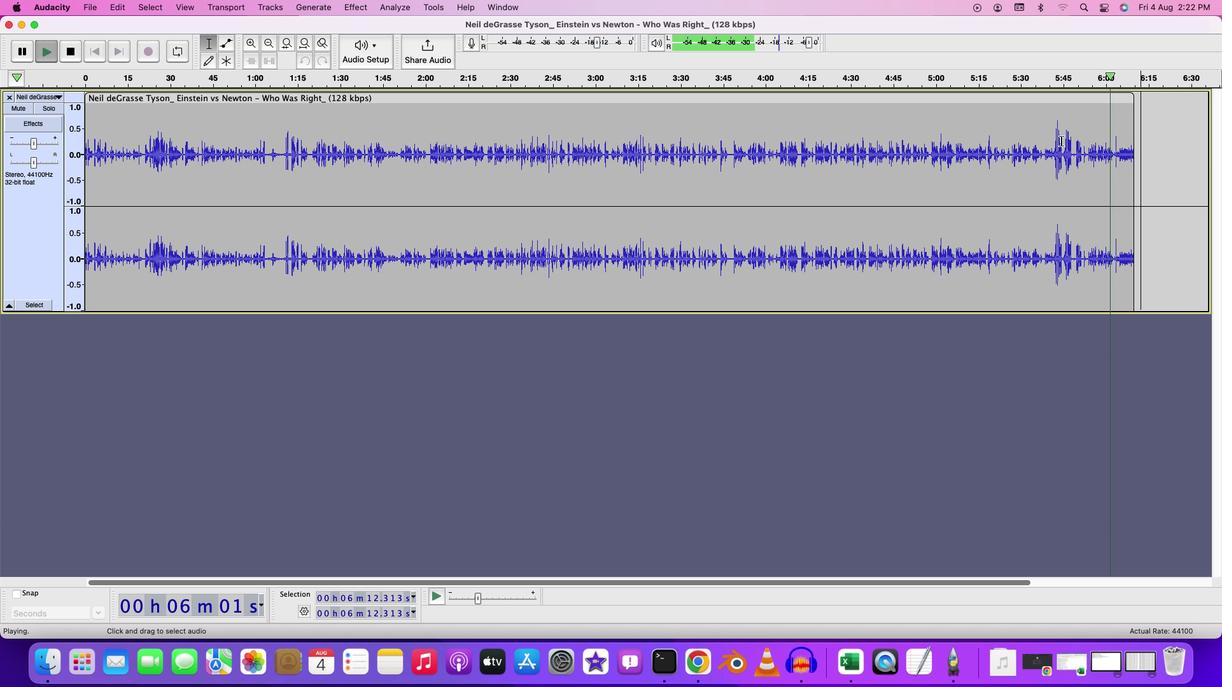 
Action: Mouse pressed left at (1062, 140)
Screenshot: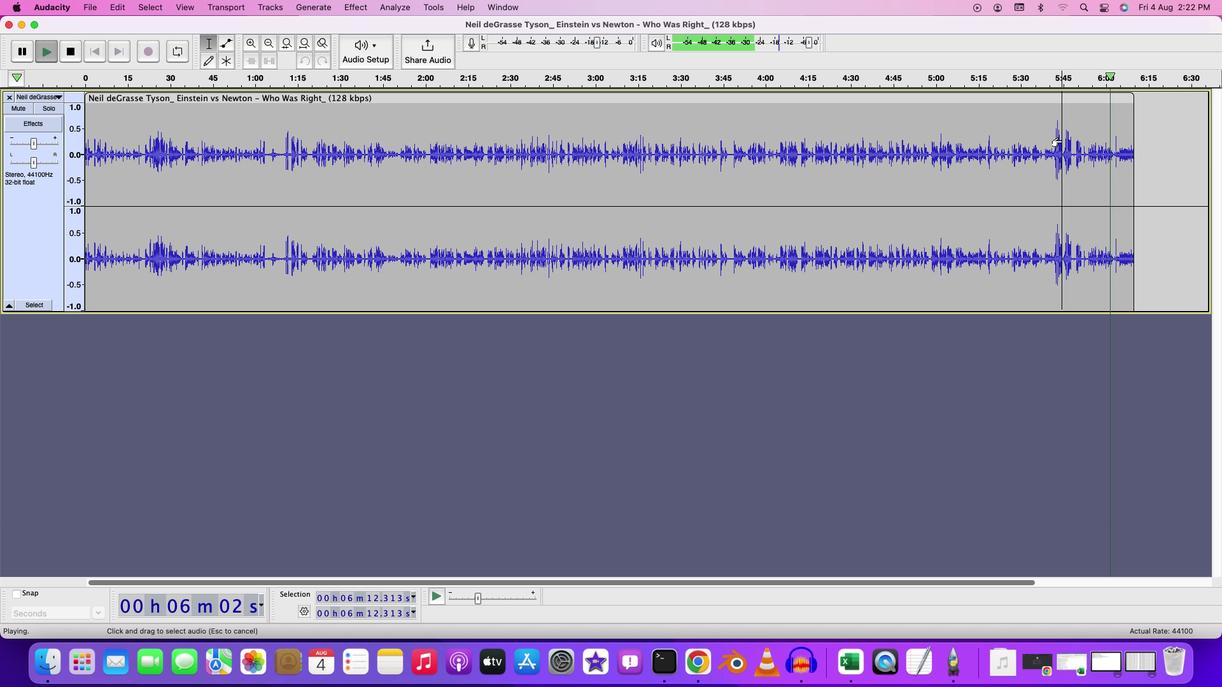 
Action: Key pressed Key.space
Screenshot: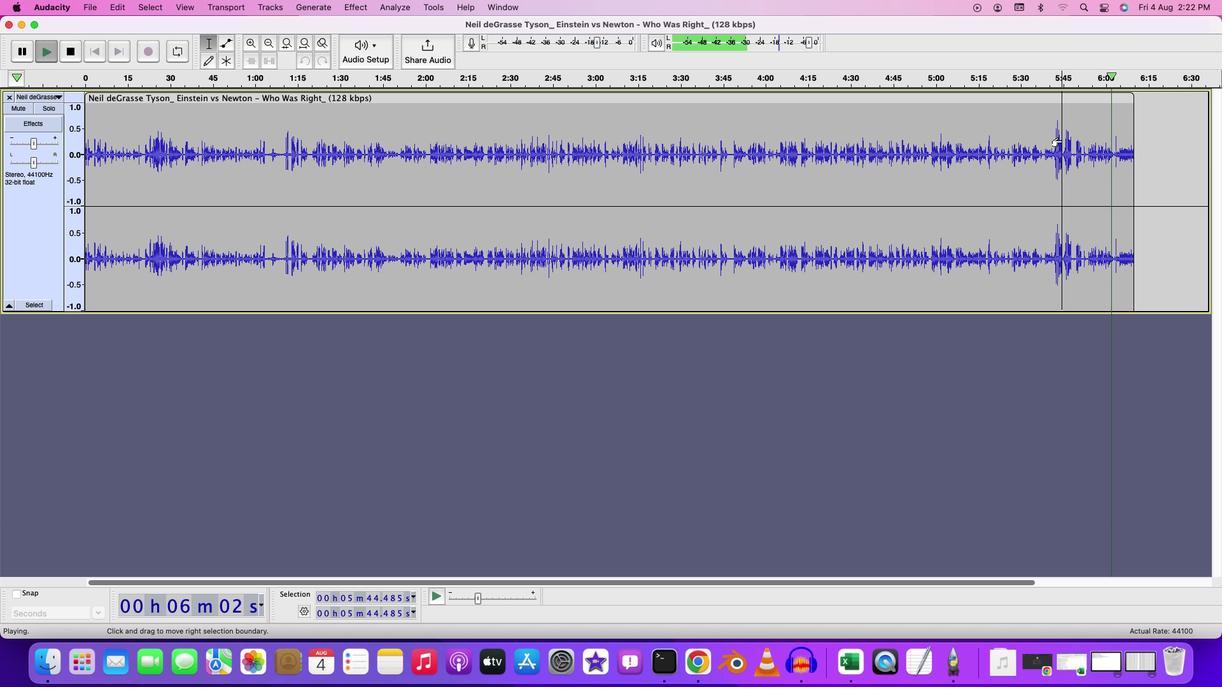 
Action: Mouse moved to (1127, 146)
Screenshot: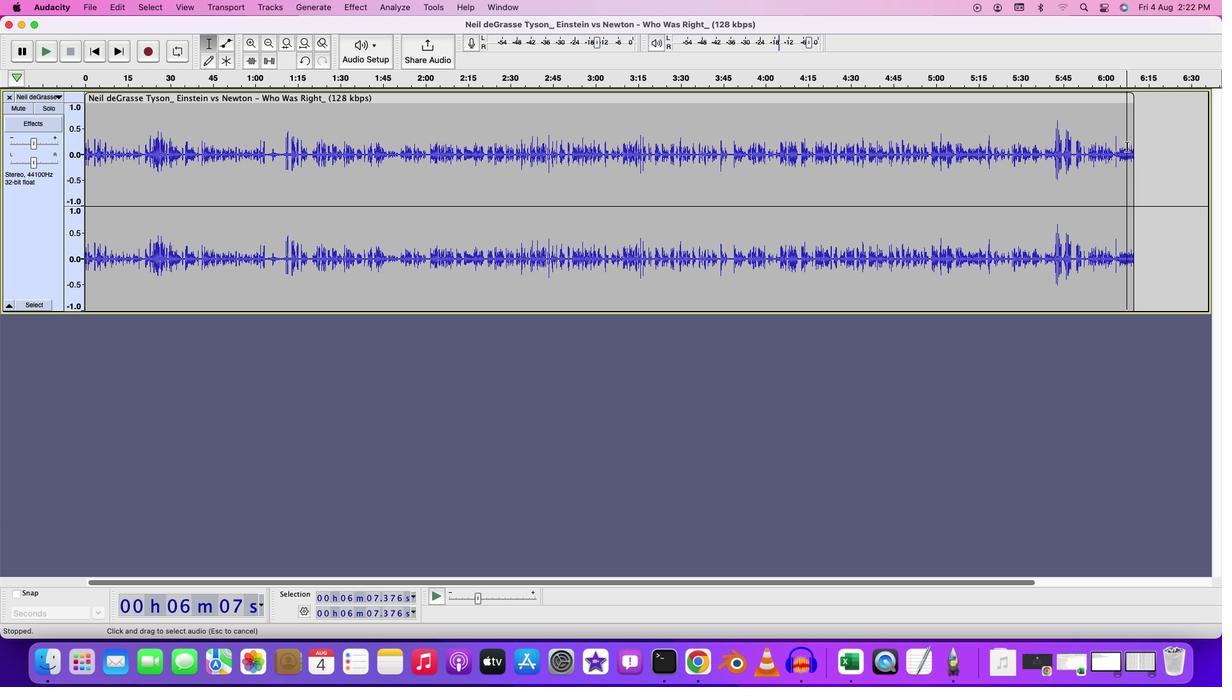 
Action: Mouse pressed left at (1127, 146)
Screenshot: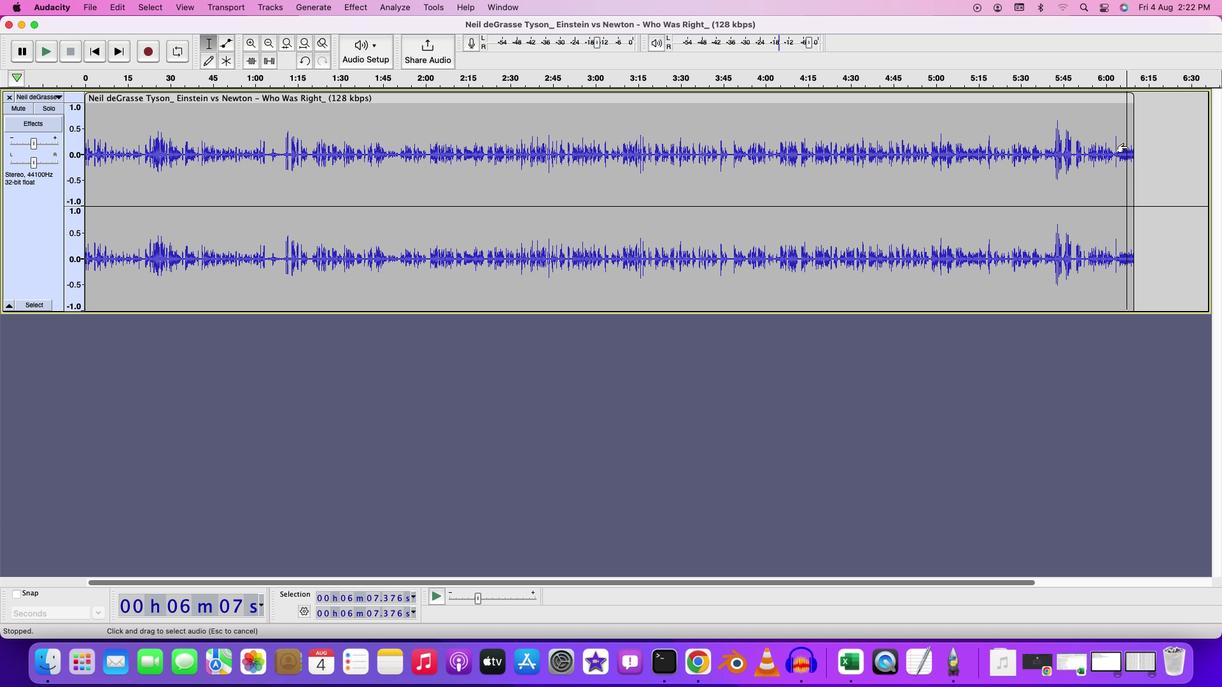 
Action: Mouse moved to (563, 583)
Screenshot: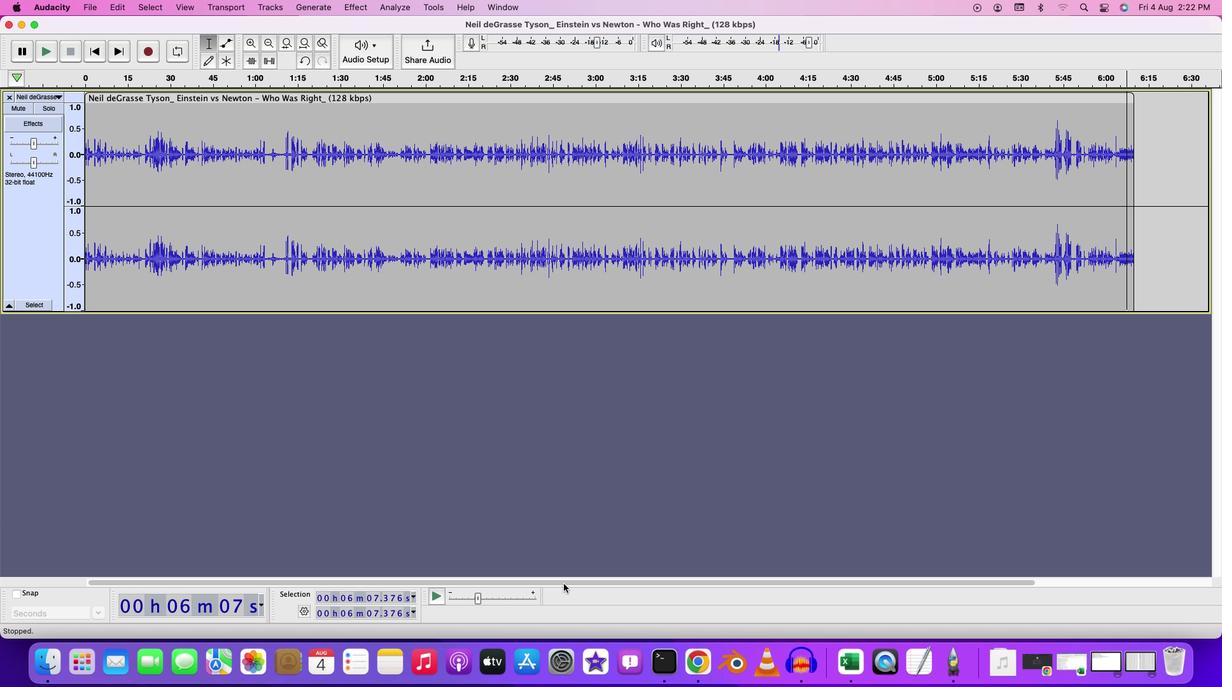 
Action: Mouse pressed left at (563, 583)
Screenshot: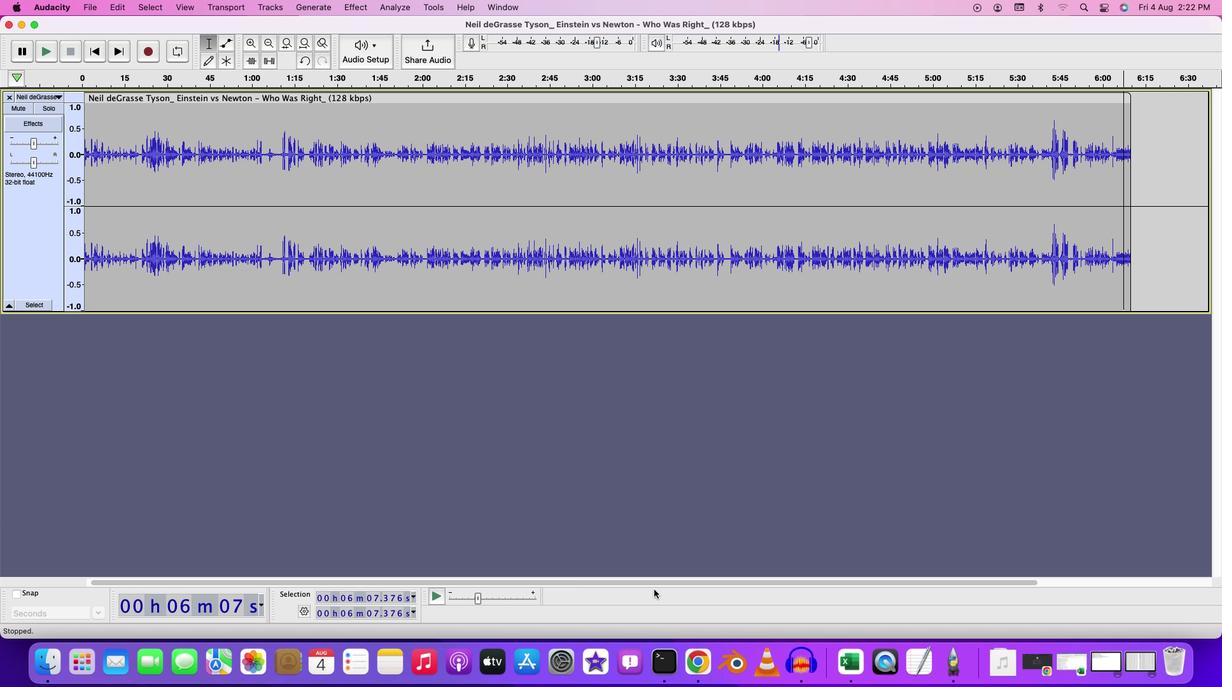 
Action: Mouse moved to (920, 170)
Screenshot: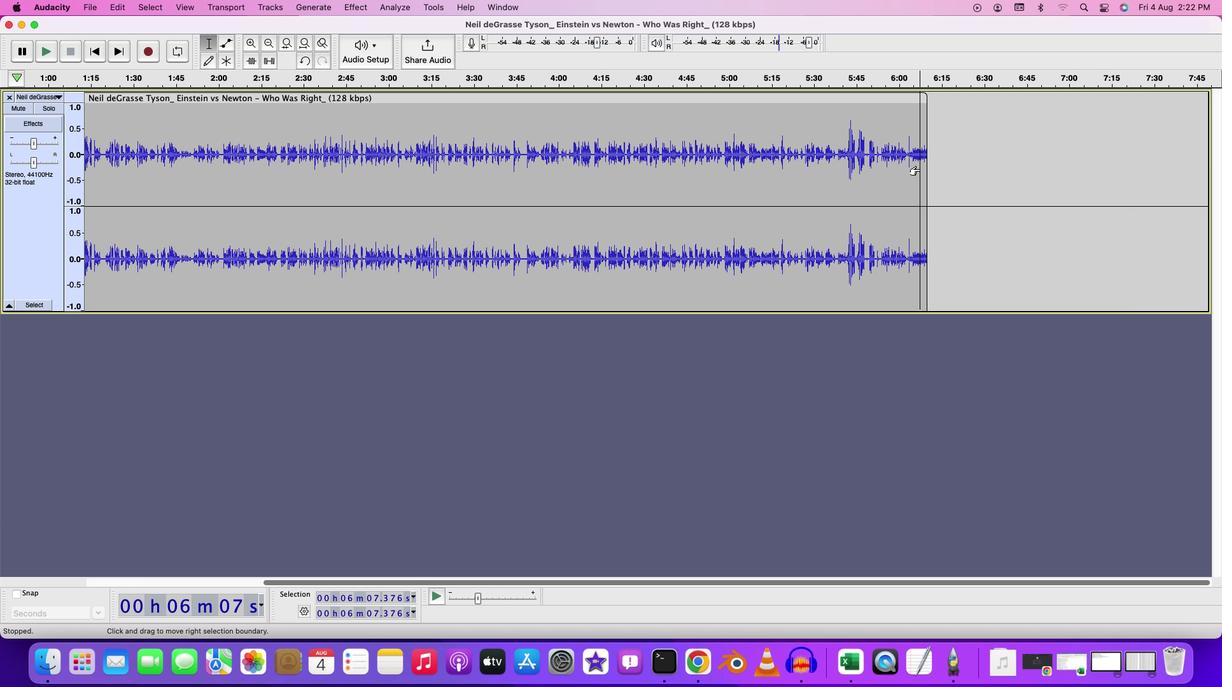 
Action: Mouse pressed left at (920, 170)
Screenshot: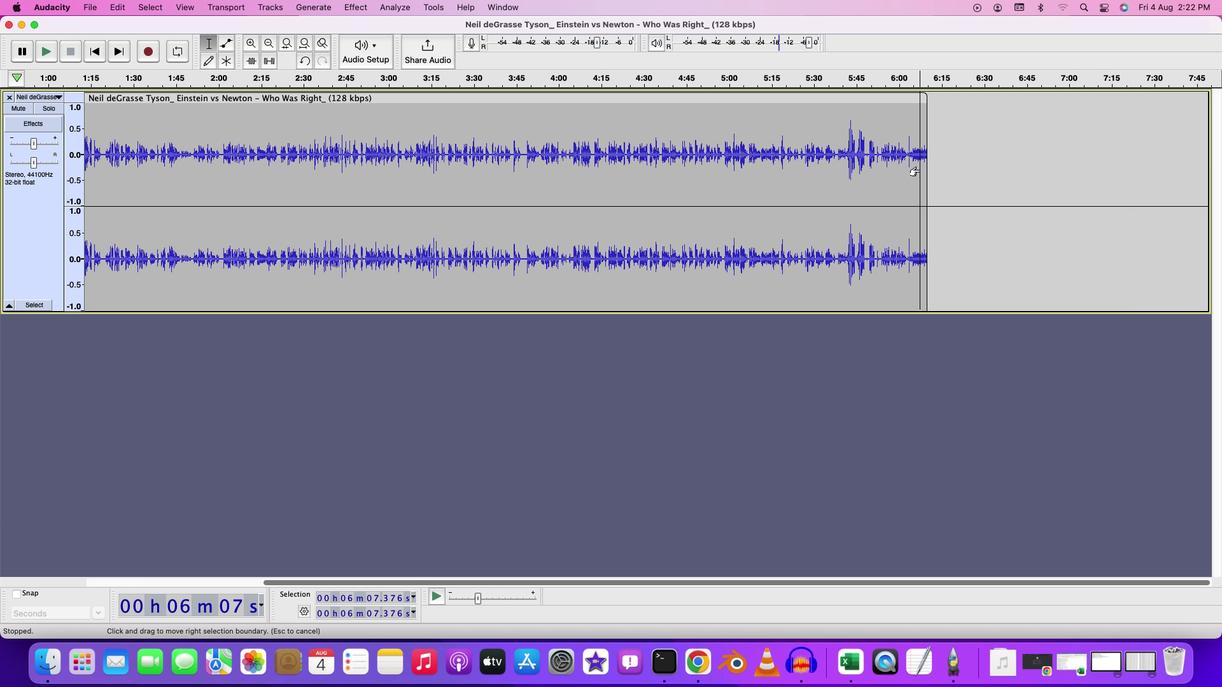 
Action: Mouse moved to (950, 161)
Screenshot: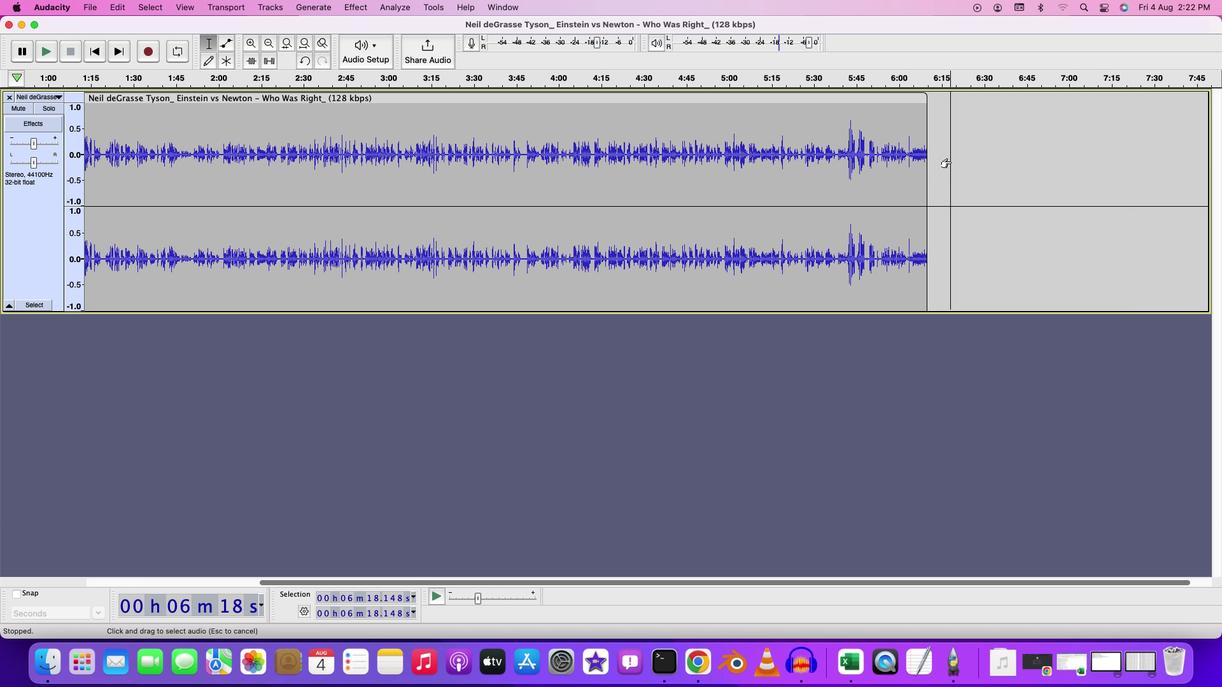 
Action: Mouse pressed left at (950, 161)
Screenshot: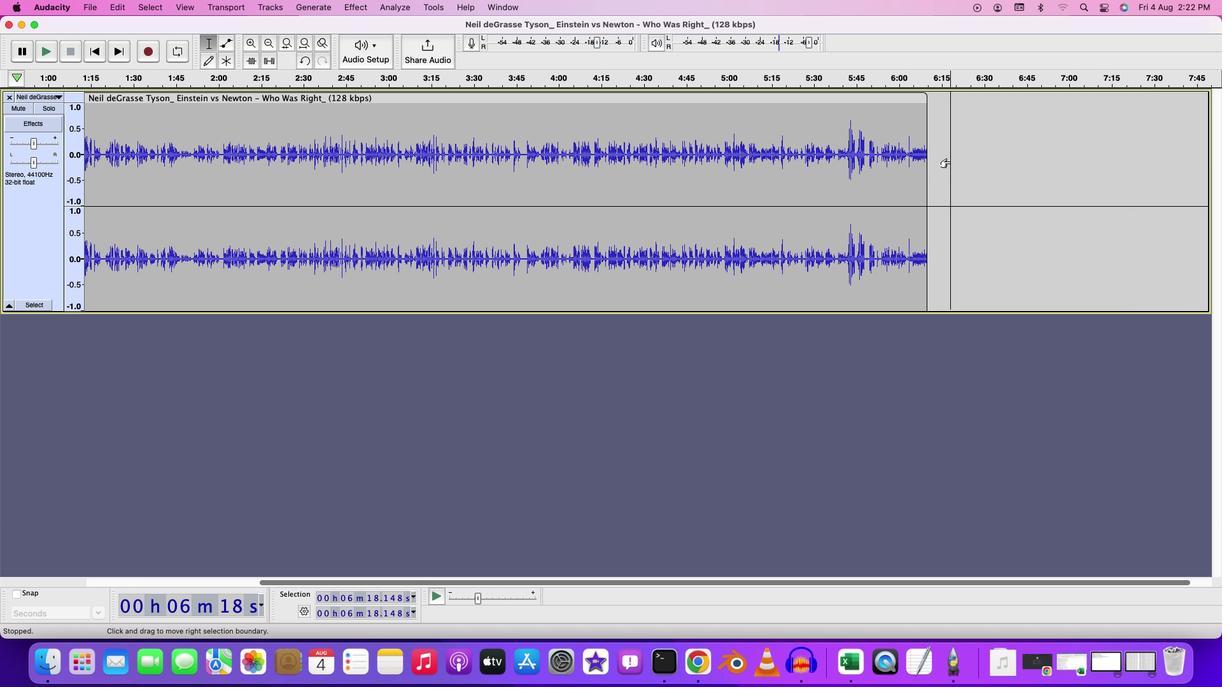 
Action: Mouse moved to (930, 149)
Screenshot: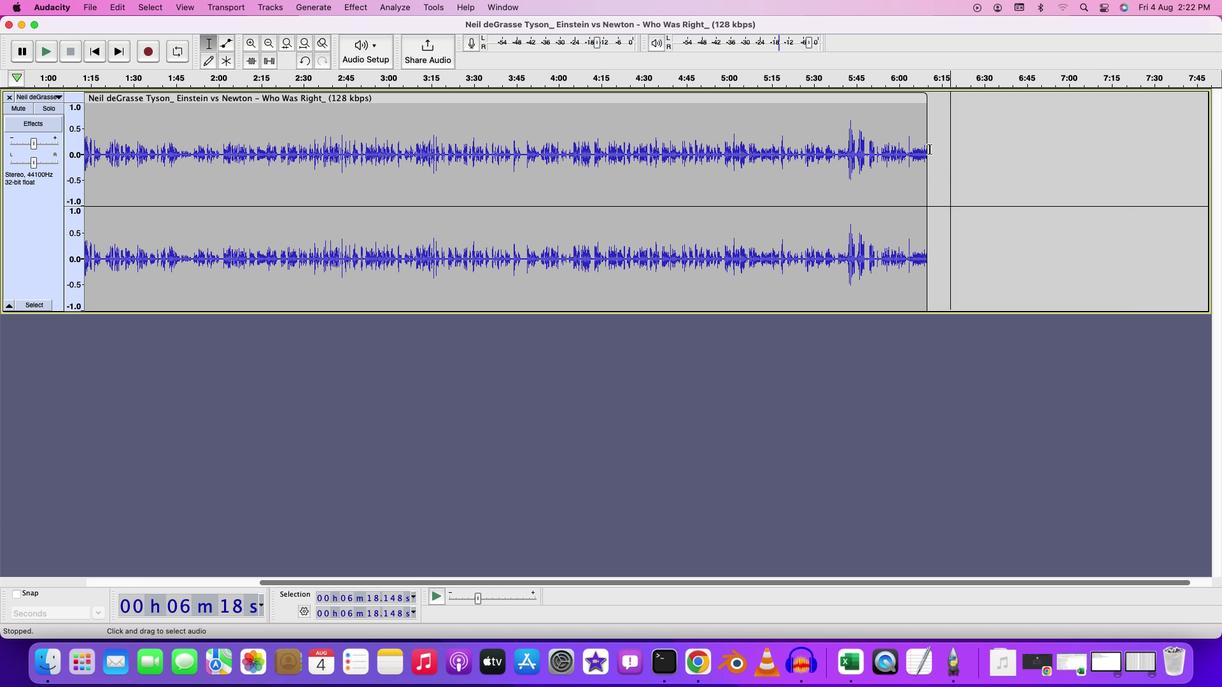 
Action: Mouse pressed left at (930, 149)
Screenshot: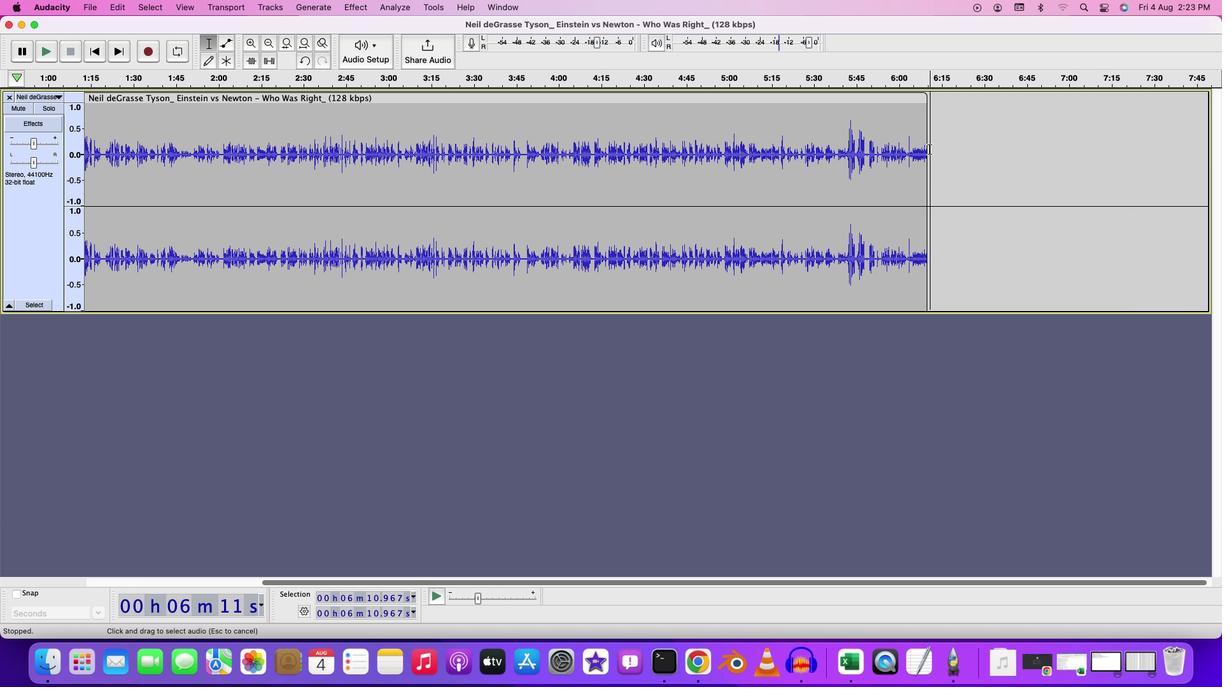 
Action: Mouse moved to (943, 158)
Screenshot: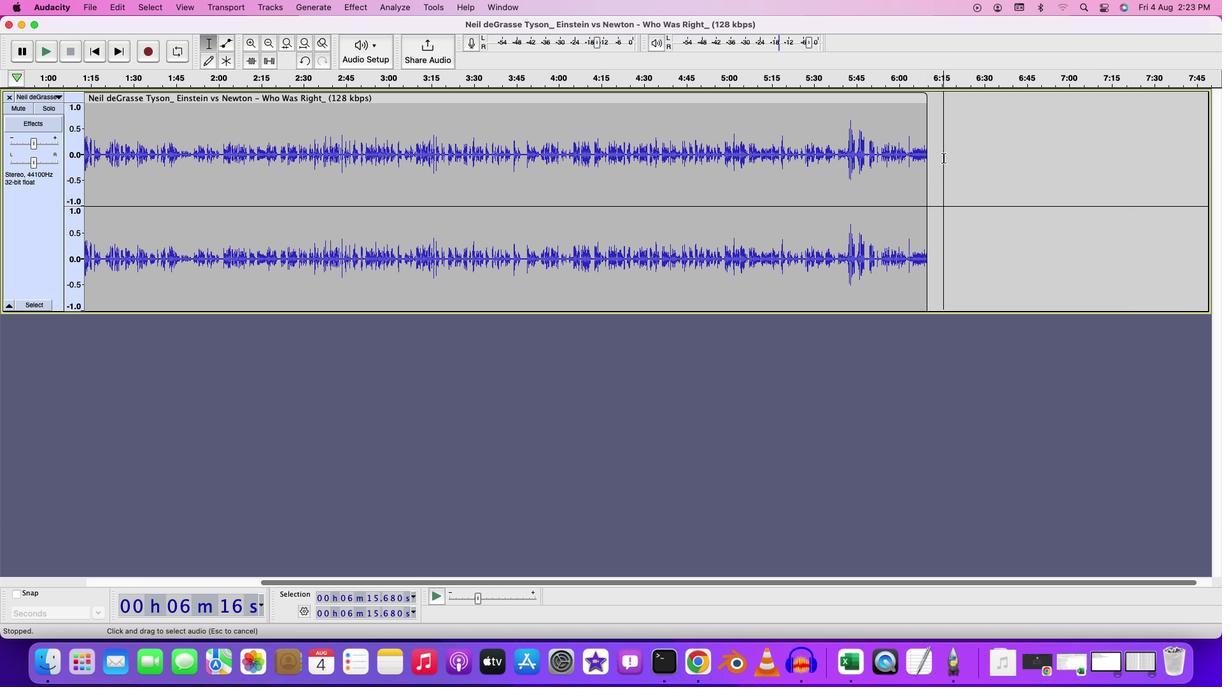 
Action: Mouse pressed left at (943, 158)
Screenshot: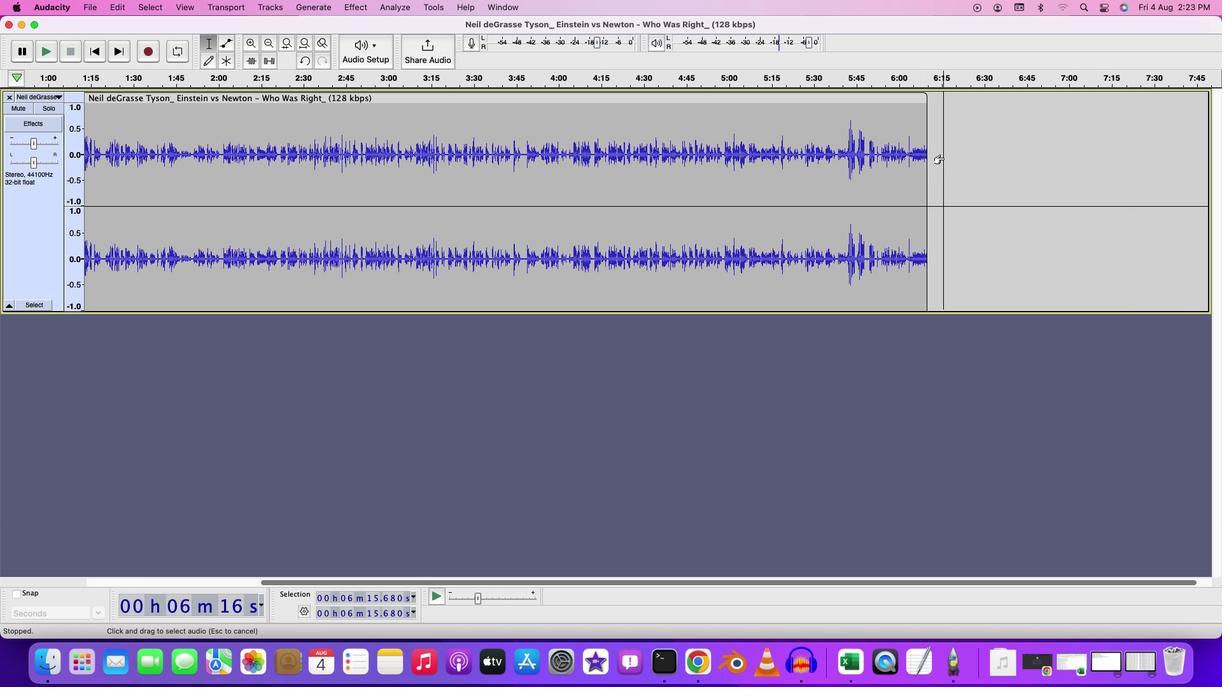 
Action: Mouse moved to (904, 247)
Screenshot: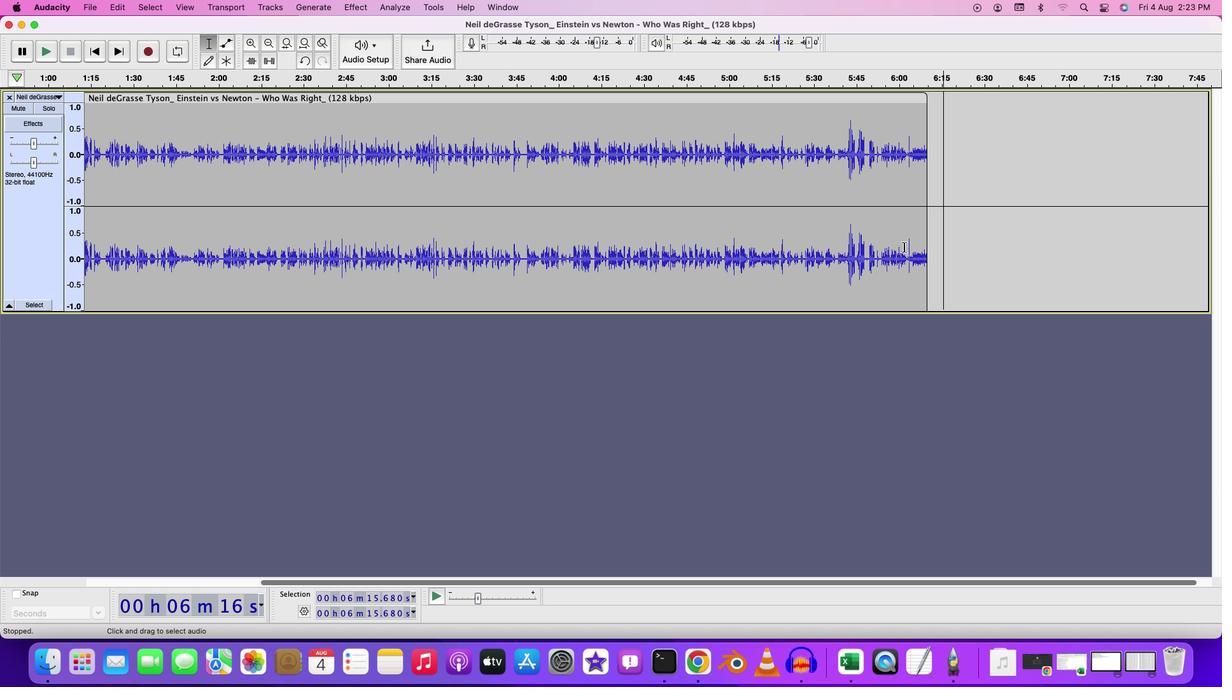 
Action: Mouse pressed left at (904, 247)
Screenshot: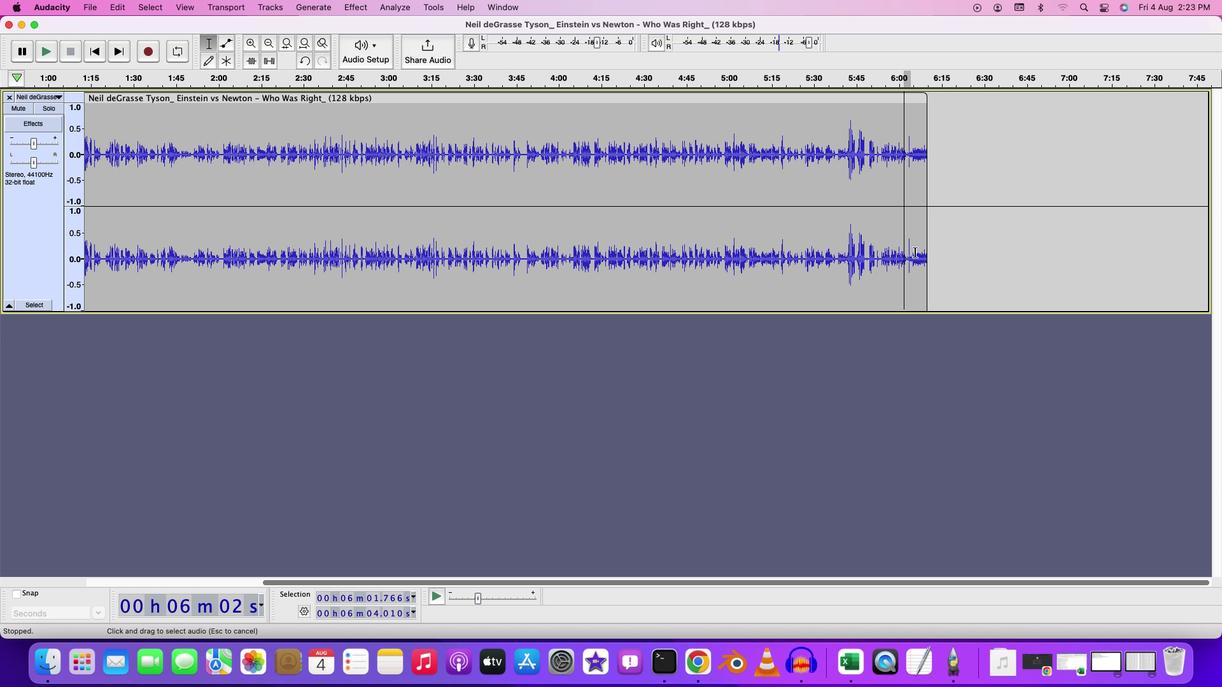 
Action: Mouse moved to (915, 251)
Screenshot: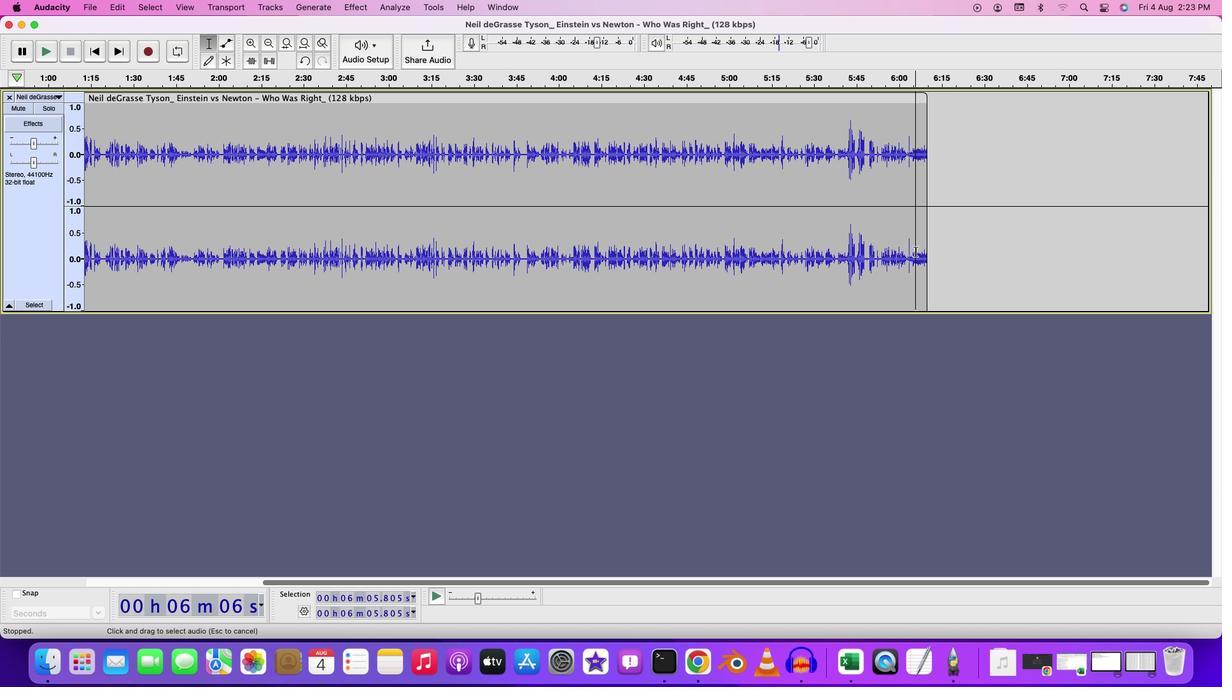 
Action: Mouse pressed left at (915, 251)
Screenshot: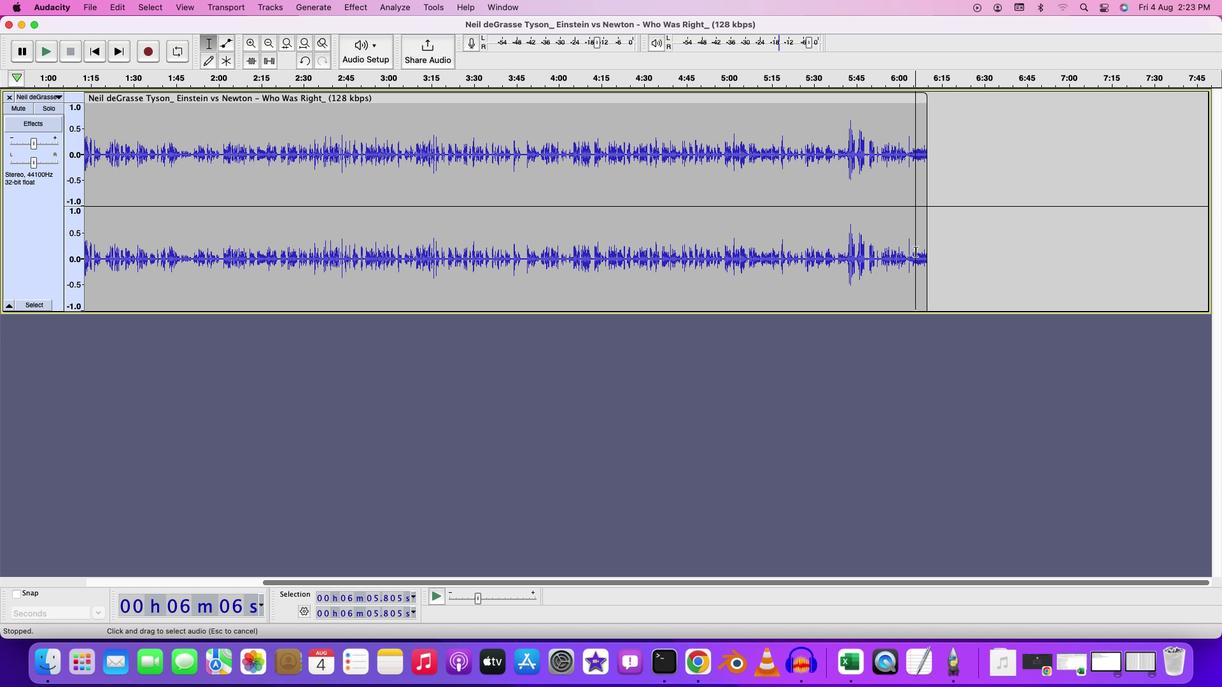 
Action: Mouse moved to (910, 250)
Screenshot: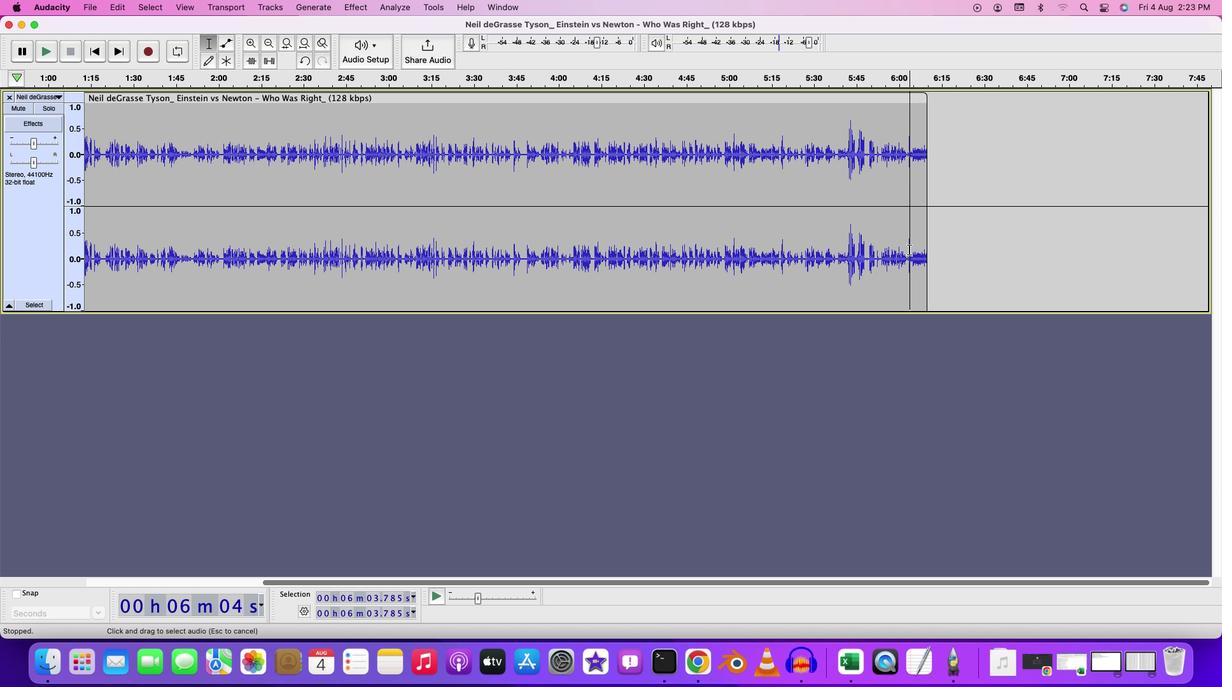 
Action: Mouse pressed left at (910, 250)
Screenshot: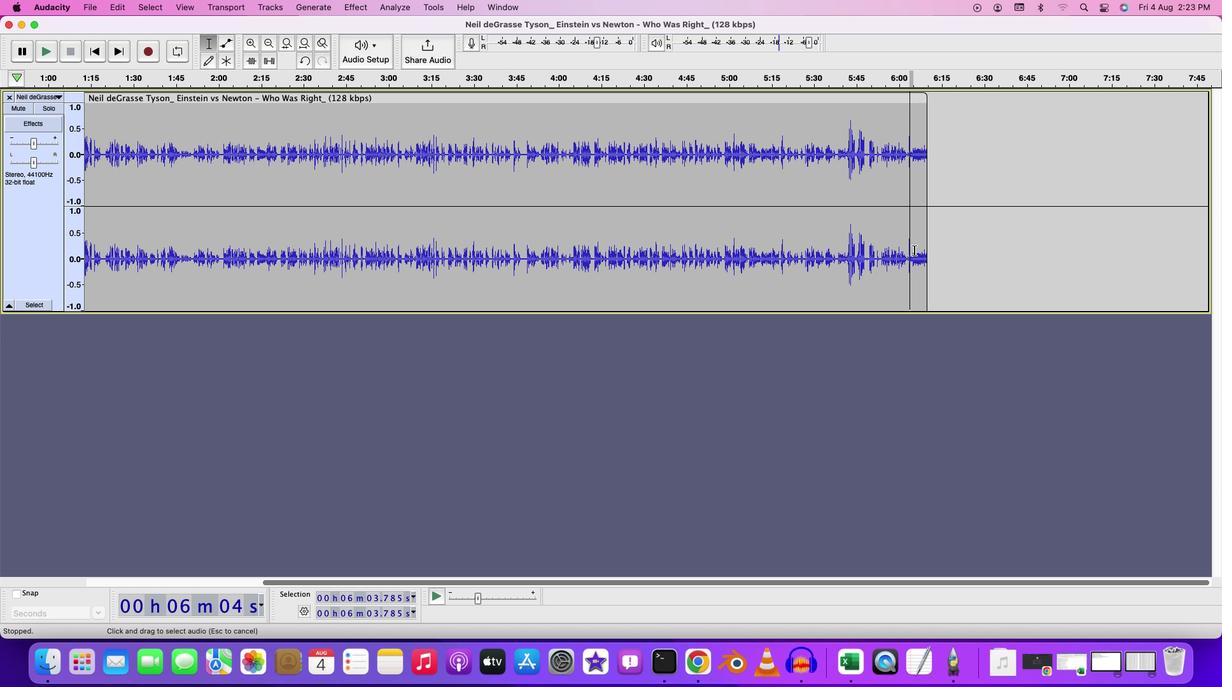 
Action: Mouse moved to (927, 254)
Screenshot: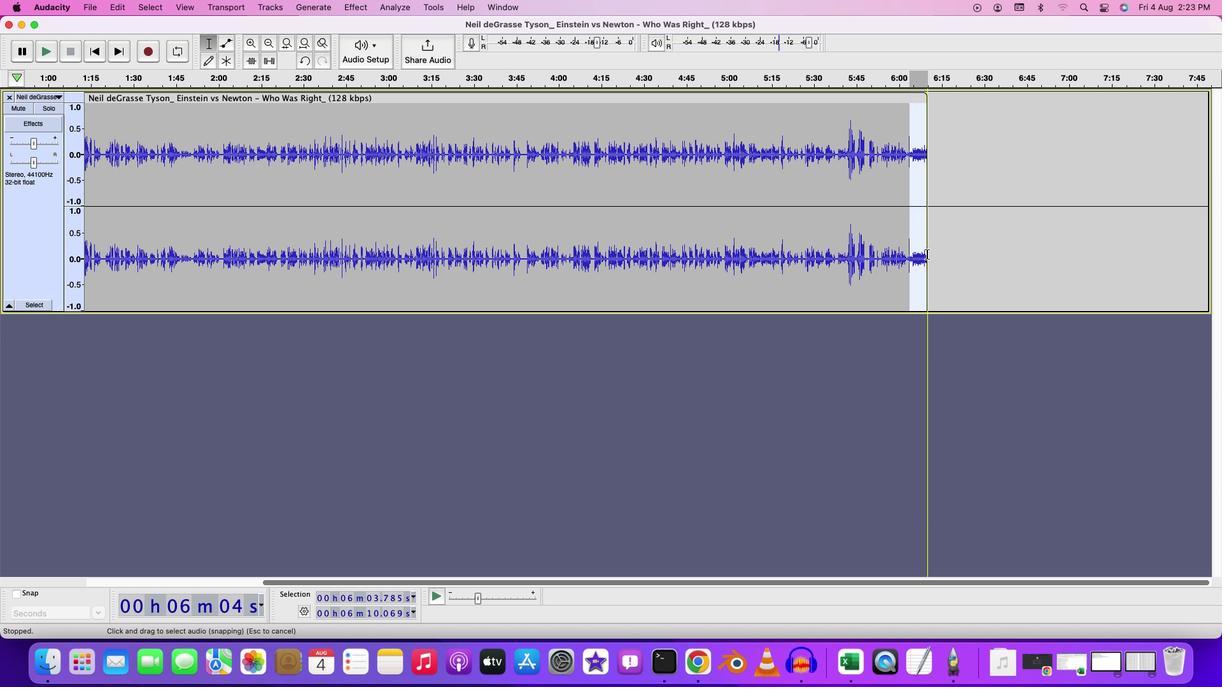 
Action: Key pressed Key.delete
Screenshot: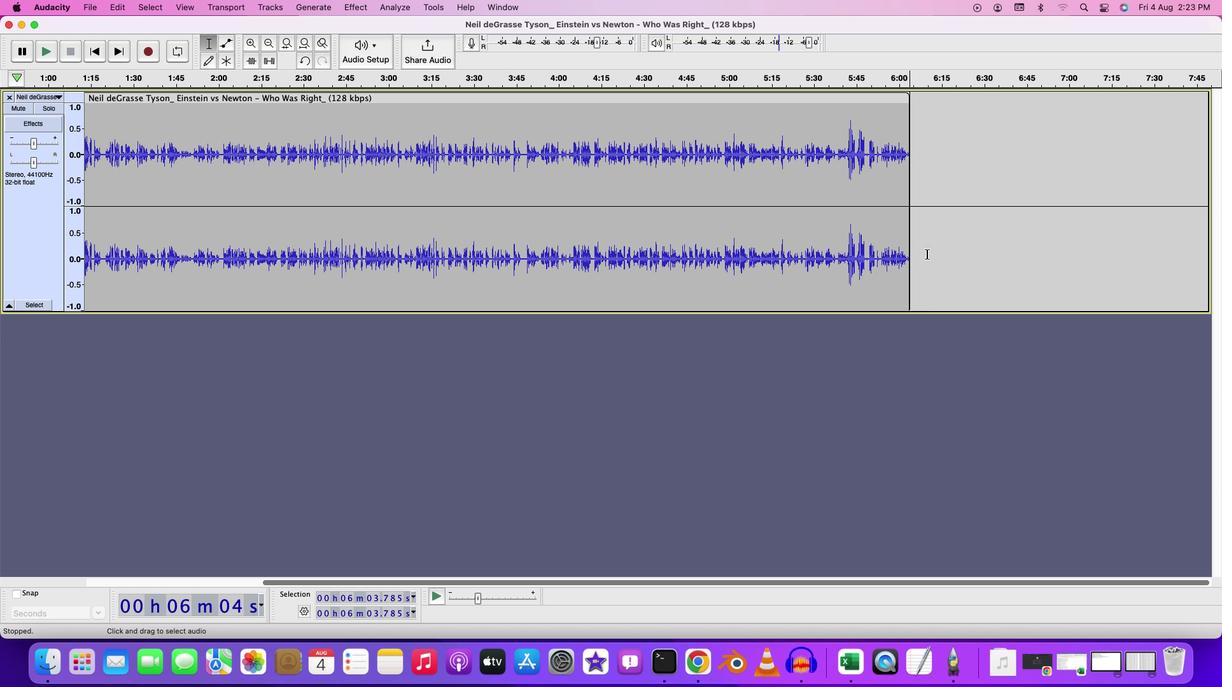 
Action: Mouse moved to (930, 175)
Screenshot: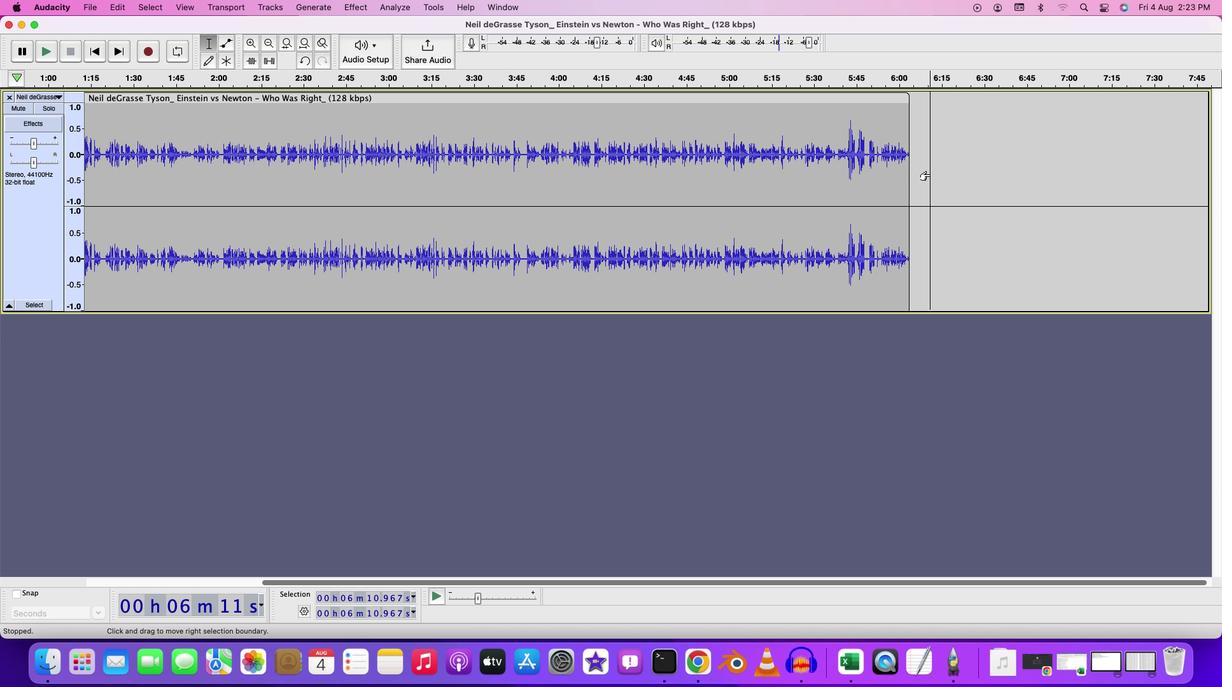 
Action: Mouse pressed left at (930, 175)
Screenshot: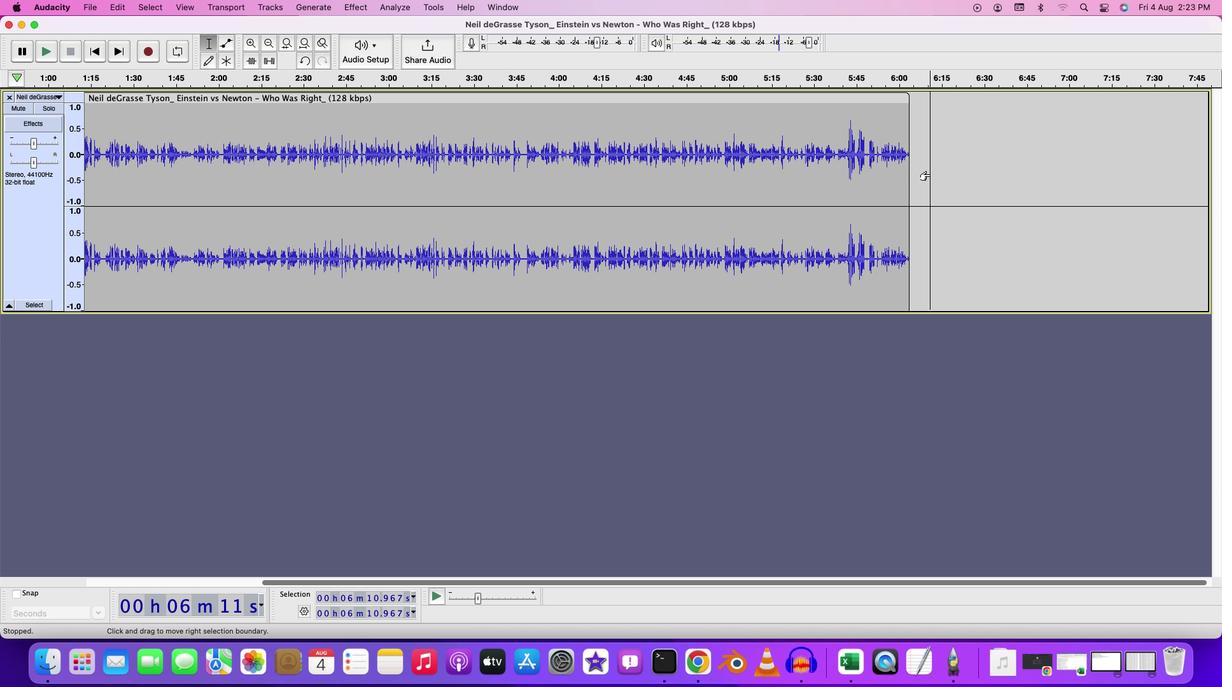 
Action: Mouse moved to (885, 115)
Screenshot: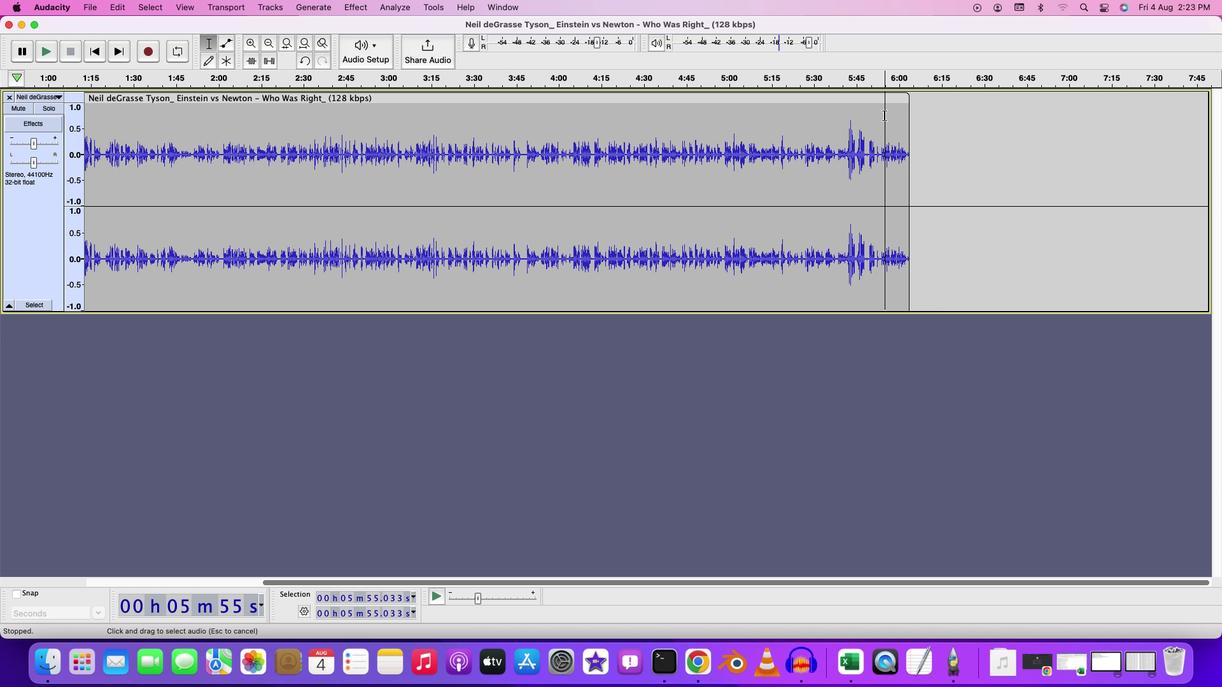 
Action: Mouse pressed left at (885, 115)
Screenshot: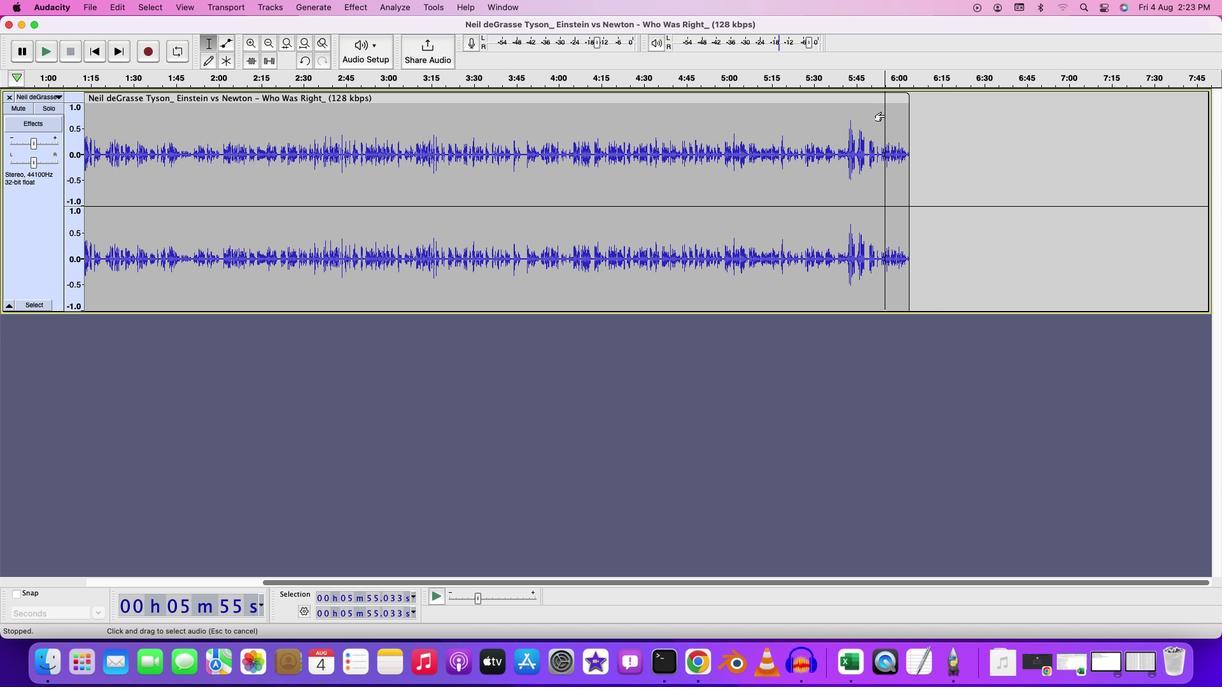 
Action: Key pressed Key.space
Screenshot: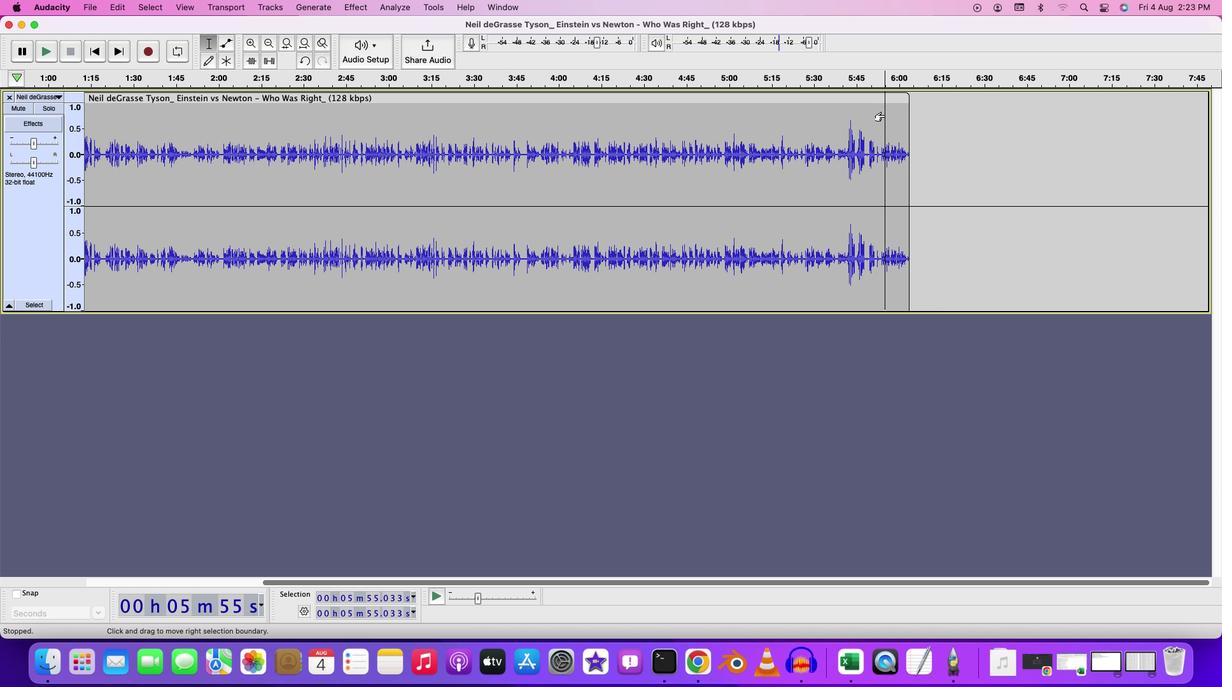 
Action: Mouse moved to (657, 585)
Screenshot: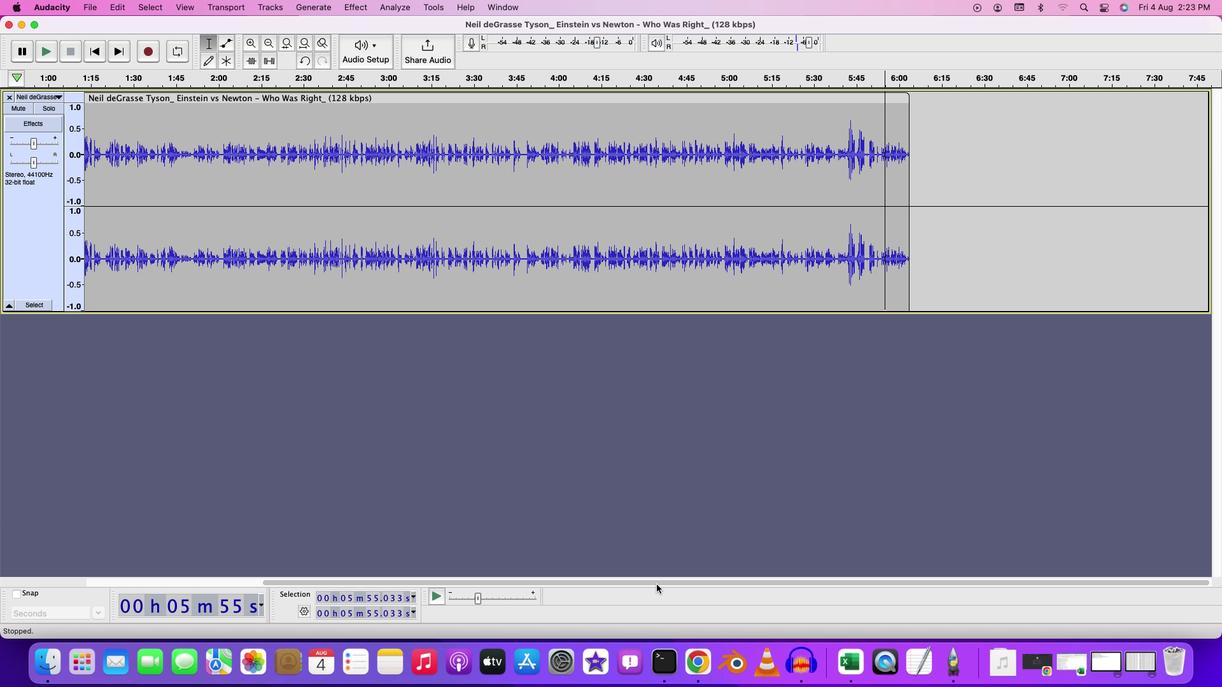 
Action: Mouse pressed left at (657, 585)
Screenshot: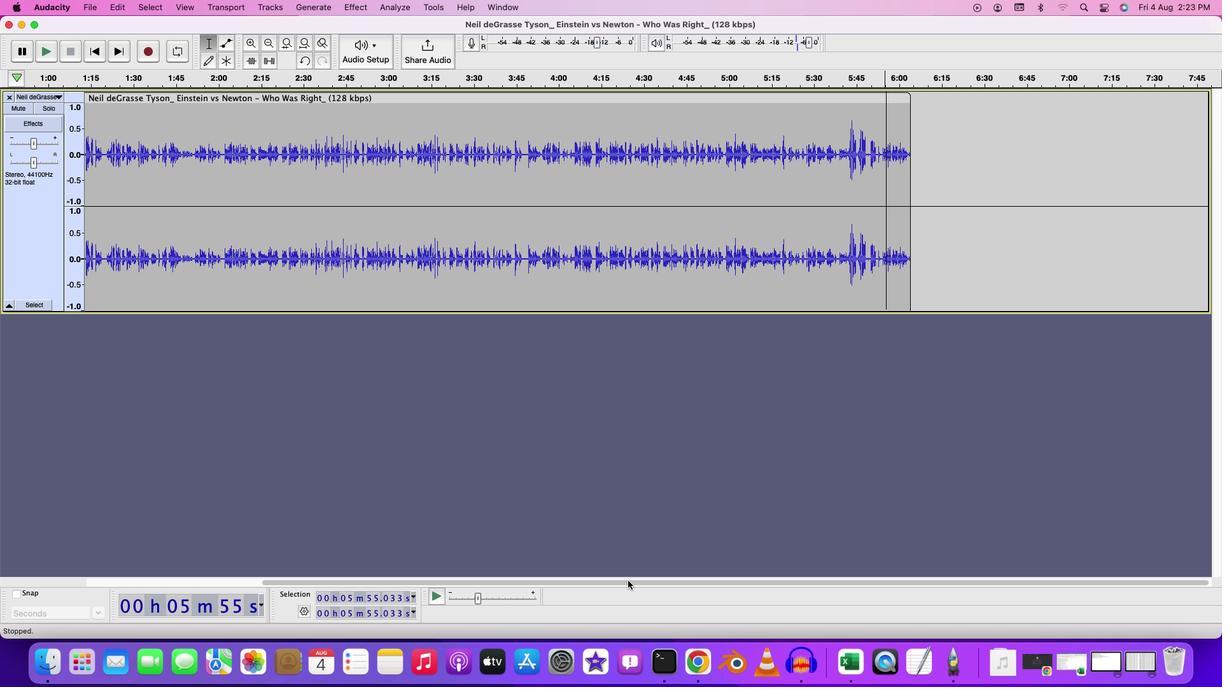 
Action: Mouse moved to (94, 114)
Screenshot: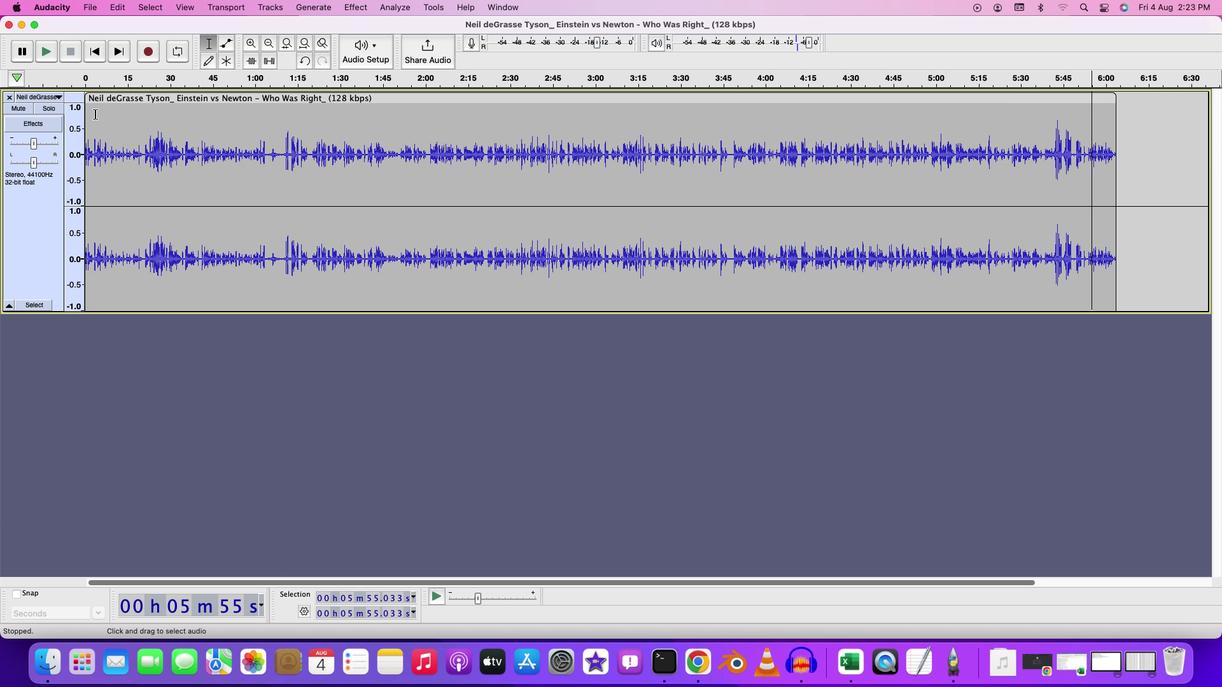 
Action: Mouse pressed left at (94, 114)
Screenshot: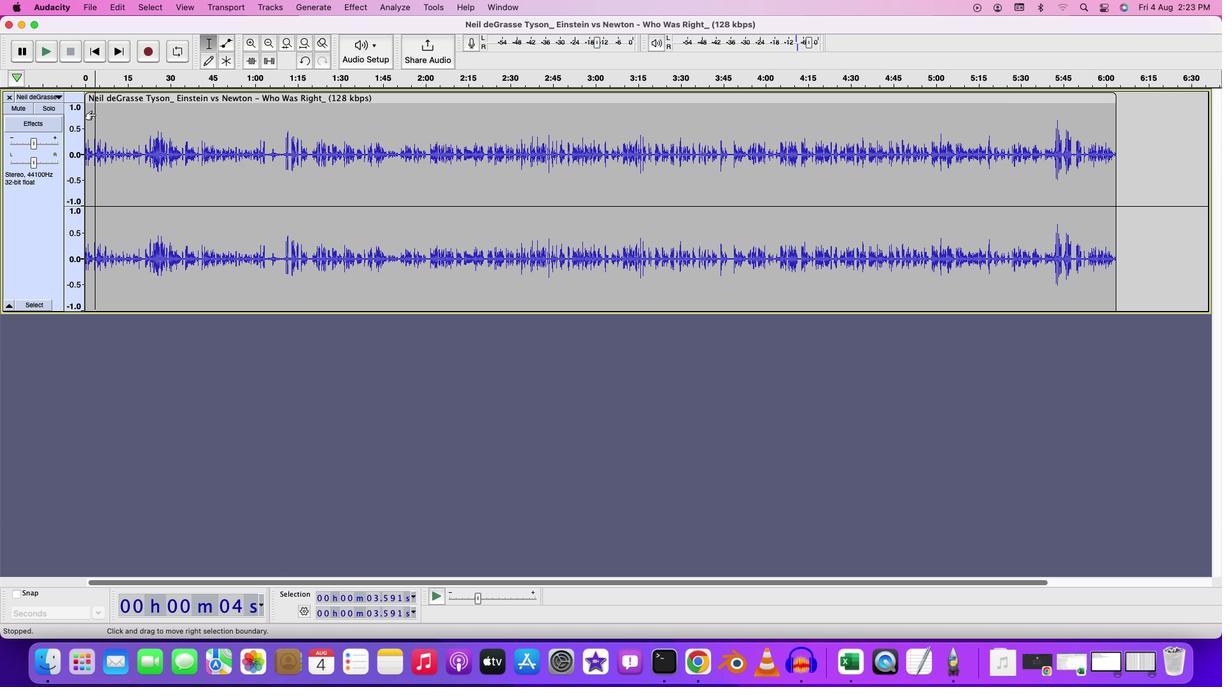 
Action: Key pressed Key.space
Screenshot: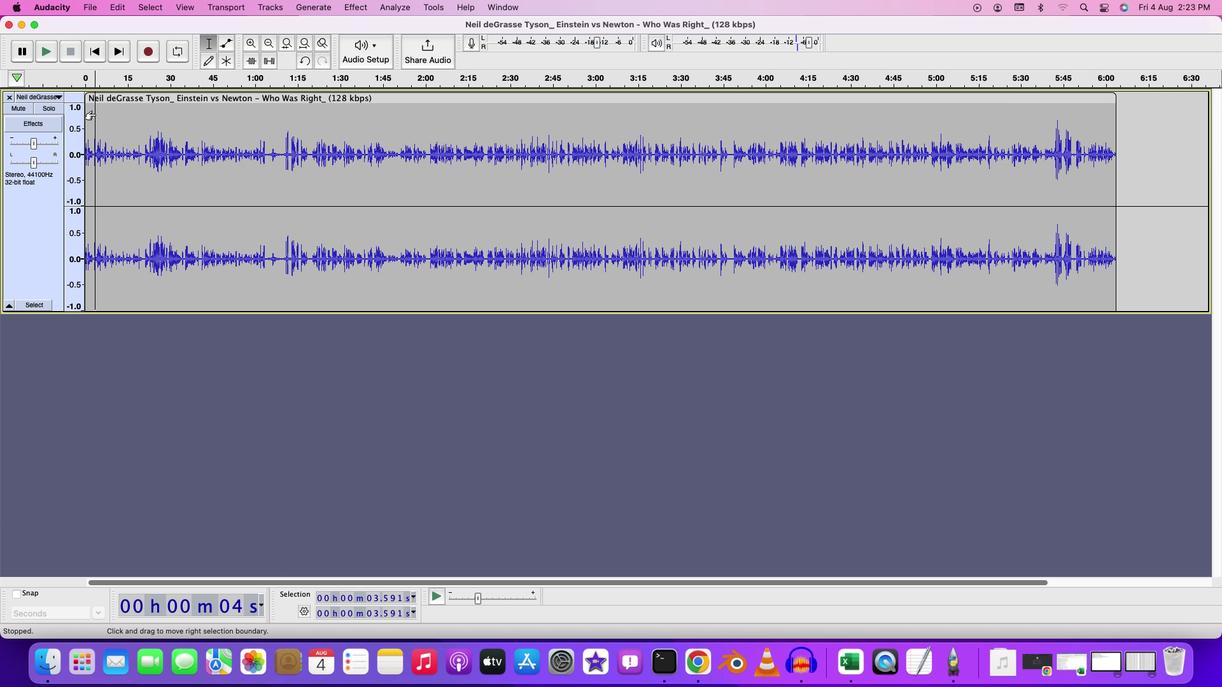 
Action: Mouse moved to (168, 120)
Screenshot: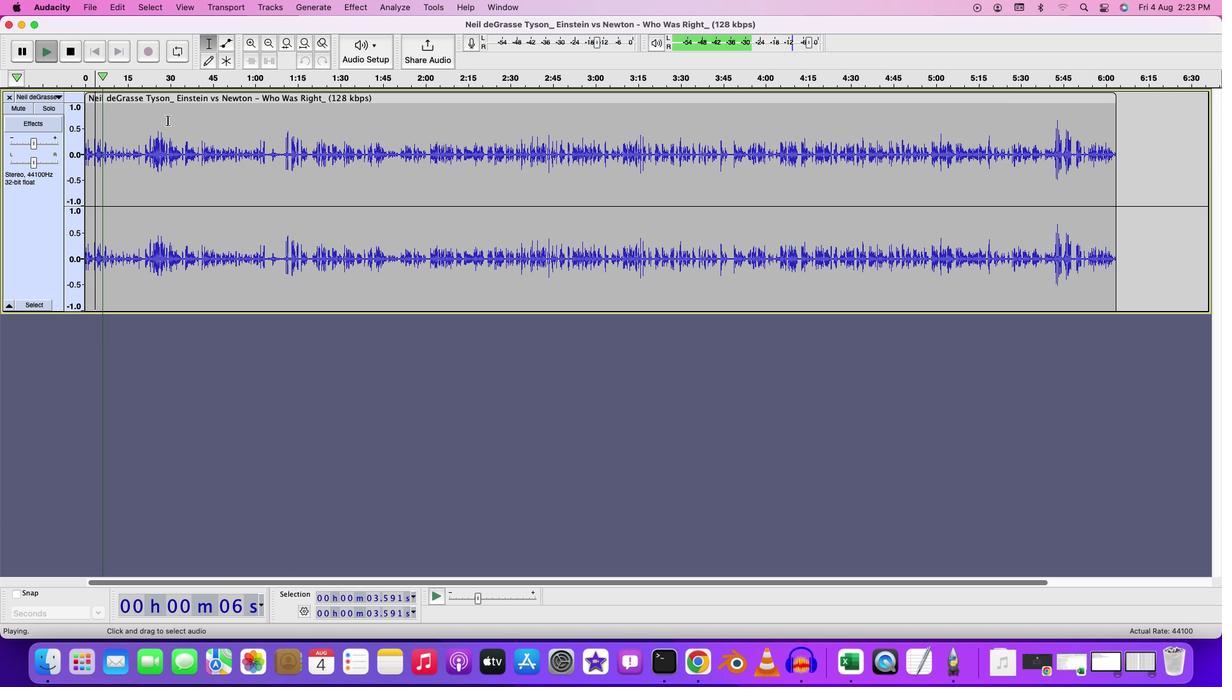 
Action: Mouse pressed left at (168, 120)
Screenshot: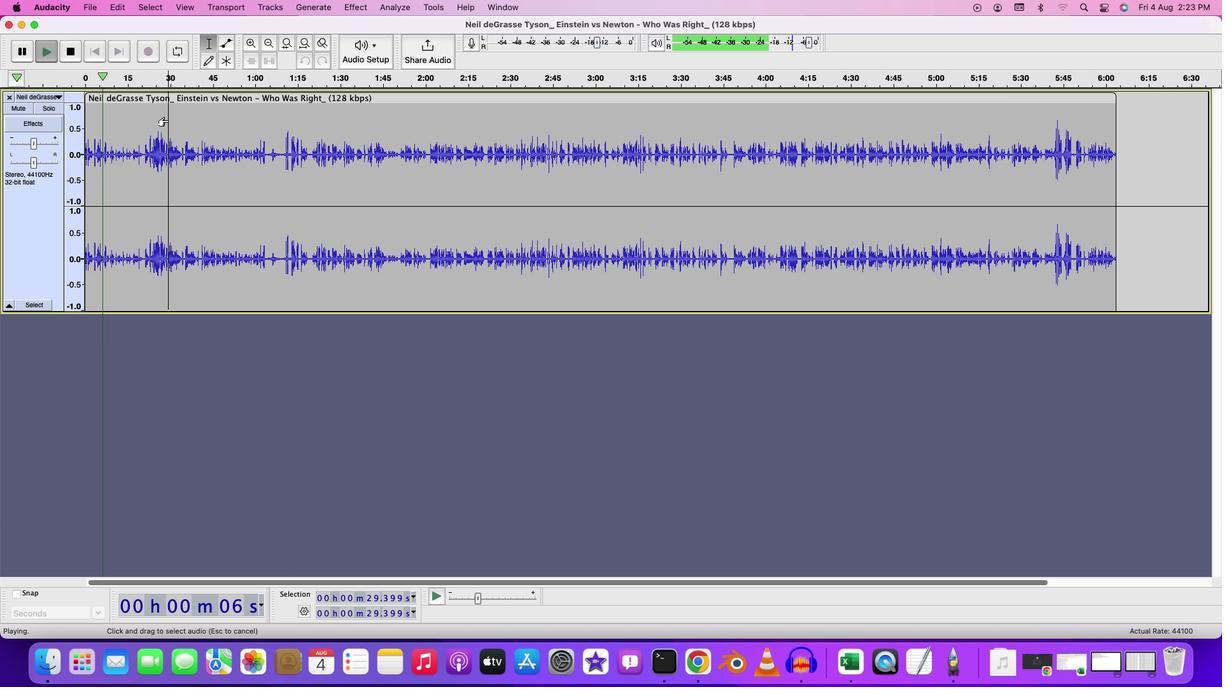 
Action: Key pressed Key.spaceKey.space
Screenshot: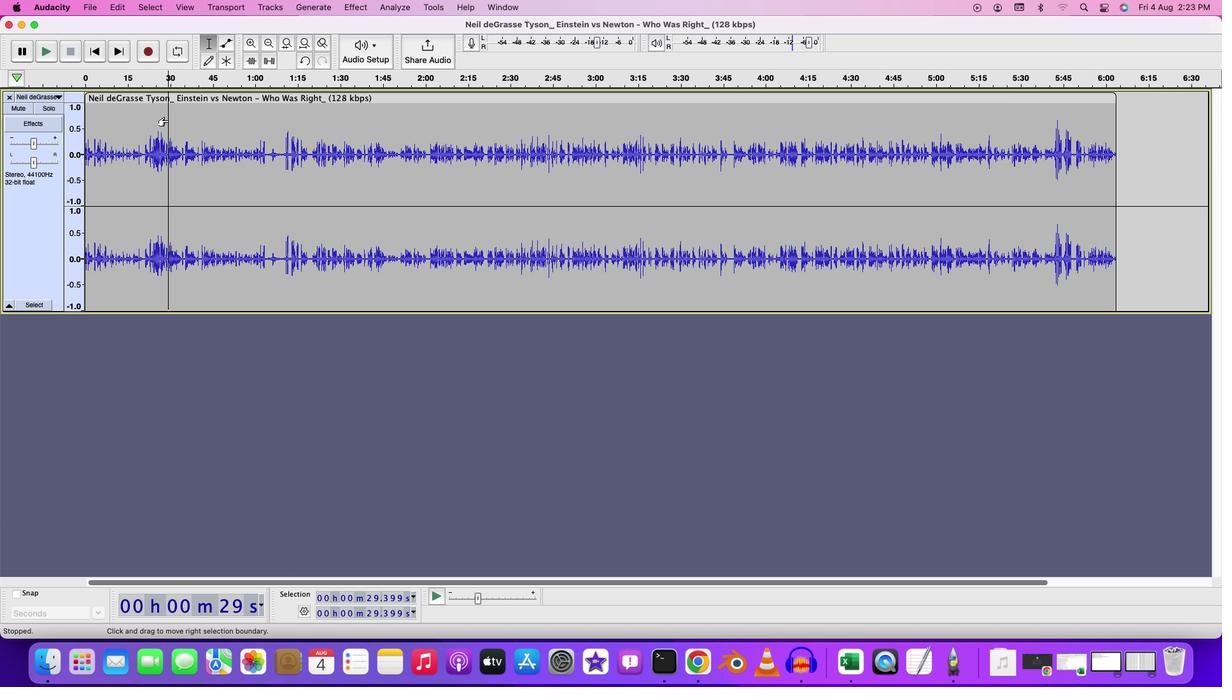 
Action: Mouse moved to (238, 173)
Screenshot: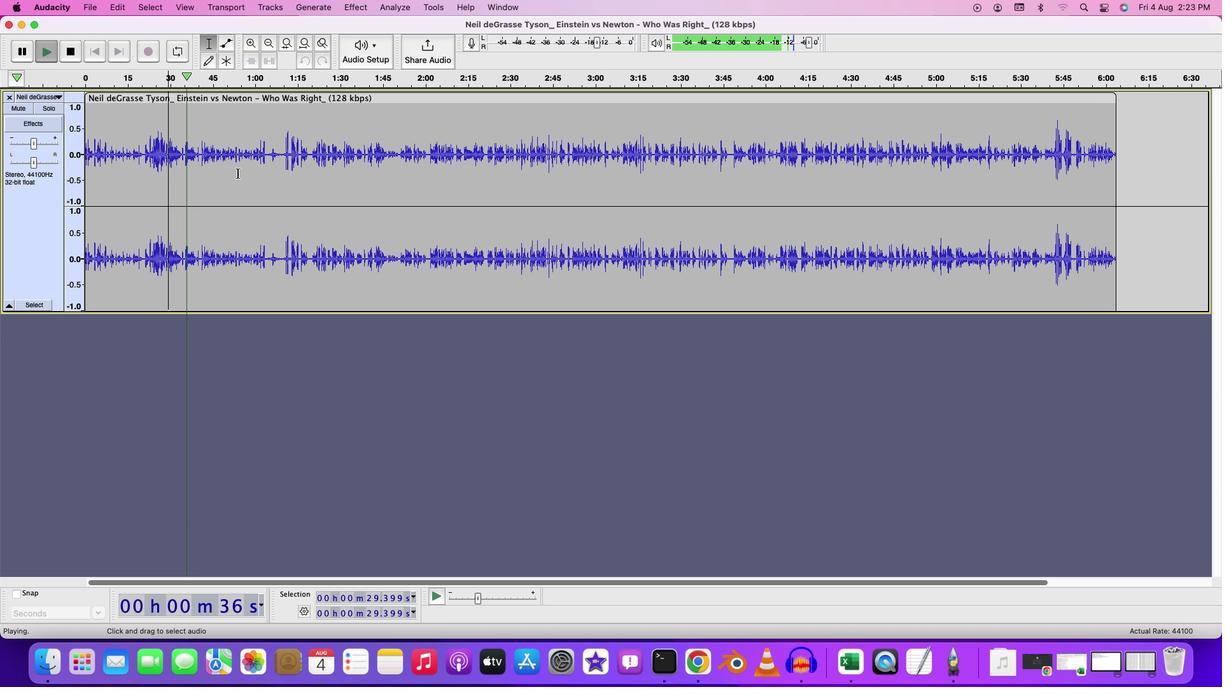 
Action: Key pressed Key.space
Screenshot: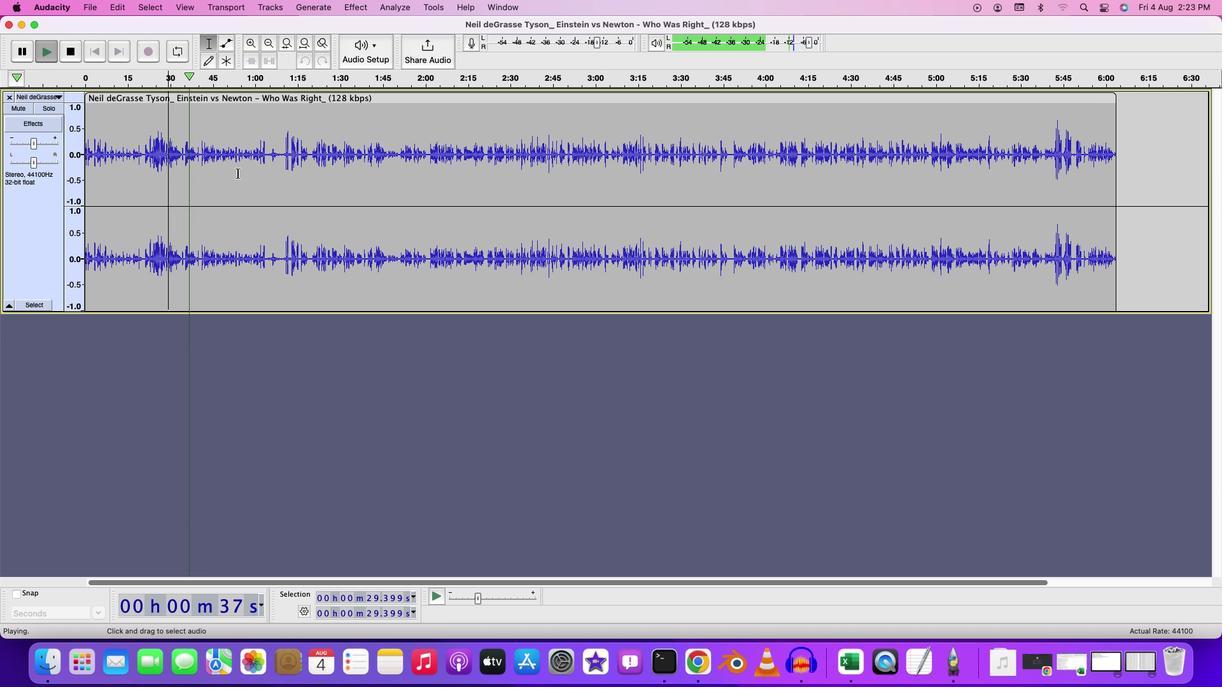 
Action: Mouse moved to (89, 11)
Screenshot: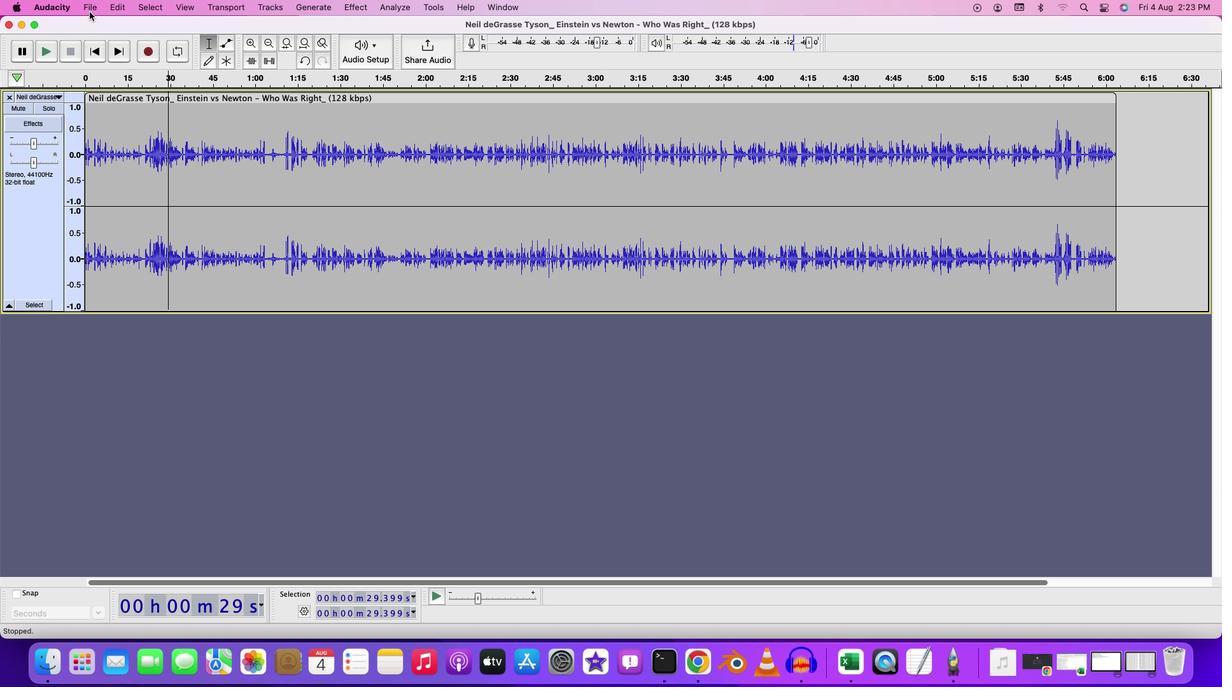 
Action: Mouse pressed left at (89, 11)
Screenshot: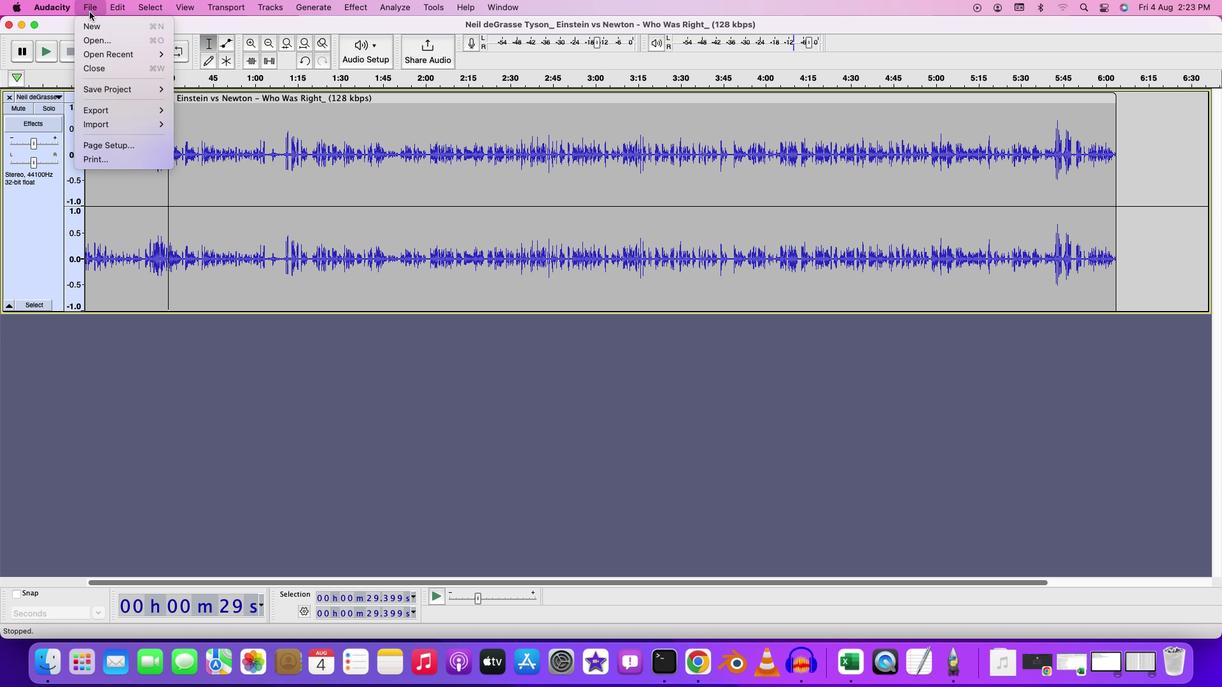 
Action: Mouse moved to (185, 105)
Screenshot: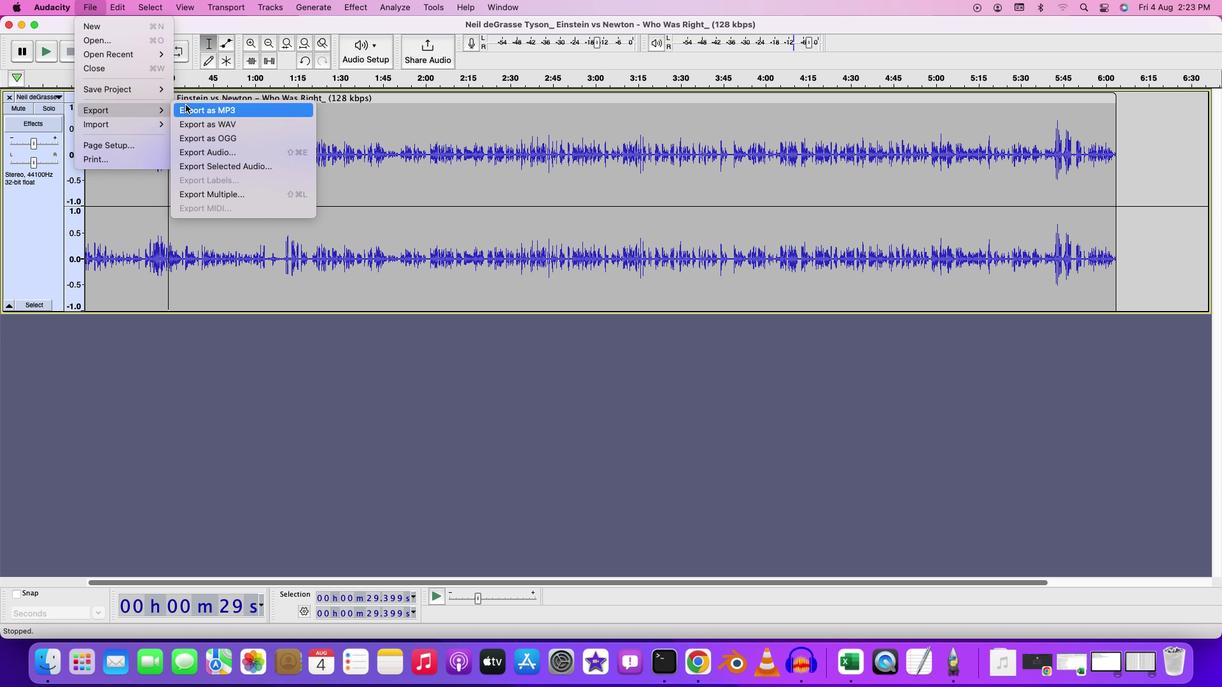 
Action: Mouse pressed left at (185, 105)
Screenshot: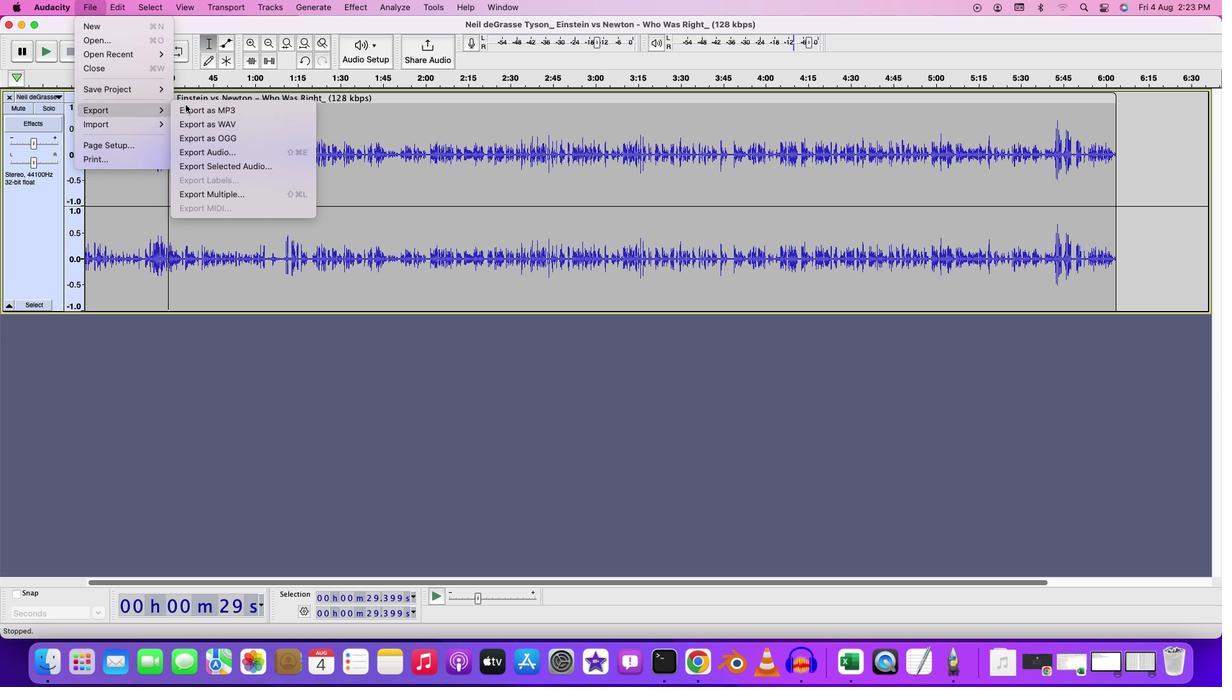 
Action: Mouse moved to (663, 166)
Screenshot: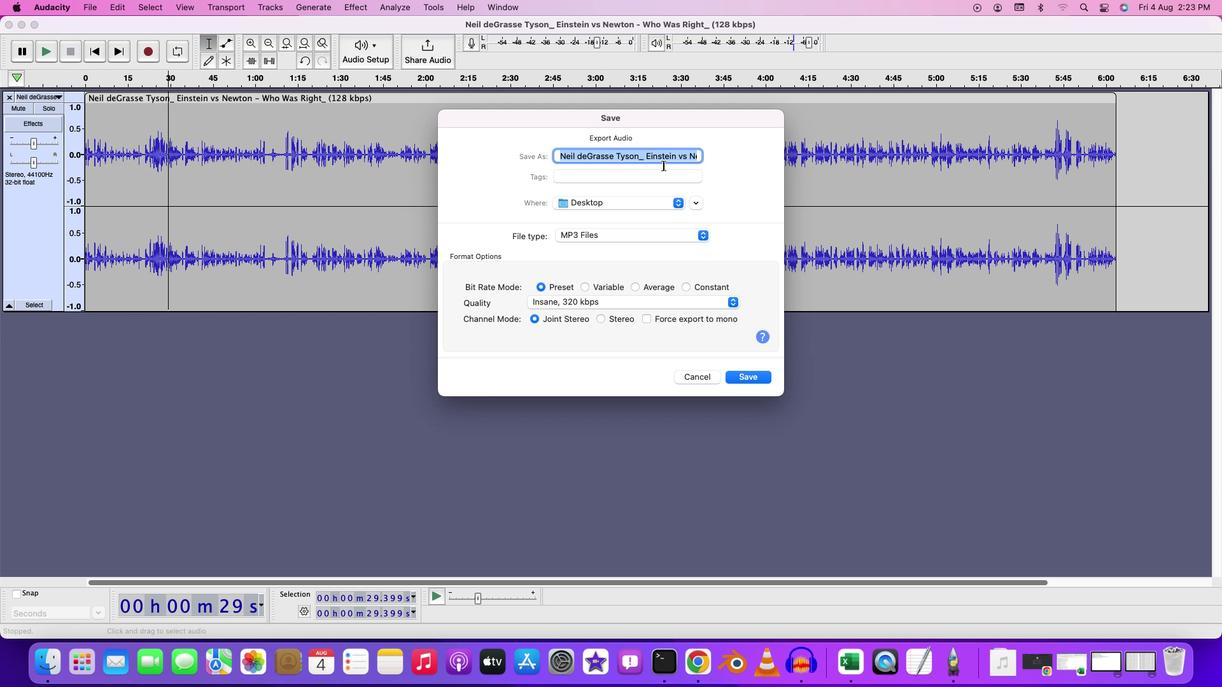 
Action: Key pressed Key.backspaceKey.shift'C''l''i''p''p''i''n''g'
Screenshot: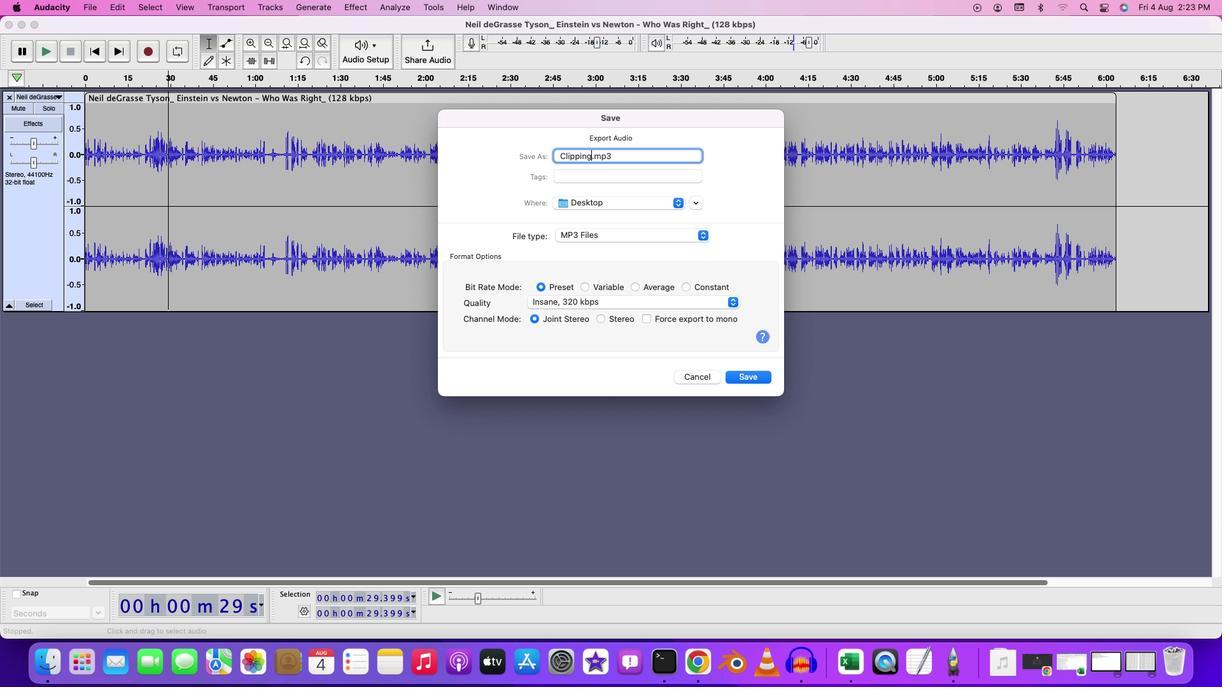 
Action: Mouse moved to (738, 379)
Screenshot: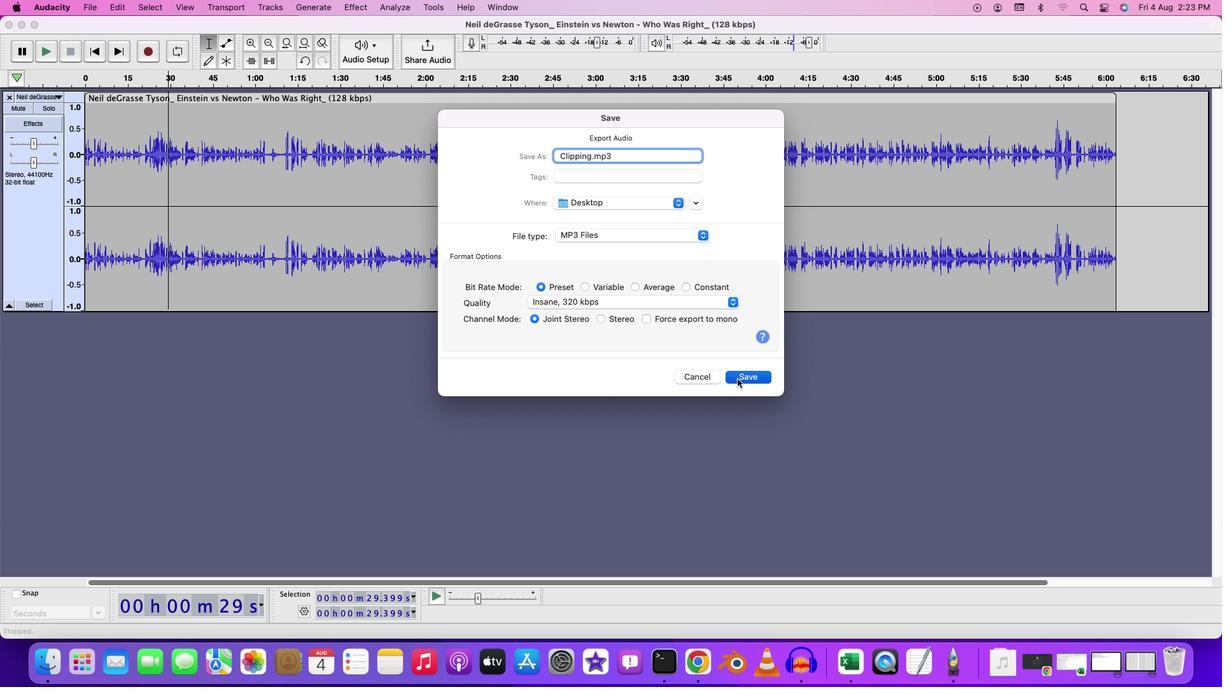 
Action: Mouse pressed left at (738, 379)
Screenshot: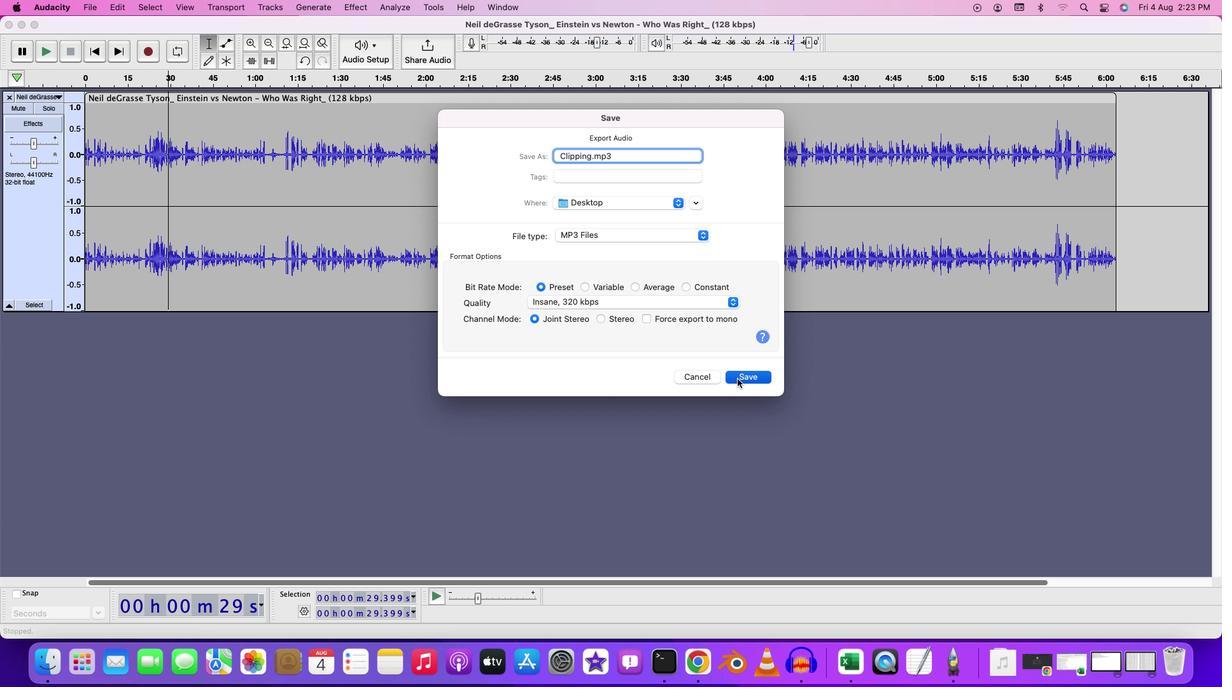 
Action: Mouse moved to (712, 449)
Screenshot: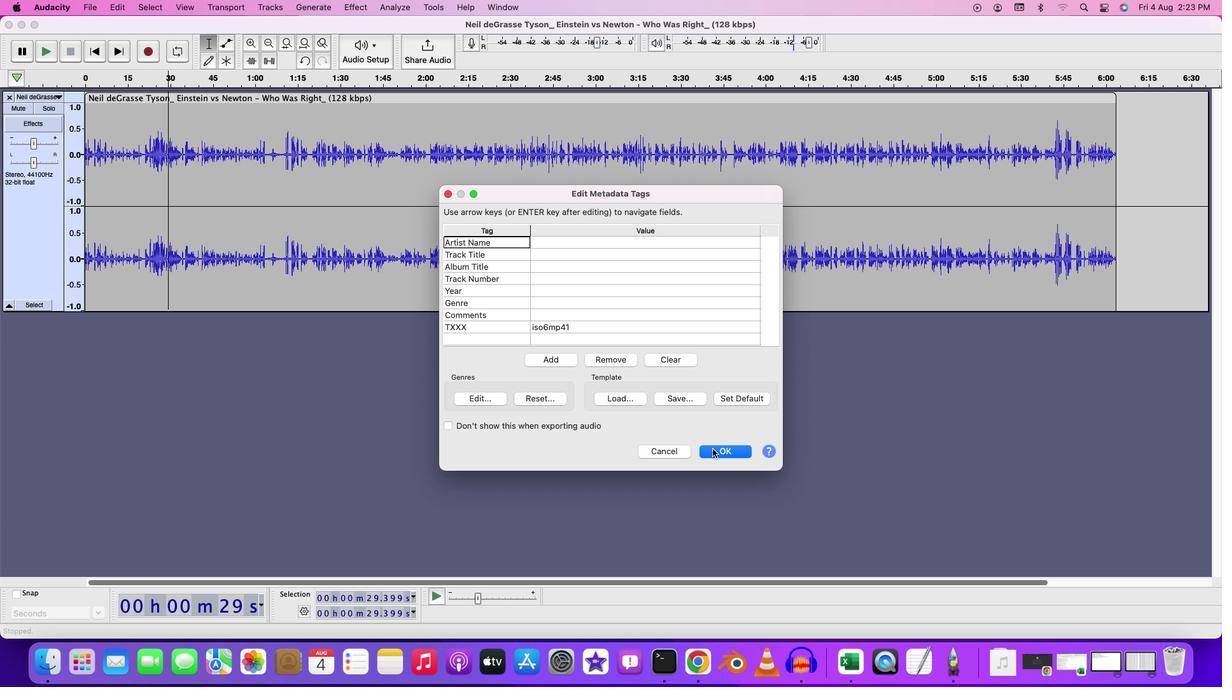 
Action: Mouse pressed left at (712, 449)
Screenshot: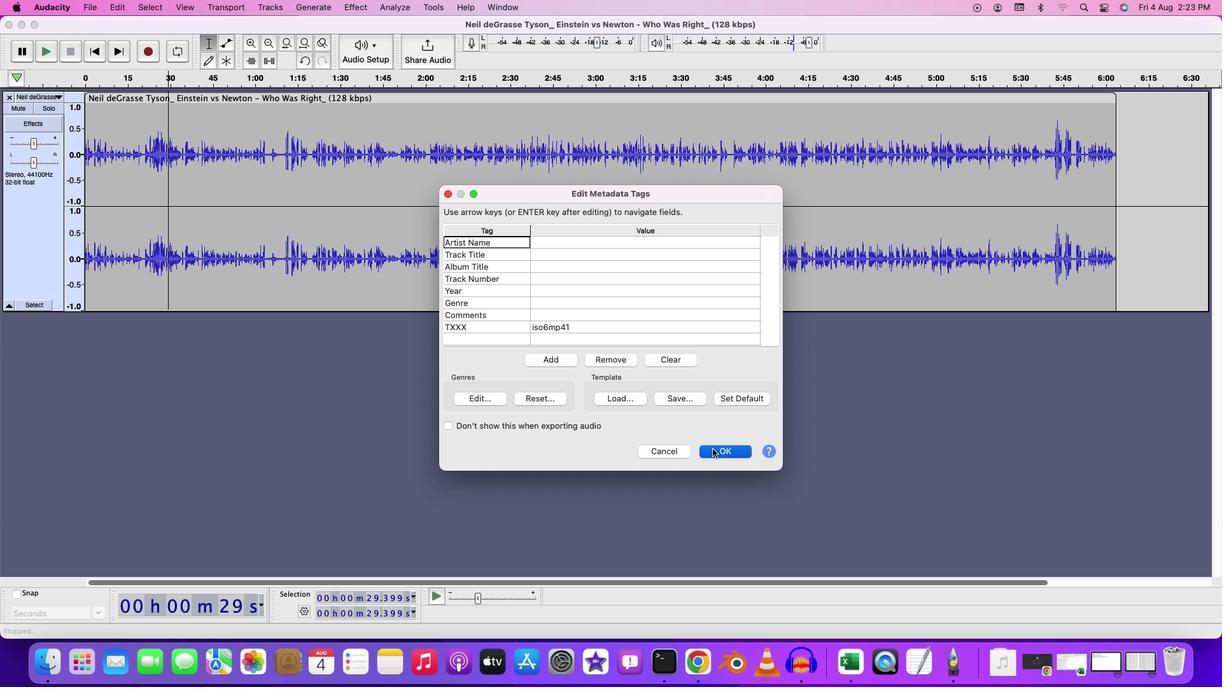 
Action: Mouse moved to (687, 449)
Screenshot: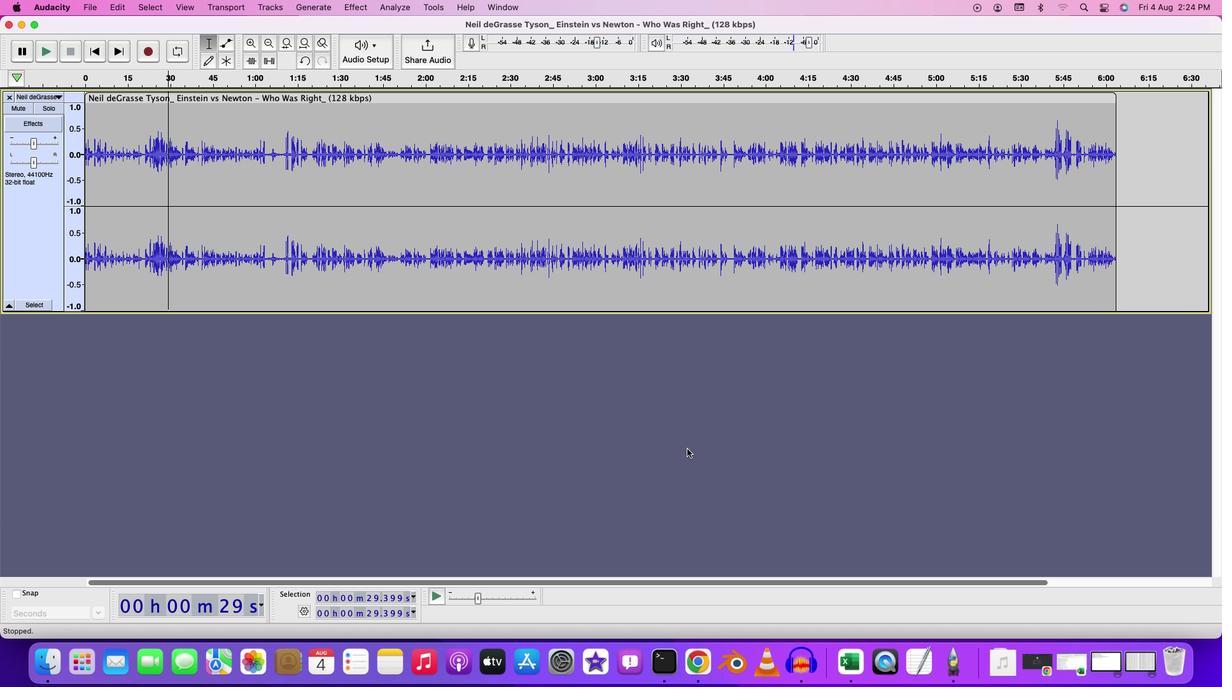 
